 Task: Play online Dominion games in very easy mode.
Action: Mouse moved to (386, 337)
Screenshot: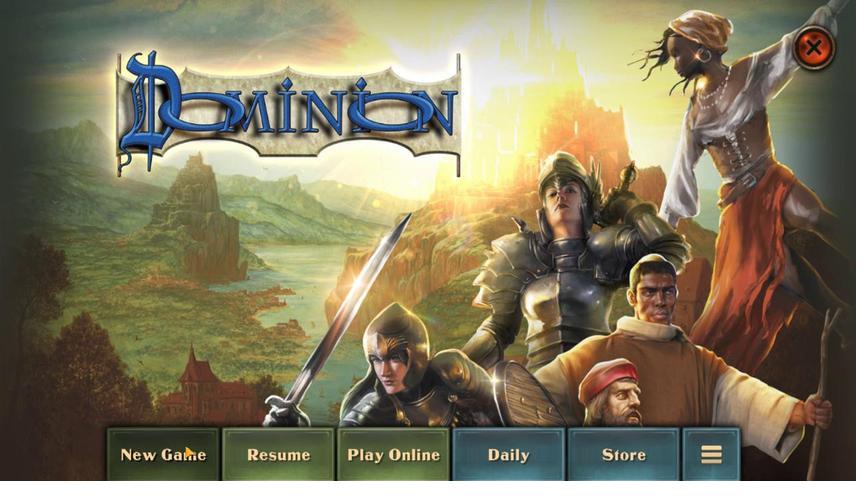
Action: Mouse pressed left at (386, 337)
Screenshot: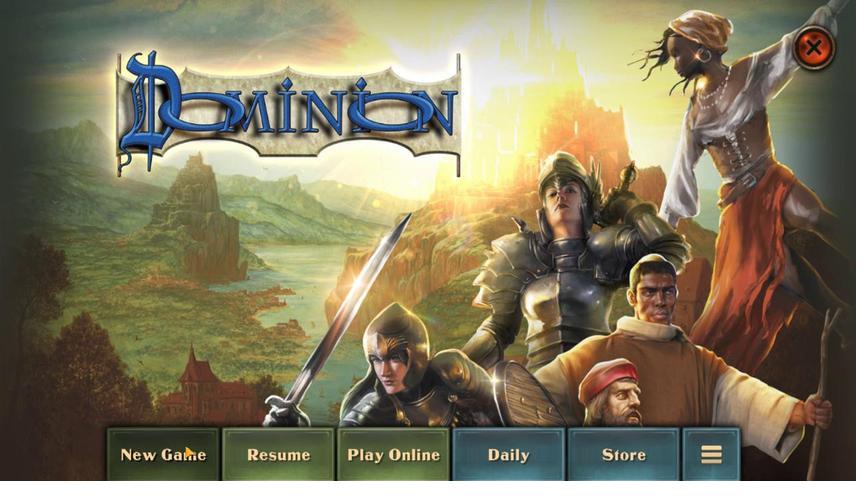 
Action: Mouse moved to (439, 331)
Screenshot: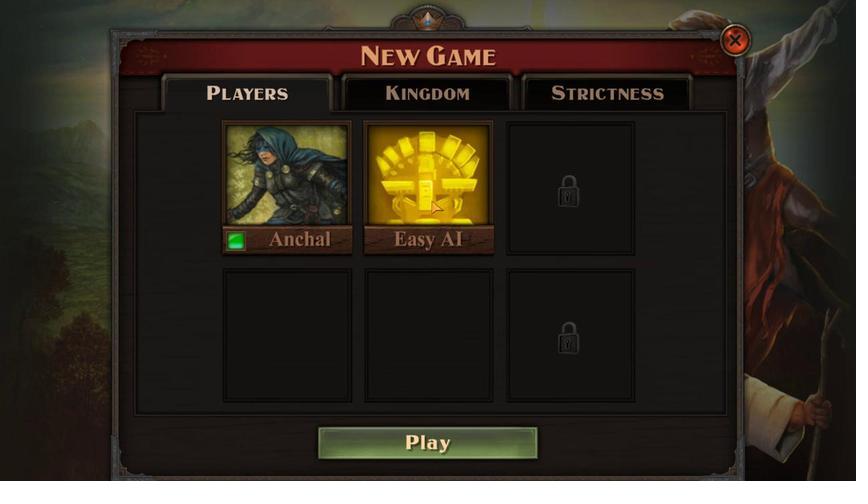 
Action: Mouse pressed left at (439, 331)
Screenshot: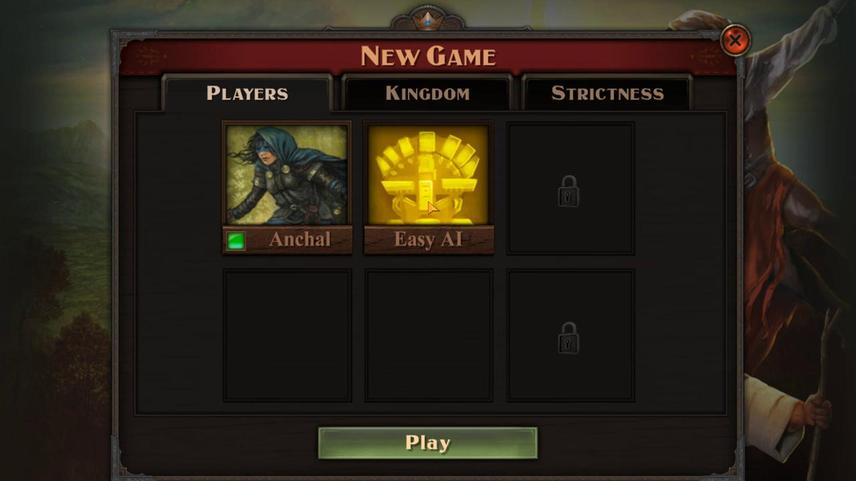 
Action: Mouse moved to (404, 331)
Screenshot: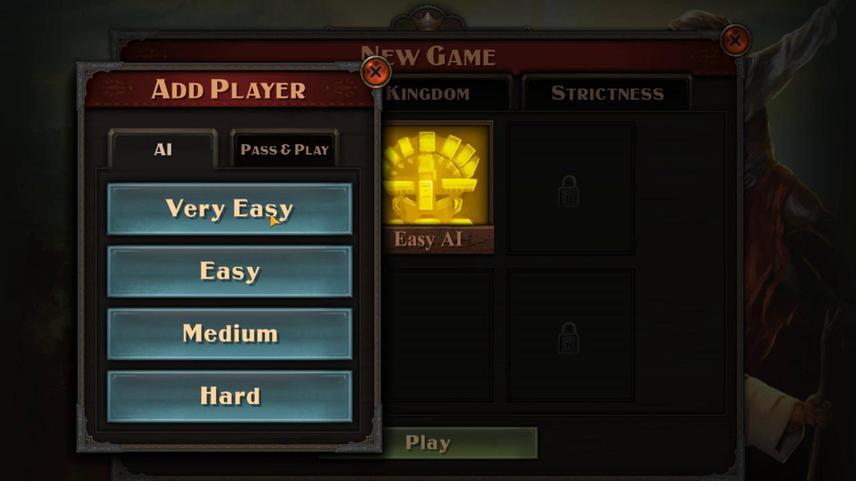 
Action: Mouse pressed left at (404, 331)
Screenshot: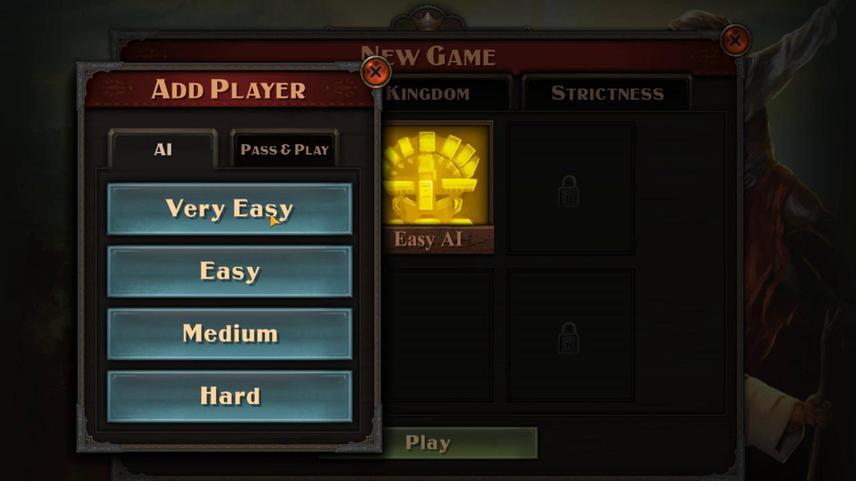 
Action: Mouse moved to (434, 337)
Screenshot: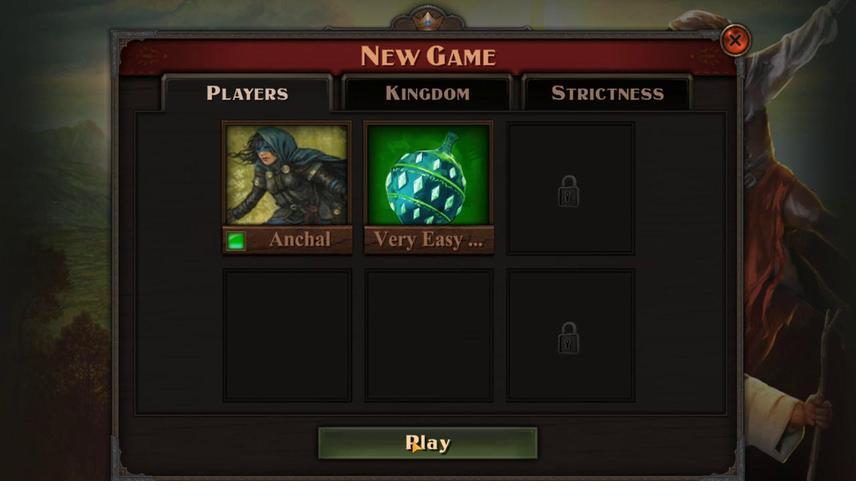 
Action: Mouse pressed left at (434, 337)
Screenshot: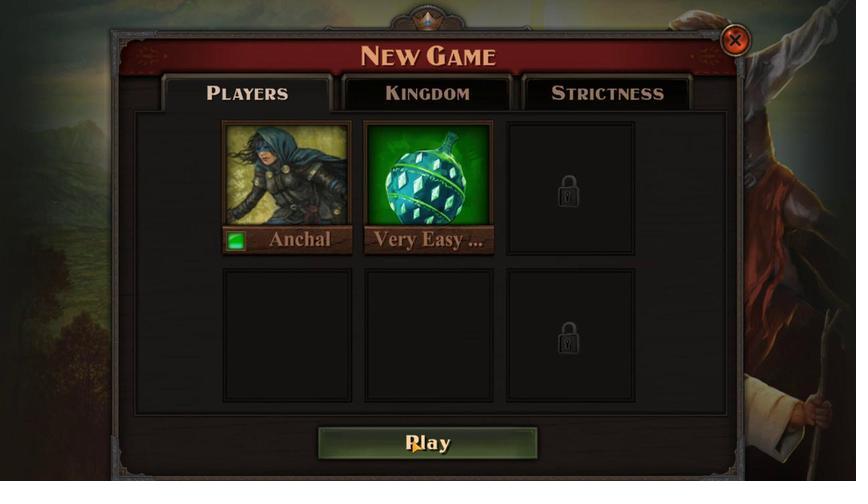 
Action: Mouse moved to (432, 337)
Screenshot: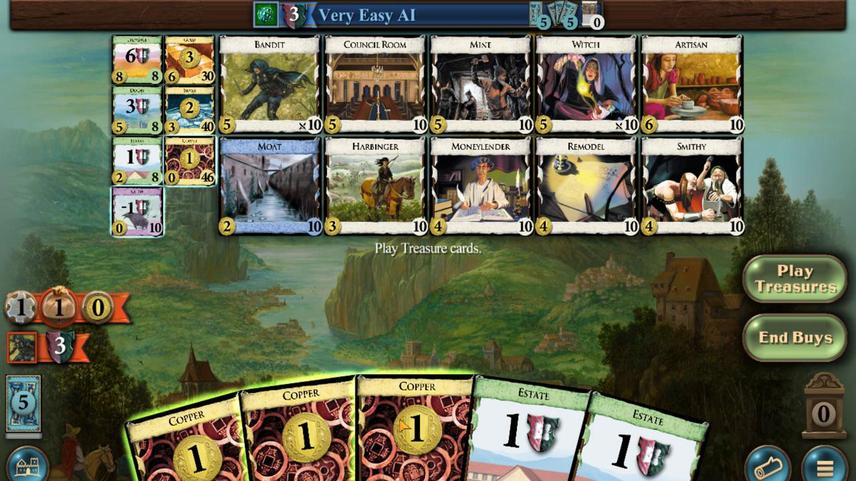 
Action: Mouse pressed left at (432, 337)
Screenshot: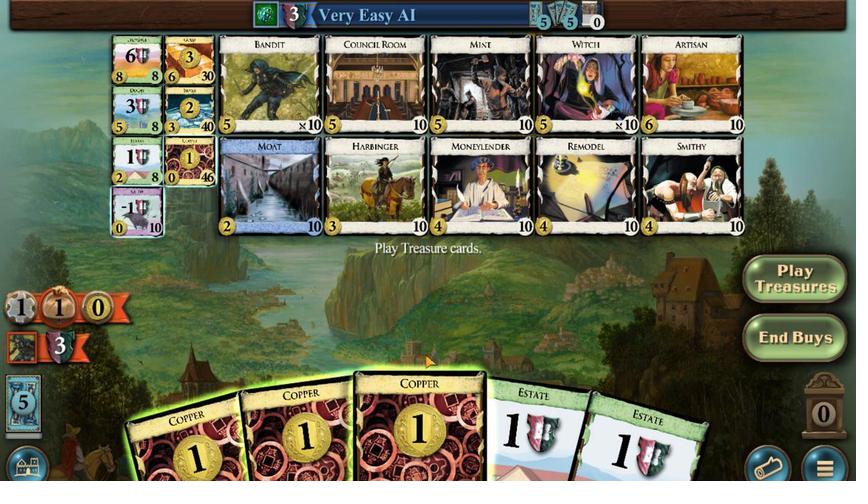 
Action: Mouse moved to (422, 337)
Screenshot: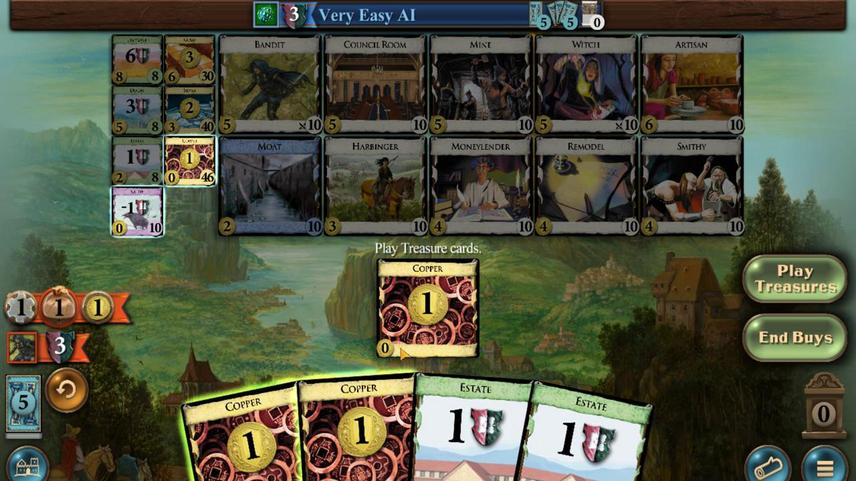 
Action: Mouse pressed left at (422, 337)
Screenshot: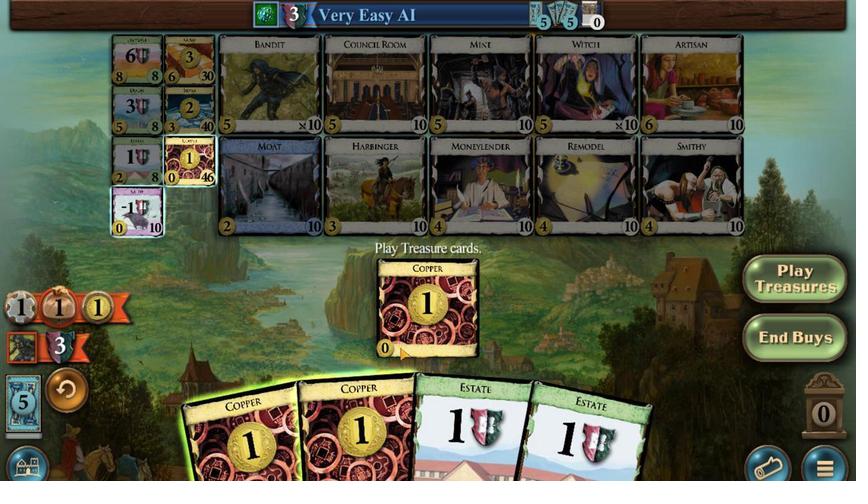 
Action: Mouse moved to (412, 338)
Screenshot: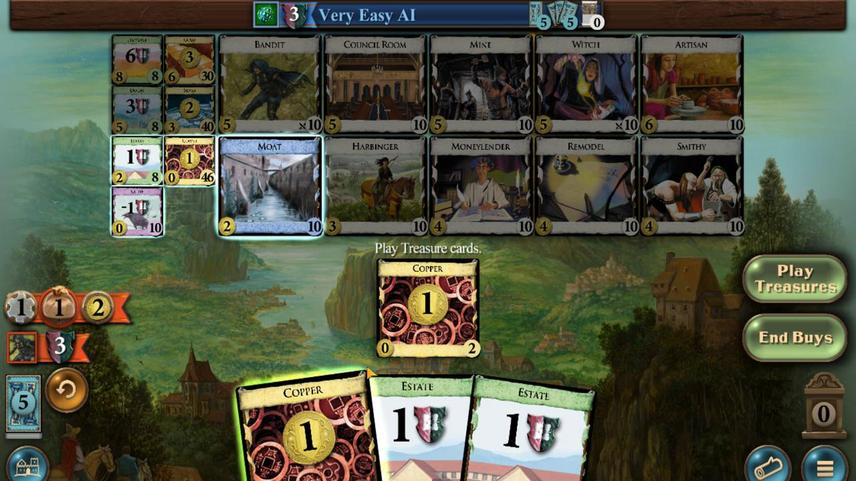 
Action: Mouse pressed left at (412, 338)
Screenshot: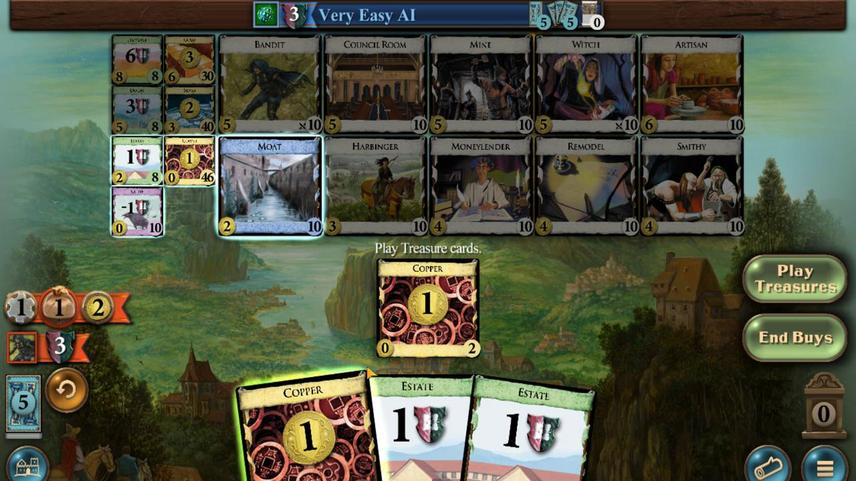 
Action: Mouse moved to (431, 331)
Screenshot: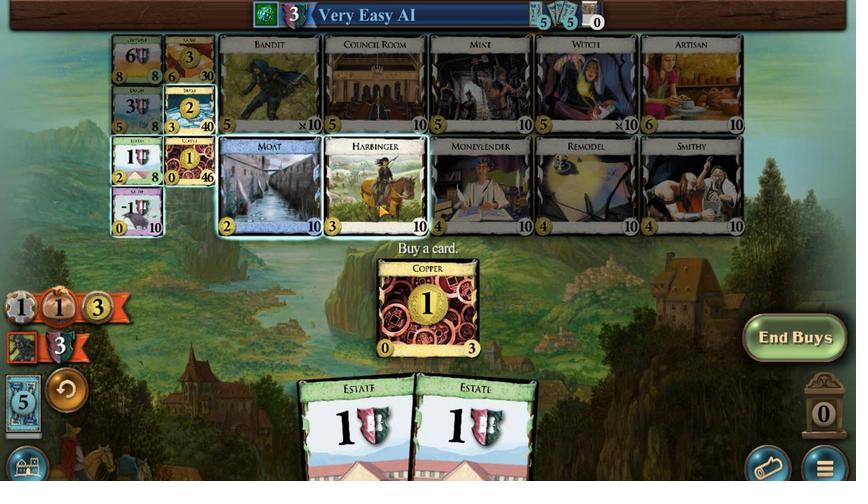 
Action: Mouse pressed left at (431, 331)
Screenshot: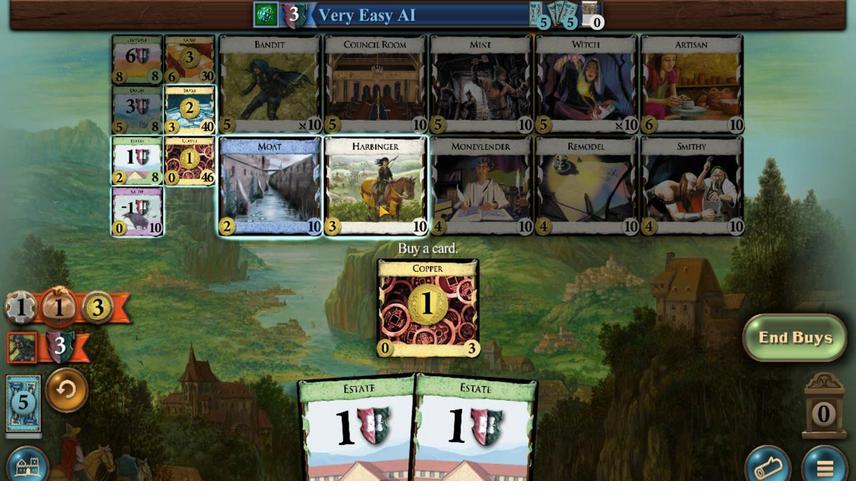 
Action: Mouse moved to (450, 338)
Screenshot: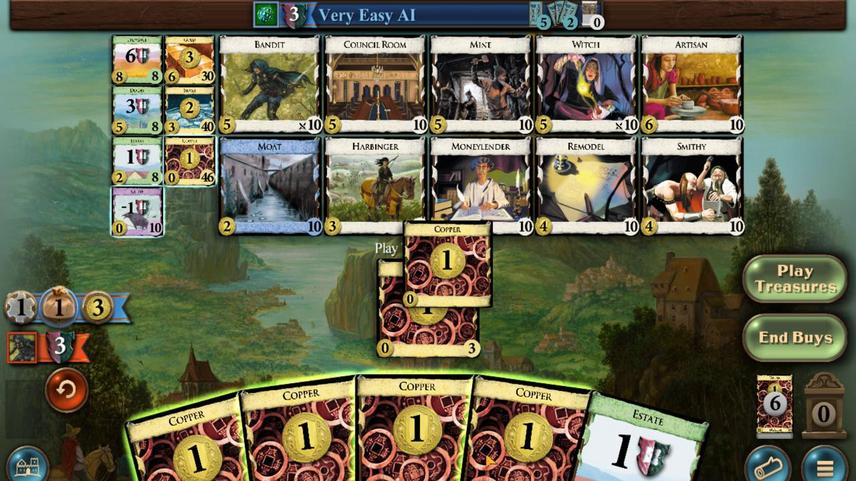
Action: Mouse pressed left at (450, 338)
Screenshot: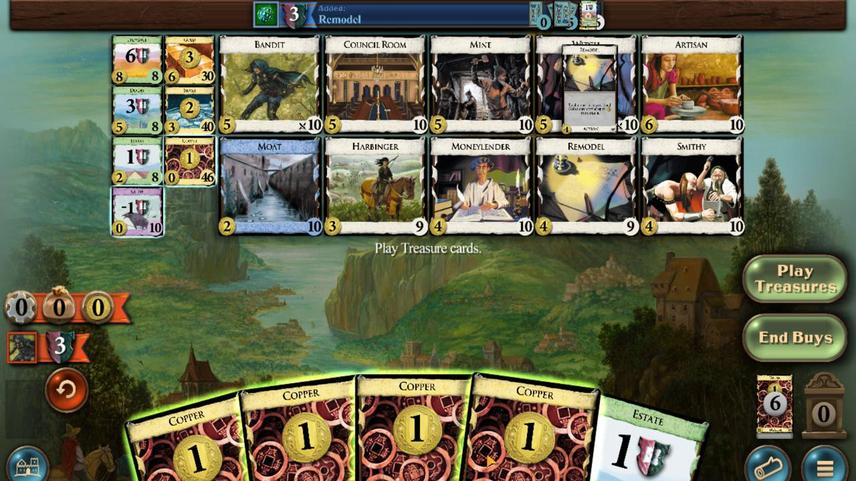 
Action: Mouse moved to (441, 338)
Screenshot: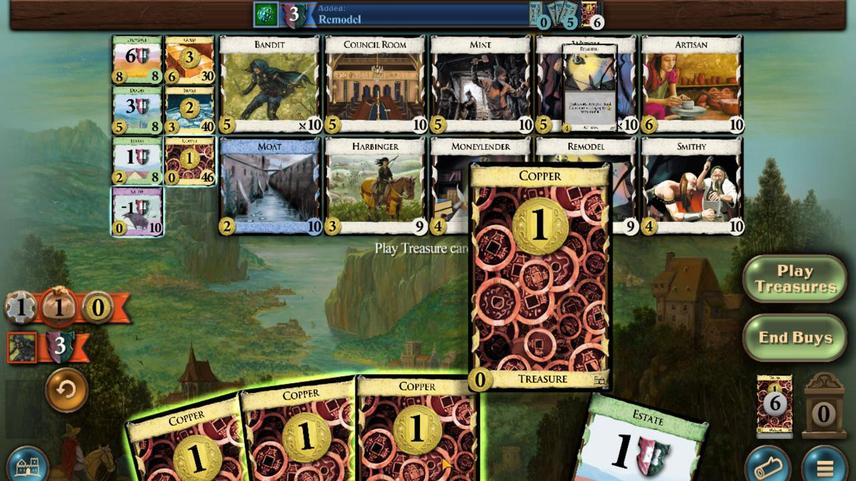 
Action: Mouse pressed left at (441, 338)
Screenshot: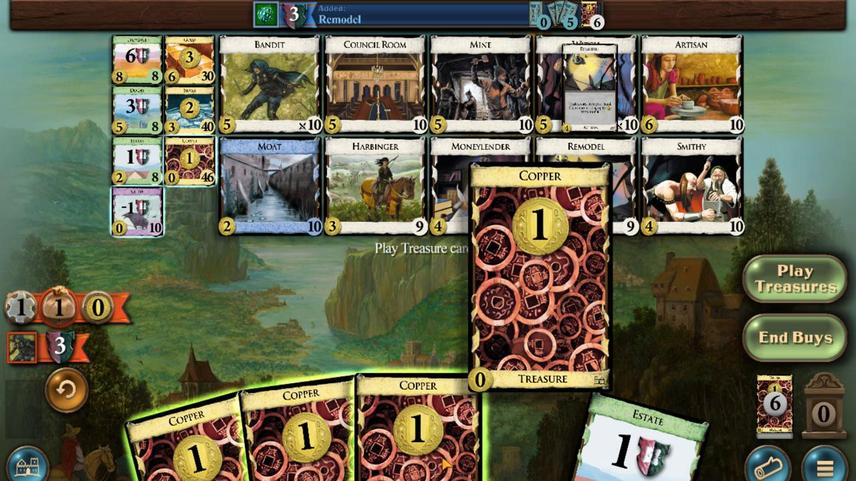 
Action: Mouse moved to (431, 337)
Screenshot: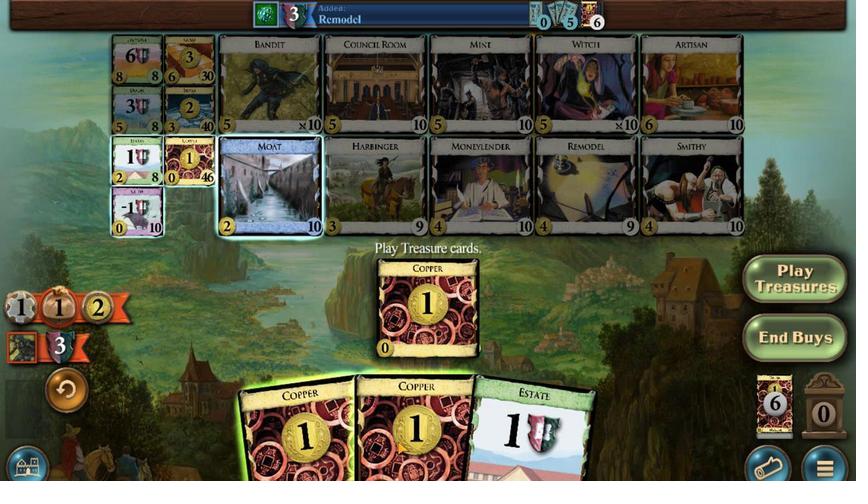 
Action: Mouse pressed left at (431, 337)
Screenshot: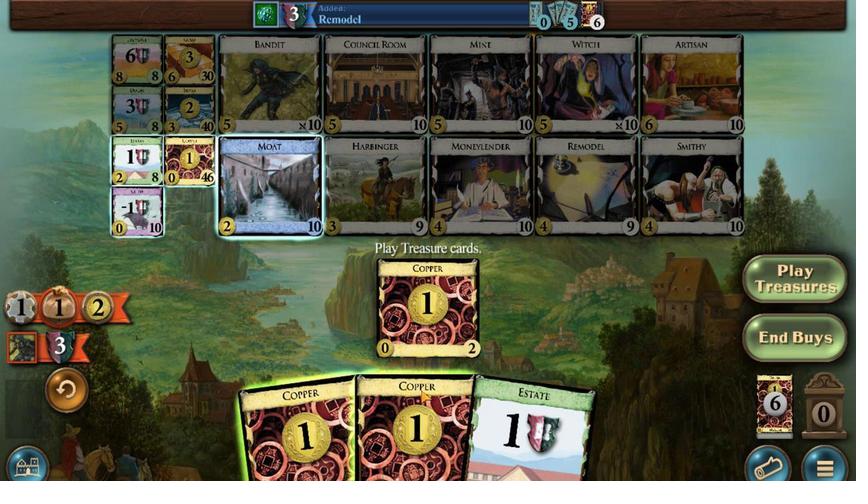 
Action: Mouse moved to (418, 337)
Screenshot: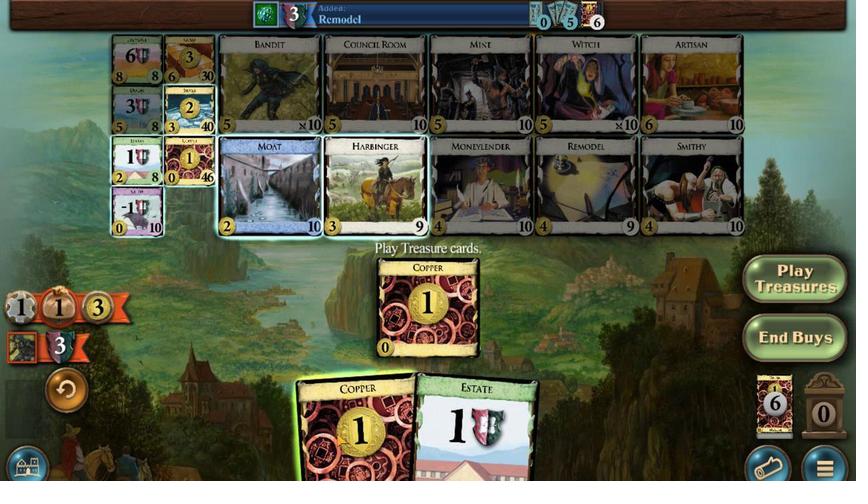 
Action: Mouse pressed left at (418, 337)
Screenshot: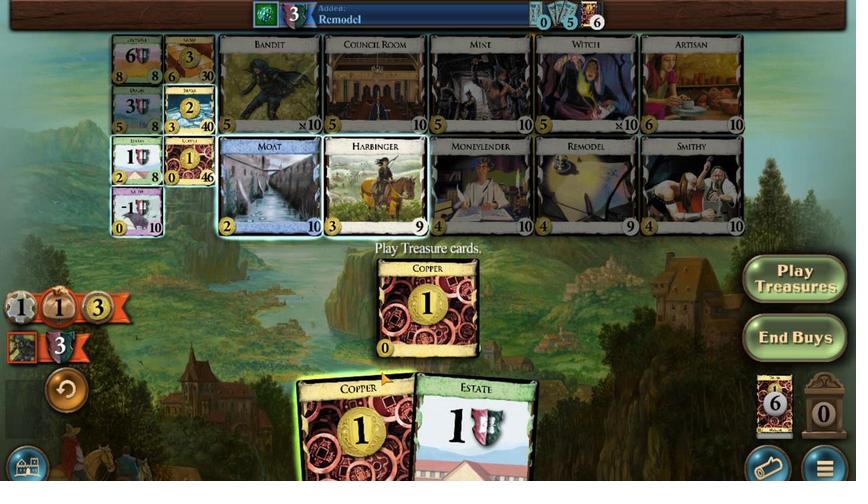 
Action: Mouse moved to (431, 331)
Screenshot: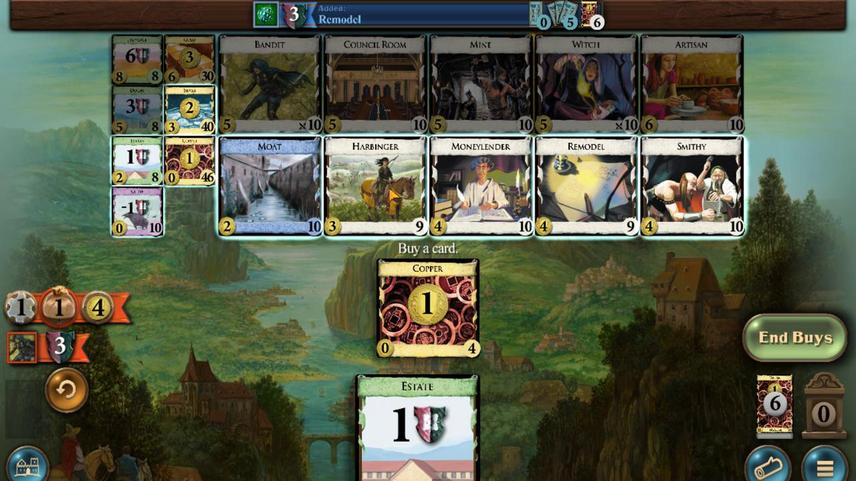 
Action: Mouse pressed left at (431, 331)
Screenshot: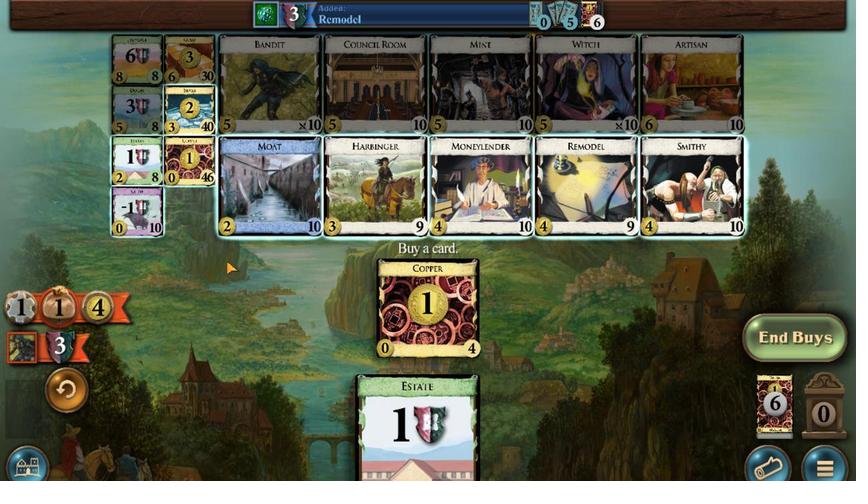 
Action: Mouse moved to (386, 338)
Screenshot: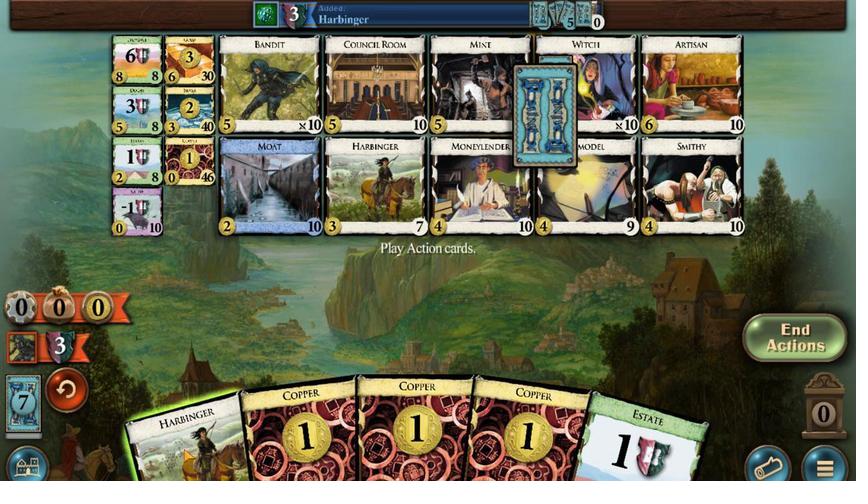 
Action: Mouse pressed left at (386, 338)
Screenshot: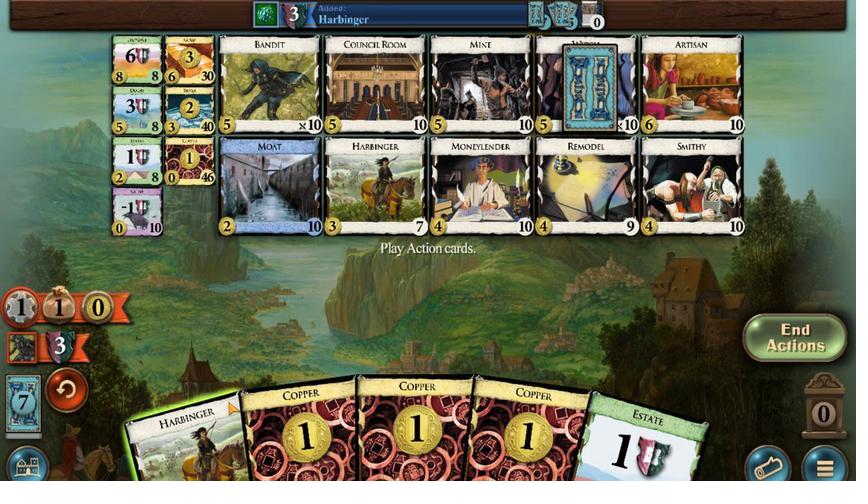 
Action: Mouse moved to (406, 338)
Screenshot: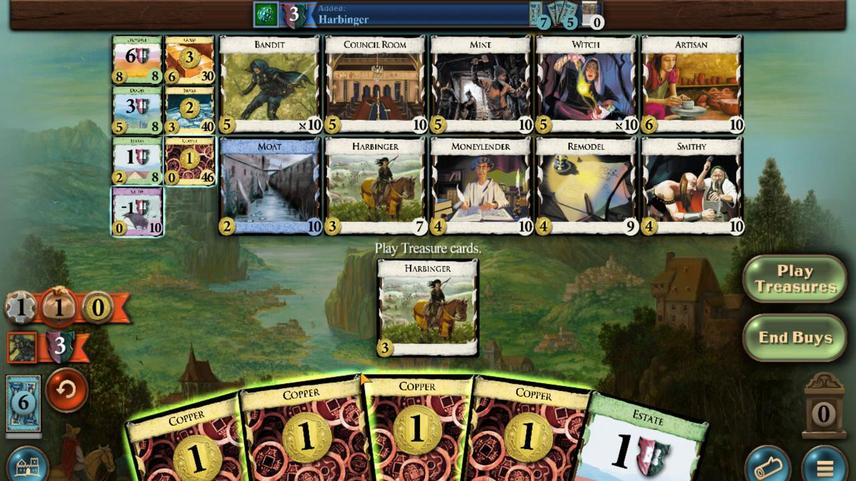 
Action: Mouse pressed left at (406, 338)
Screenshot: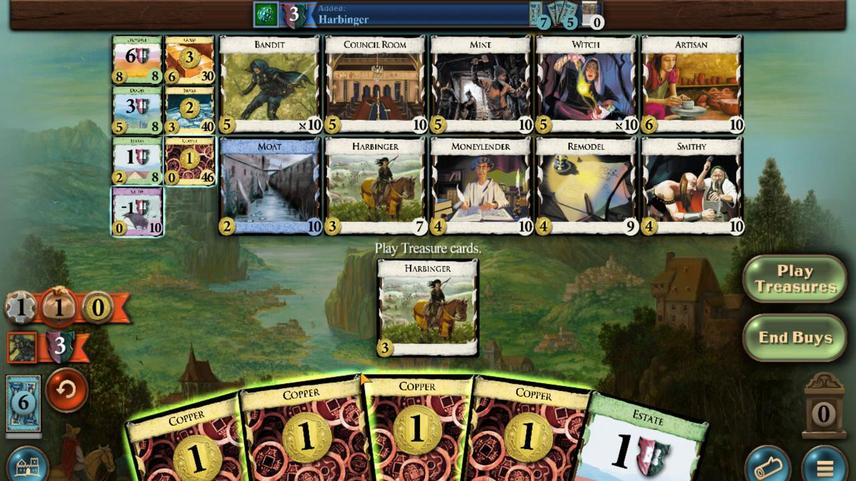 
Action: Mouse moved to (403, 337)
Screenshot: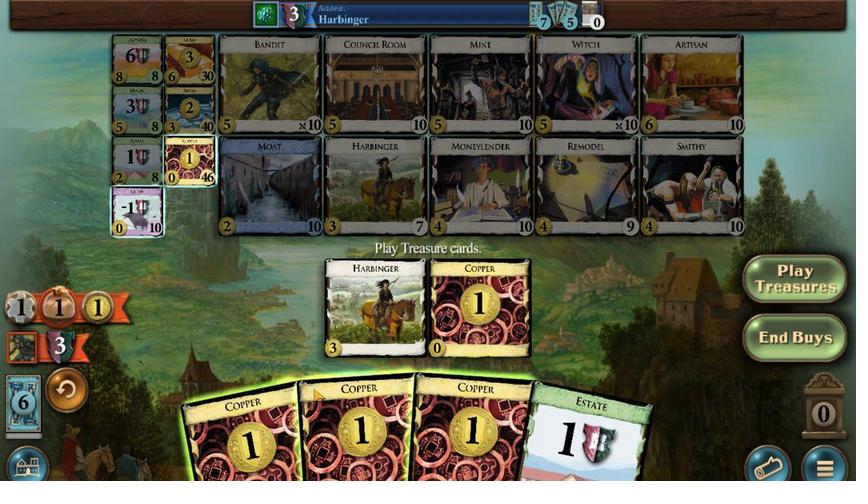 
Action: Mouse pressed left at (403, 337)
Screenshot: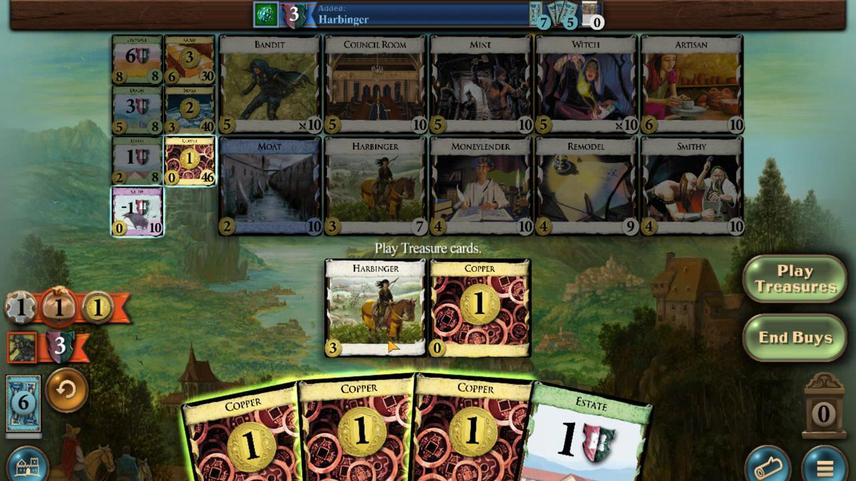 
Action: Mouse moved to (422, 337)
Screenshot: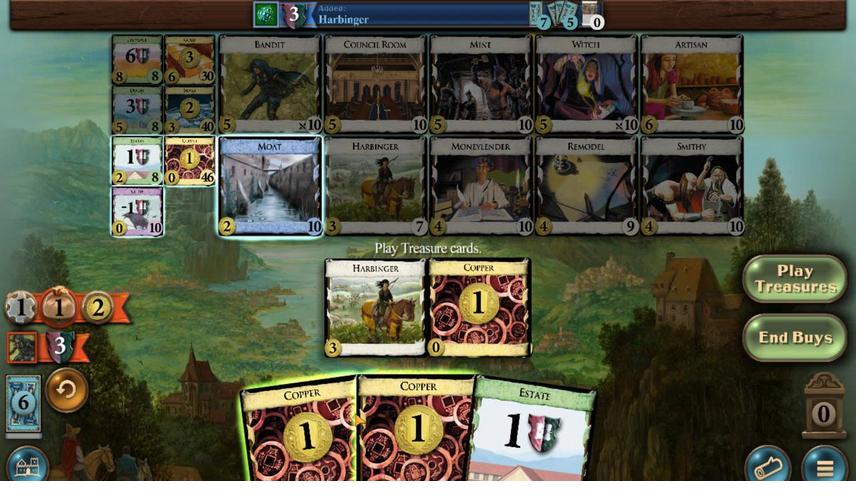 
Action: Mouse pressed left at (422, 337)
Screenshot: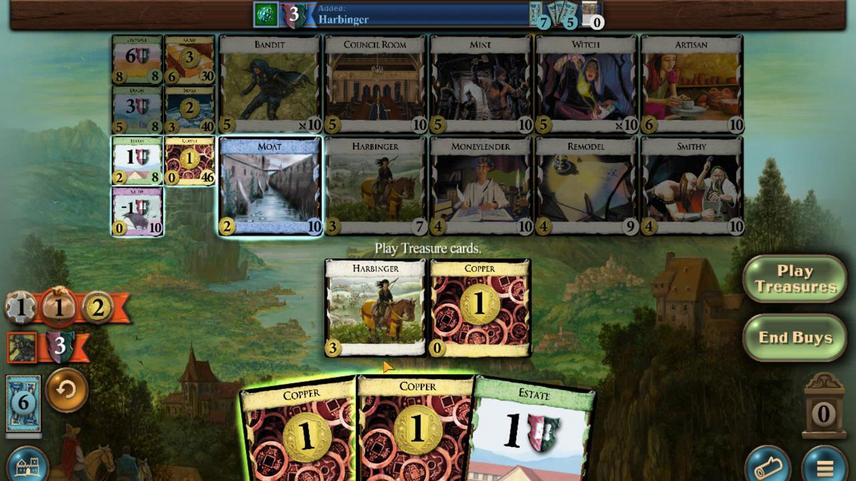 
Action: Mouse moved to (423, 337)
Screenshot: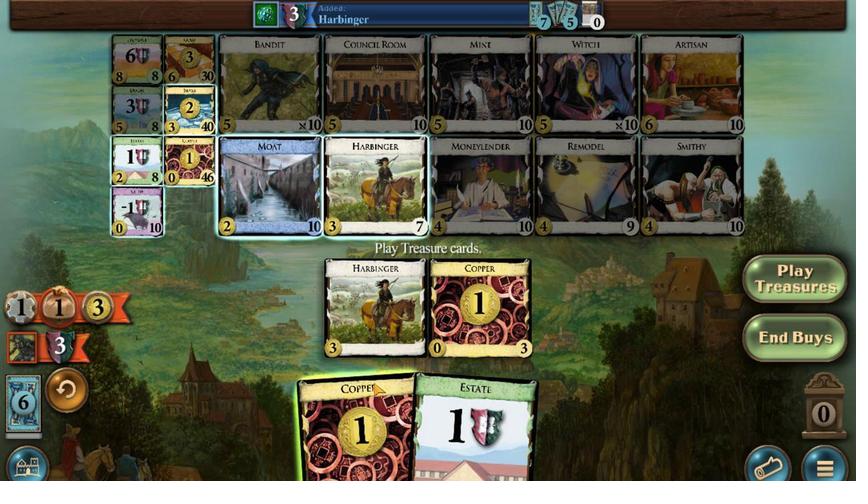 
Action: Mouse pressed left at (423, 337)
Screenshot: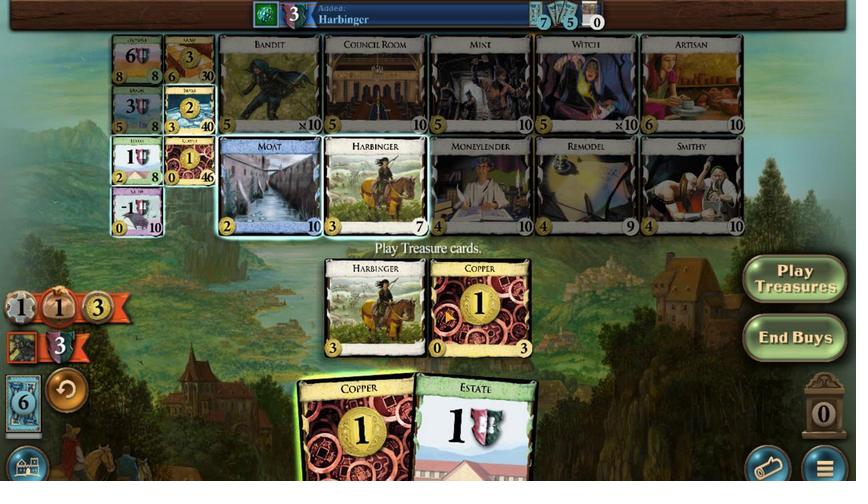 
Action: Mouse moved to (432, 330)
Screenshot: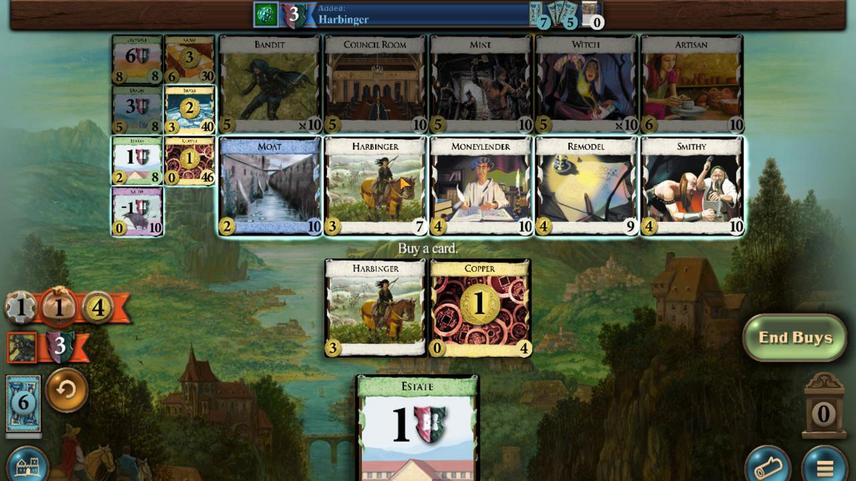 
Action: Mouse pressed left at (432, 330)
Screenshot: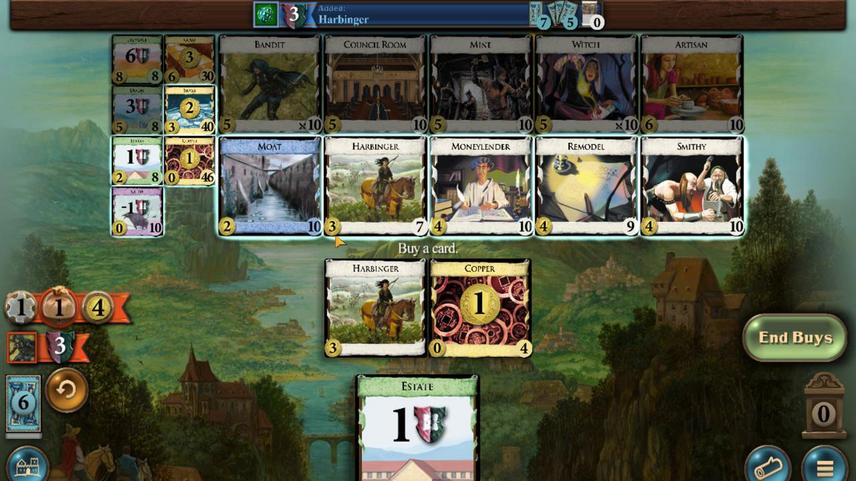 
Action: Mouse moved to (430, 337)
Screenshot: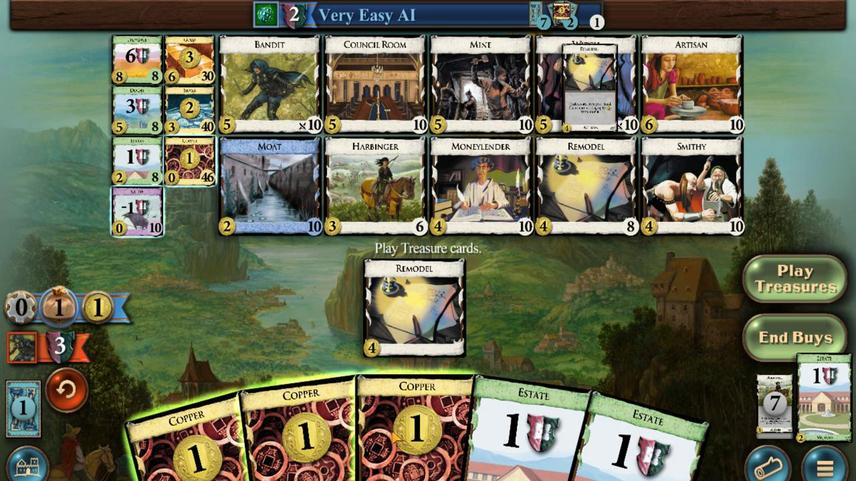 
Action: Mouse pressed left at (430, 337)
Screenshot: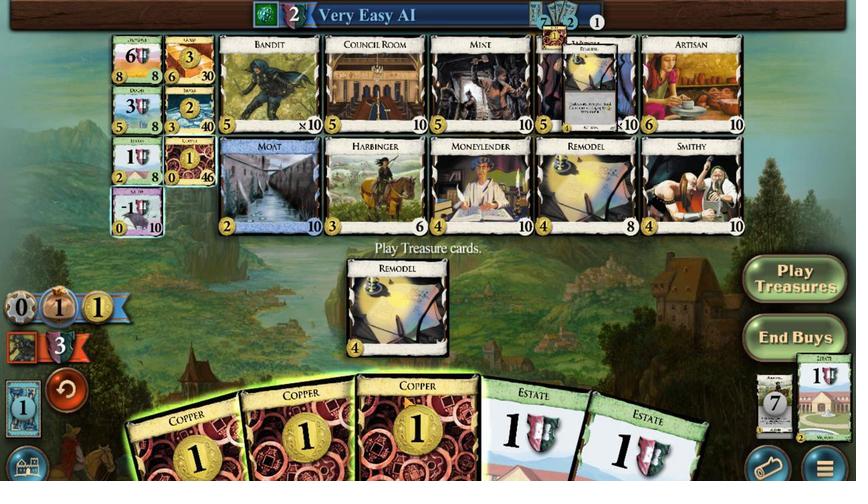 
Action: Mouse moved to (416, 338)
Screenshot: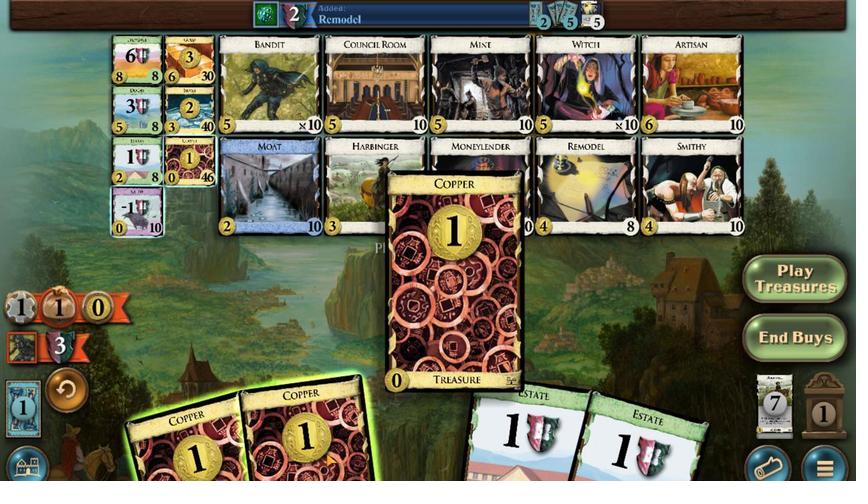 
Action: Mouse pressed left at (416, 338)
Screenshot: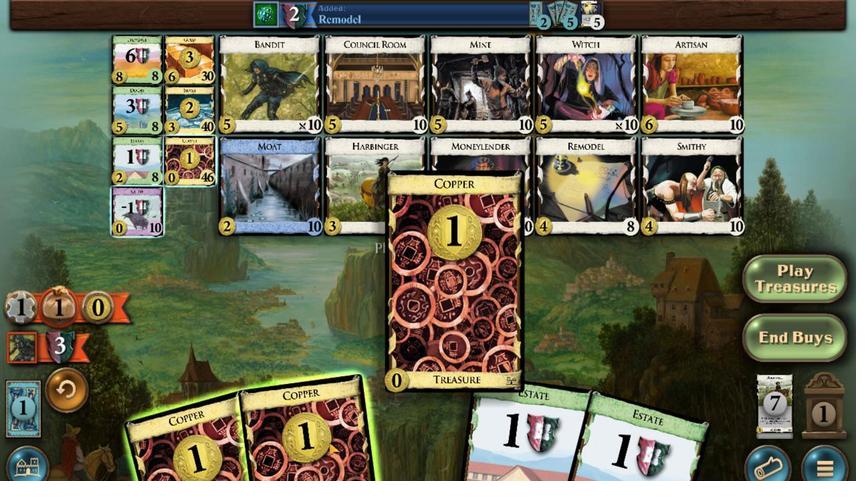 
Action: Mouse moved to (411, 337)
Screenshot: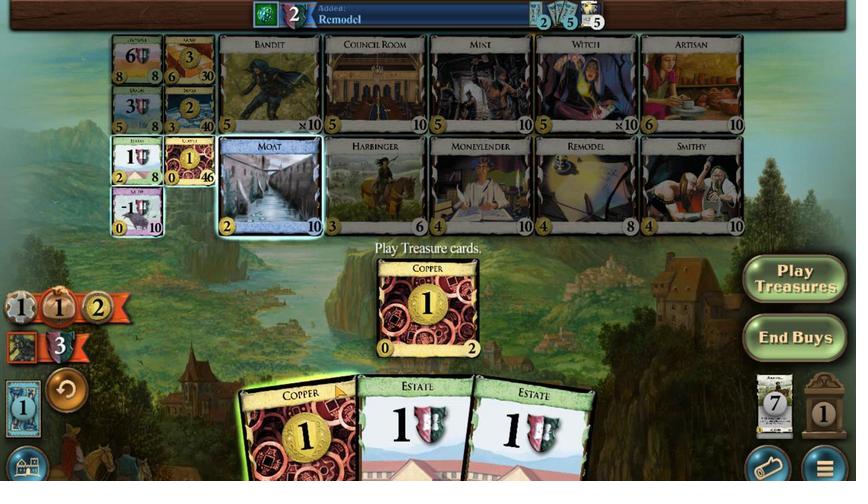 
Action: Mouse pressed left at (411, 337)
Screenshot: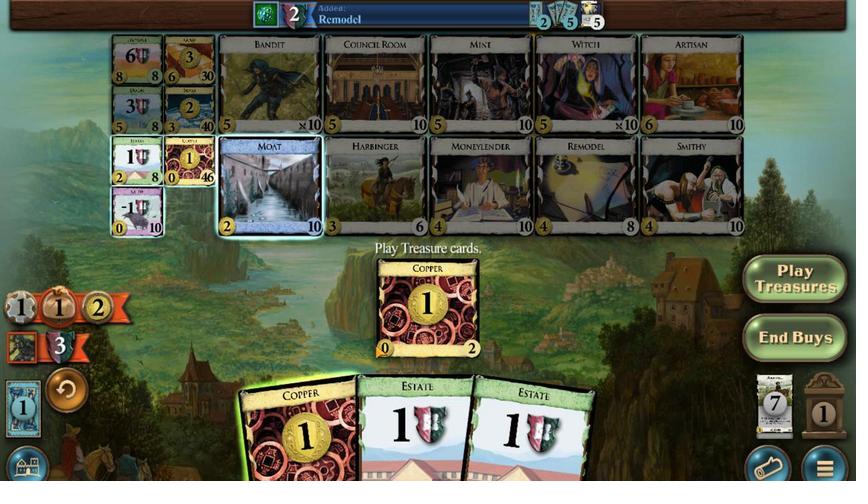 
Action: Mouse moved to (426, 330)
Screenshot: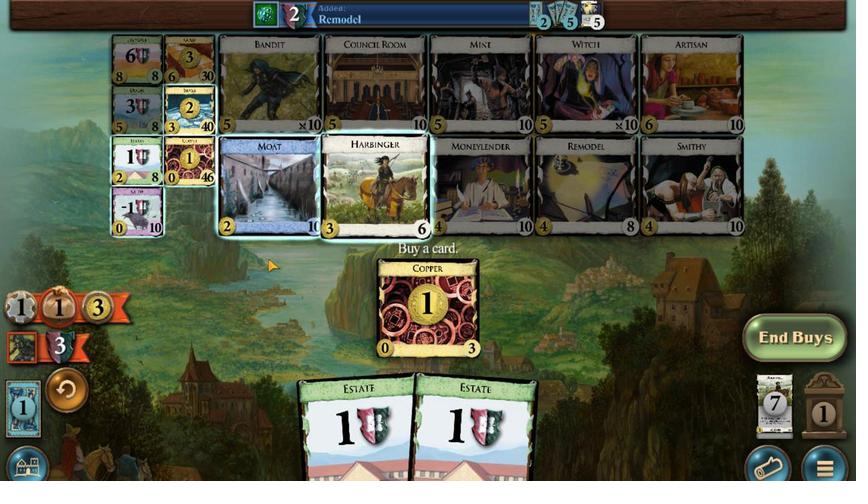 
Action: Mouse pressed left at (426, 330)
Screenshot: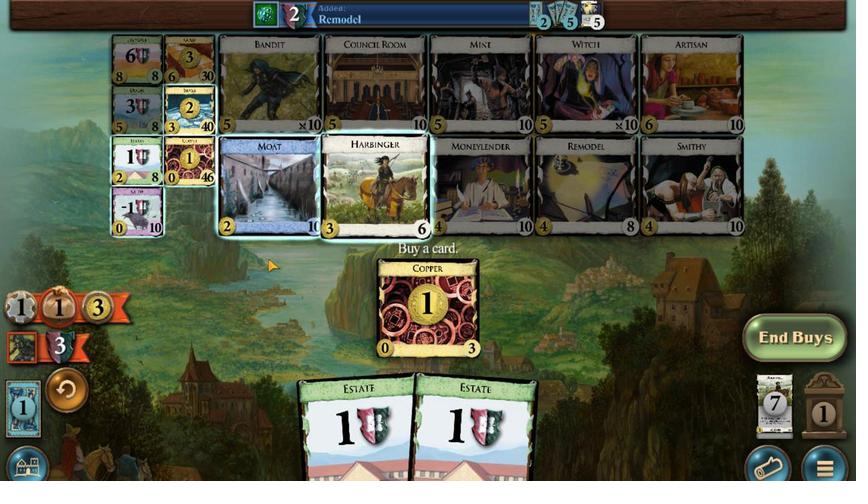 
Action: Mouse moved to (432, 337)
Screenshot: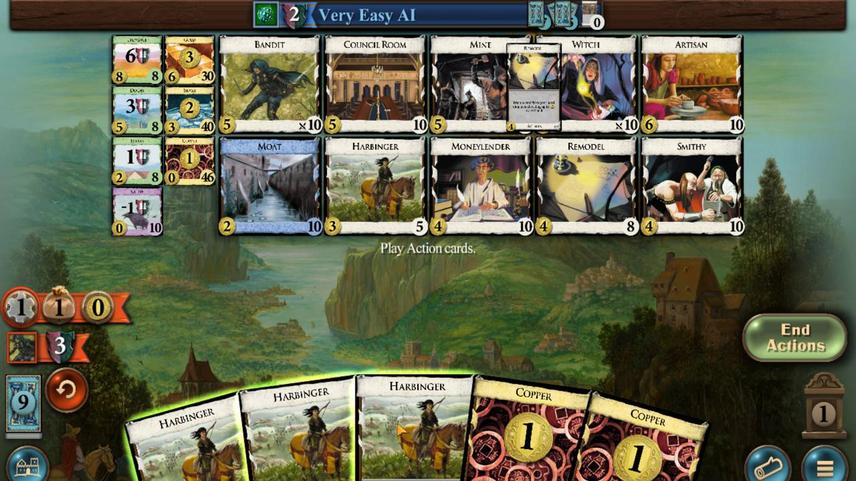 
Action: Mouse pressed left at (432, 337)
Screenshot: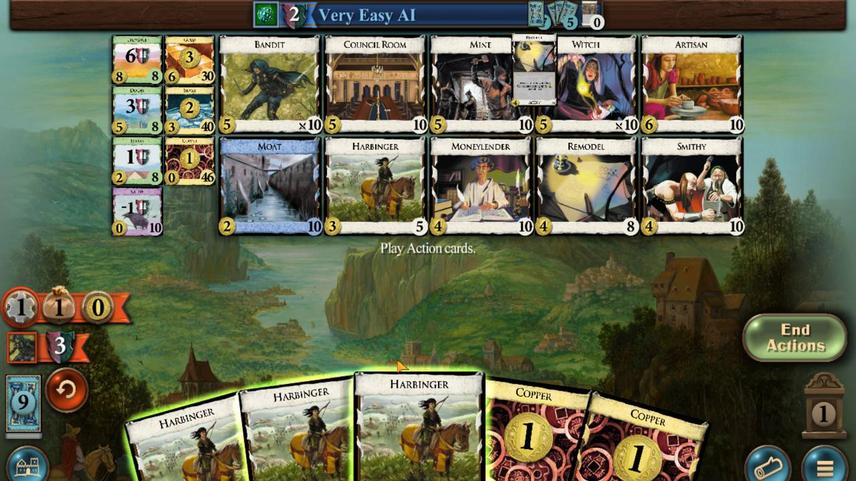 
Action: Mouse moved to (414, 337)
Screenshot: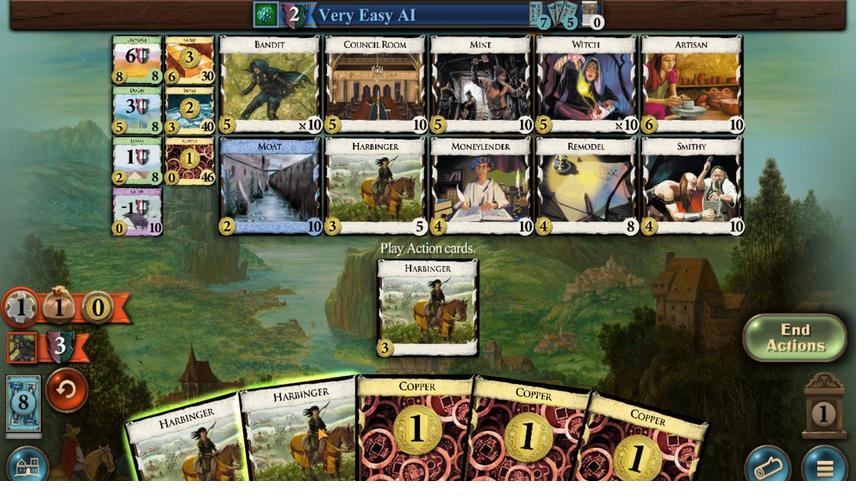 
Action: Mouse pressed left at (414, 337)
Screenshot: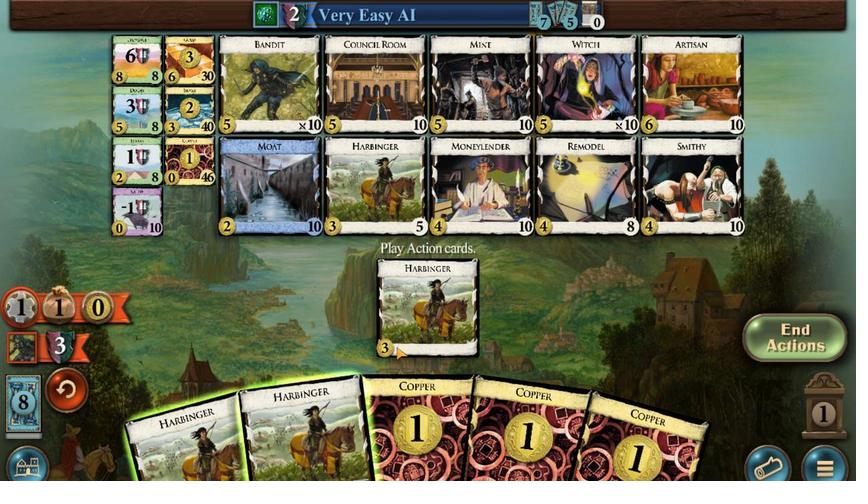 
Action: Mouse moved to (396, 337)
Screenshot: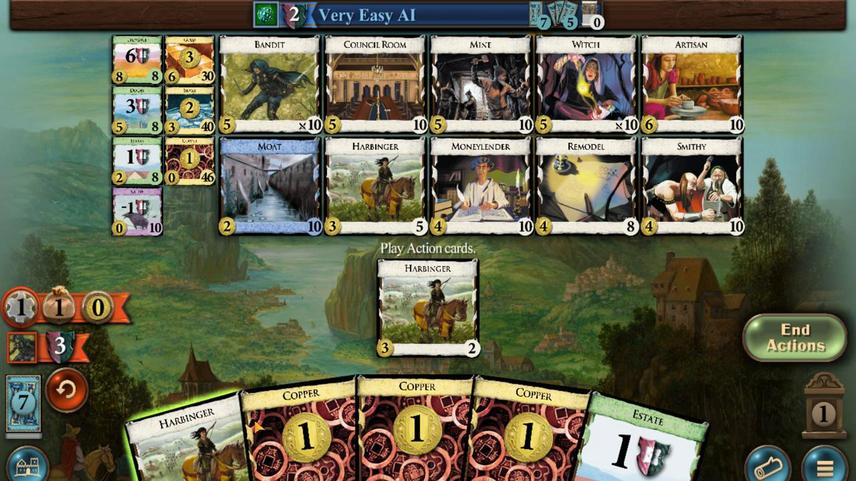 
Action: Mouse pressed left at (396, 337)
Screenshot: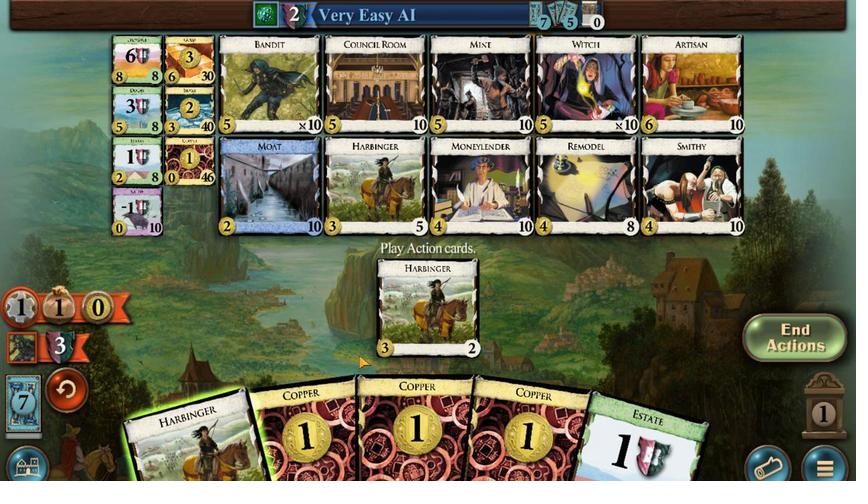 
Action: Mouse moved to (432, 337)
Screenshot: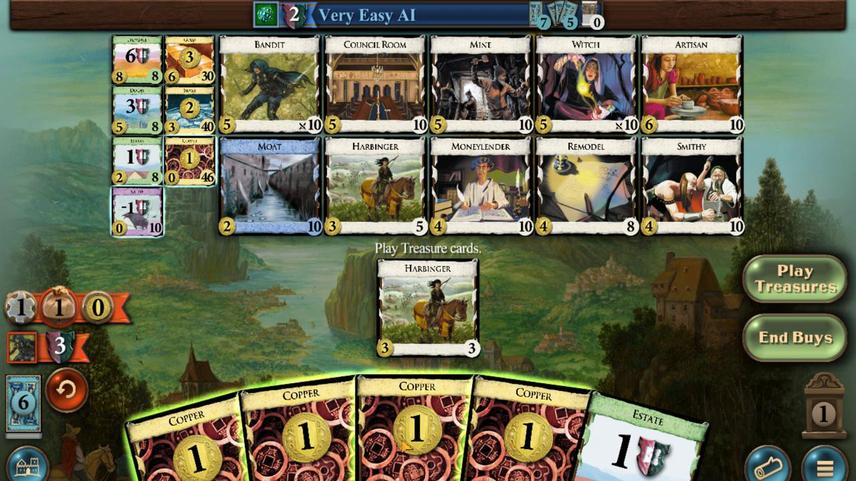
Action: Mouse pressed left at (432, 337)
Screenshot: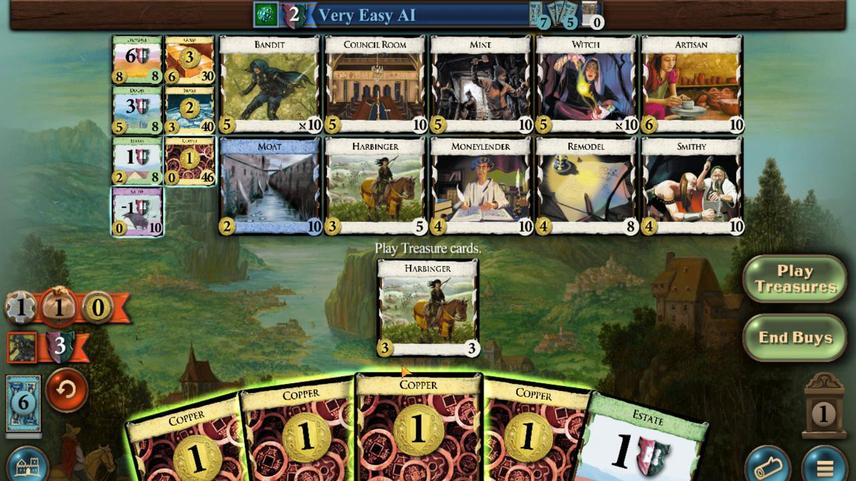 
Action: Mouse moved to (442, 337)
Screenshot: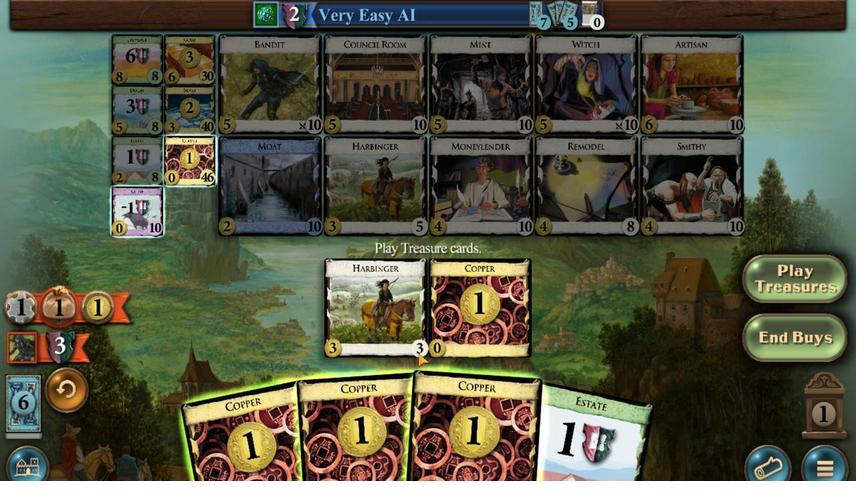 
Action: Mouse pressed left at (442, 337)
Screenshot: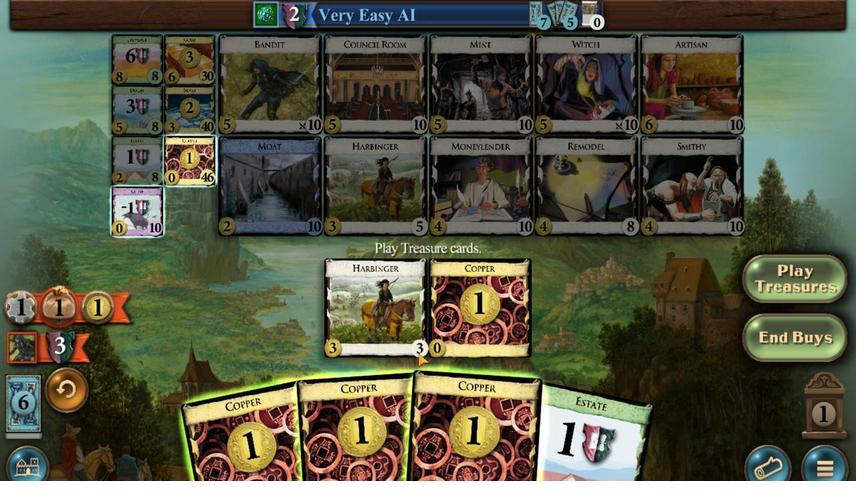 
Action: Mouse moved to (426, 338)
Screenshot: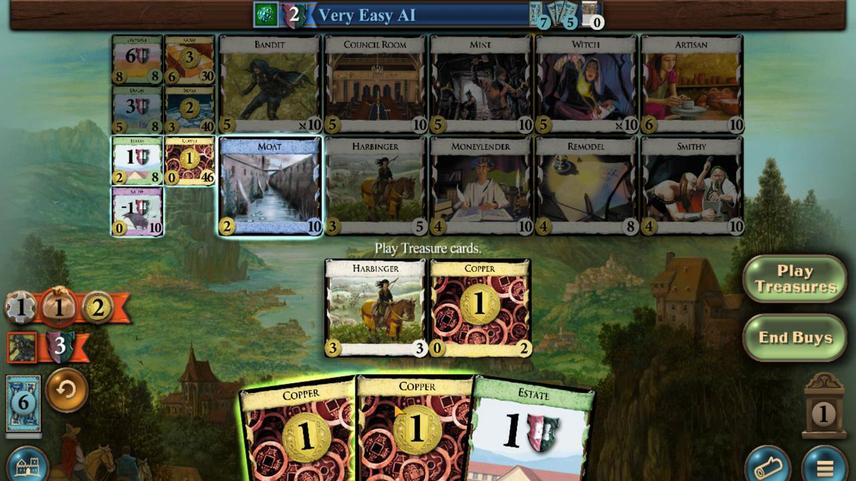 
Action: Mouse pressed left at (426, 338)
Screenshot: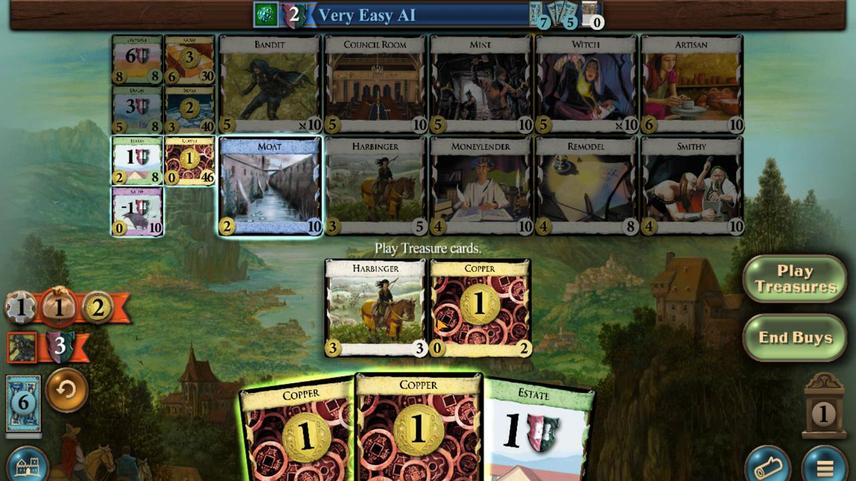 
Action: Mouse moved to (417, 337)
Screenshot: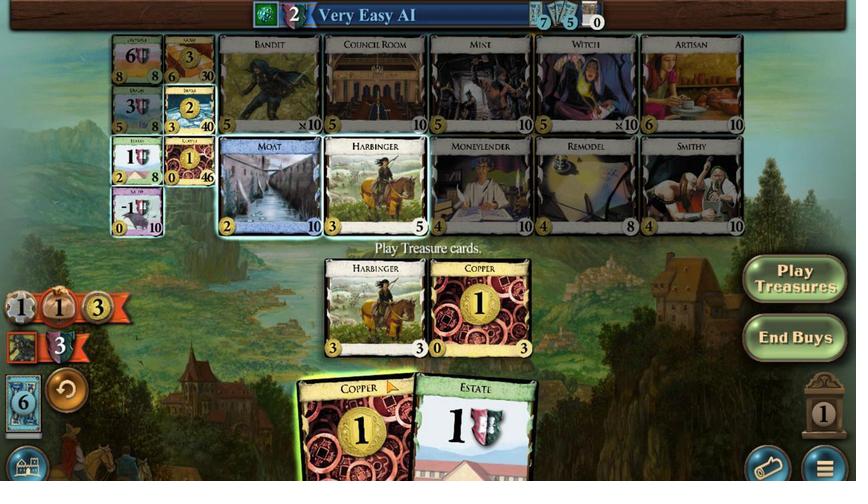 
Action: Mouse pressed left at (417, 337)
Screenshot: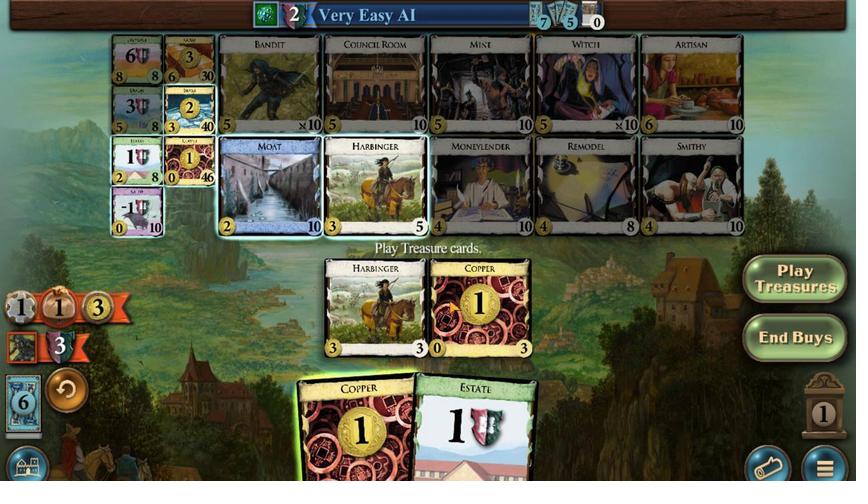 
Action: Mouse moved to (434, 330)
Screenshot: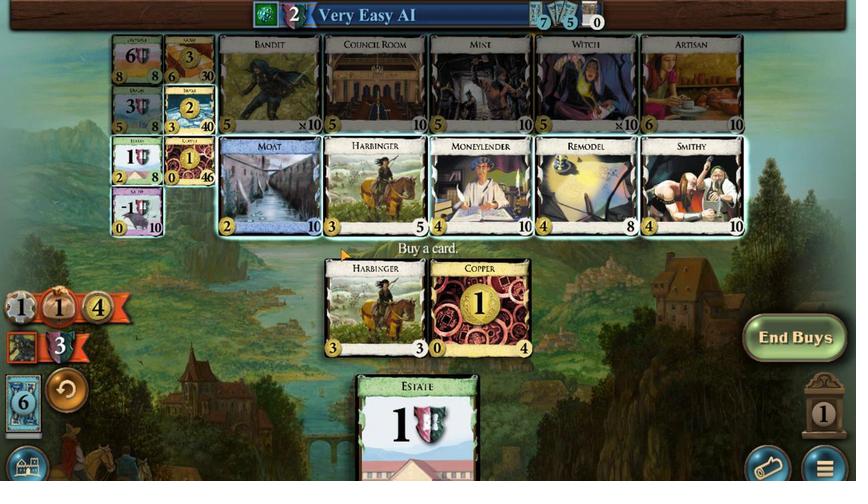 
Action: Mouse pressed left at (434, 330)
Screenshot: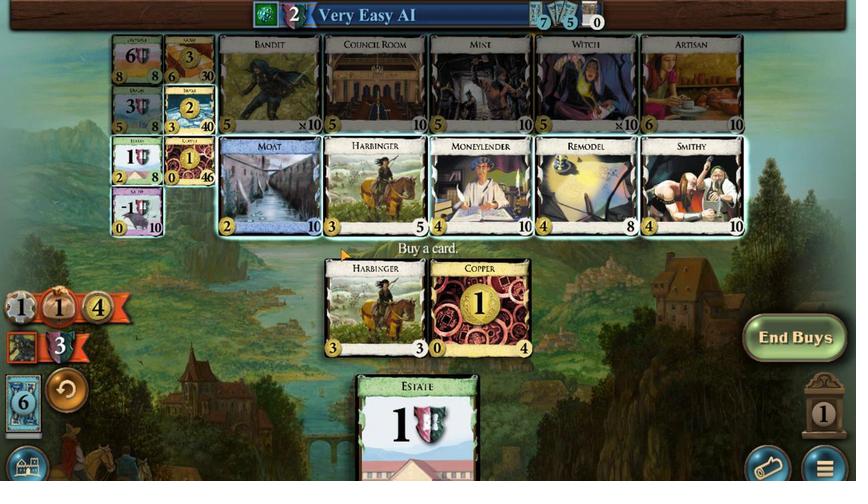 
Action: Mouse moved to (385, 338)
Screenshot: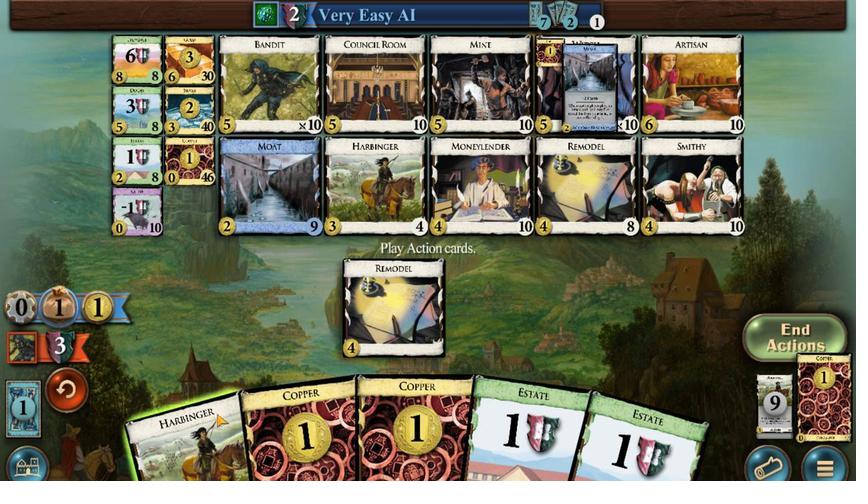 
Action: Mouse pressed left at (385, 338)
Screenshot: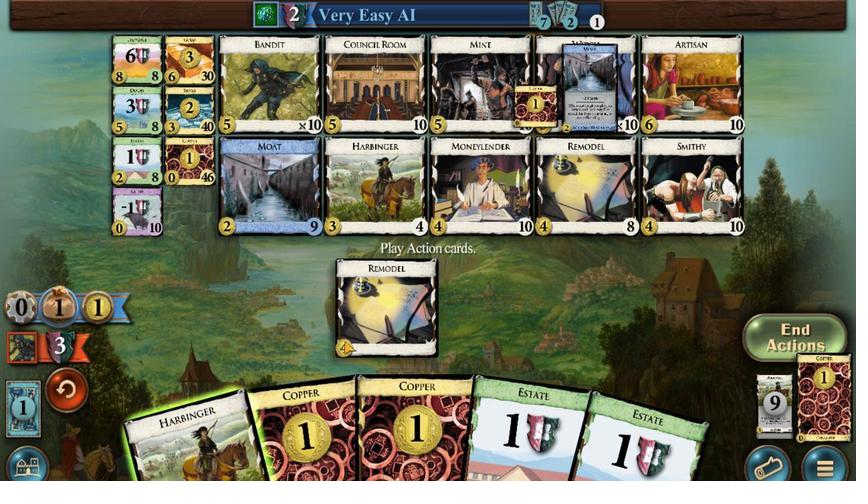 
Action: Mouse moved to (414, 328)
Screenshot: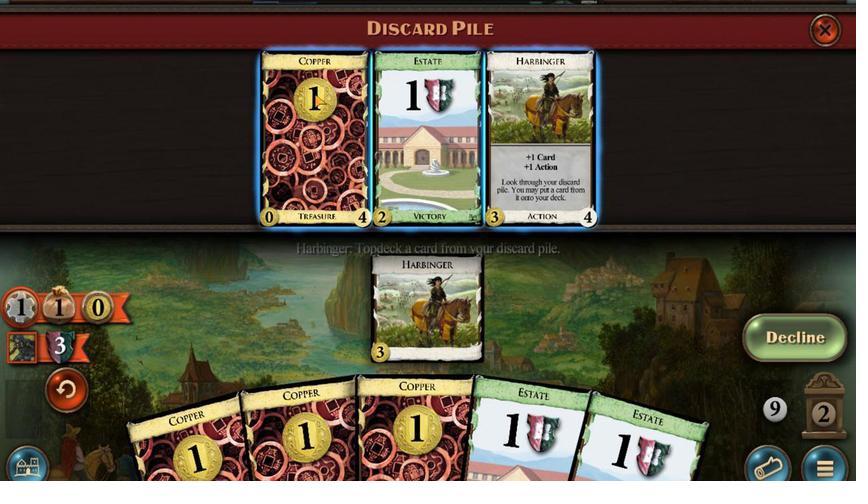 
Action: Mouse pressed left at (414, 328)
Screenshot: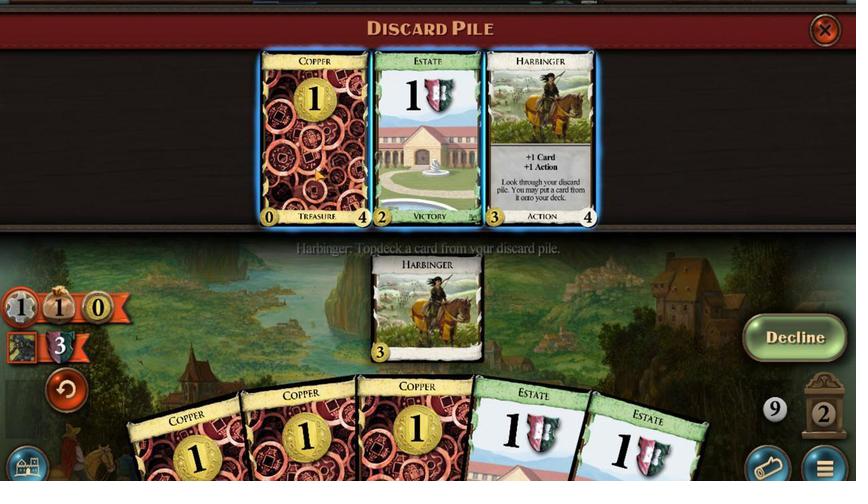 
Action: Mouse moved to (432, 338)
Screenshot: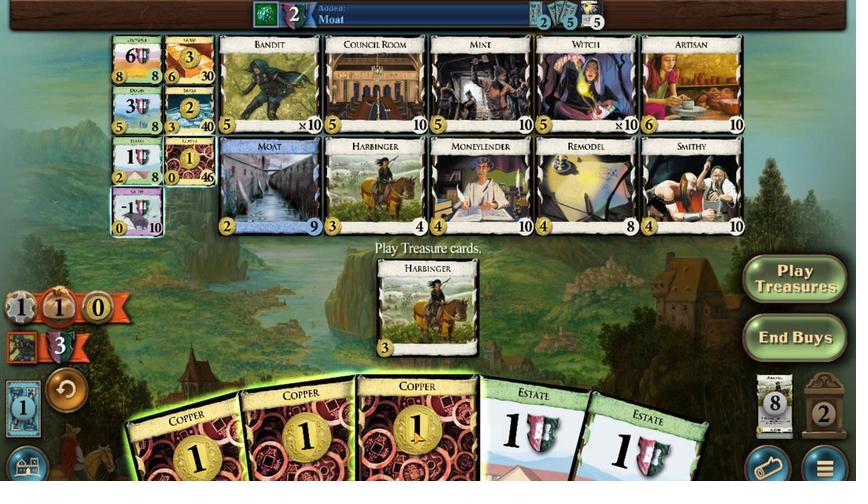 
Action: Mouse pressed left at (432, 338)
Screenshot: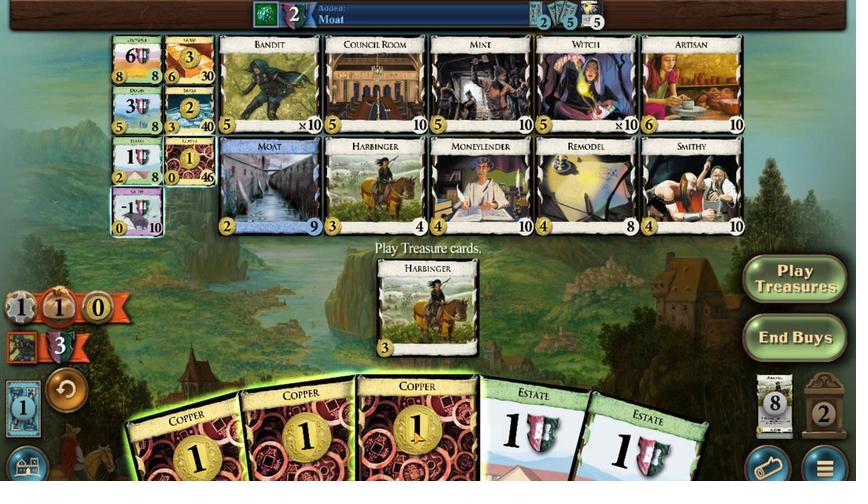
Action: Mouse moved to (429, 337)
Screenshot: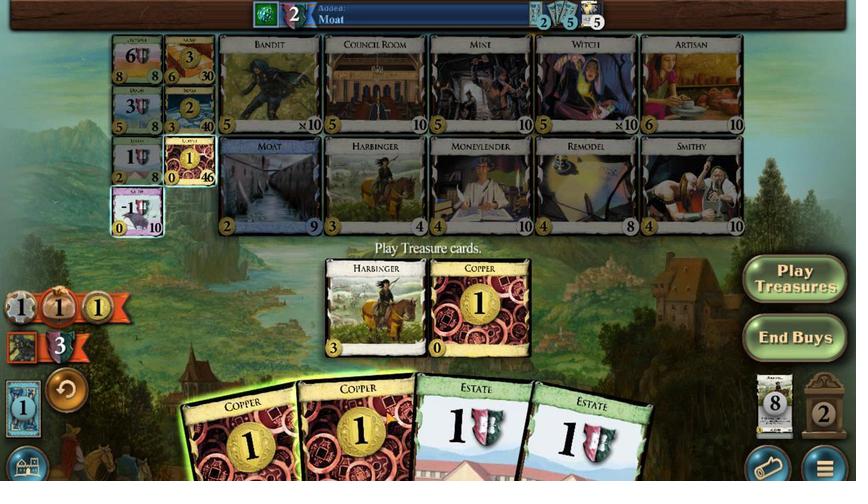 
Action: Mouse pressed left at (429, 337)
Screenshot: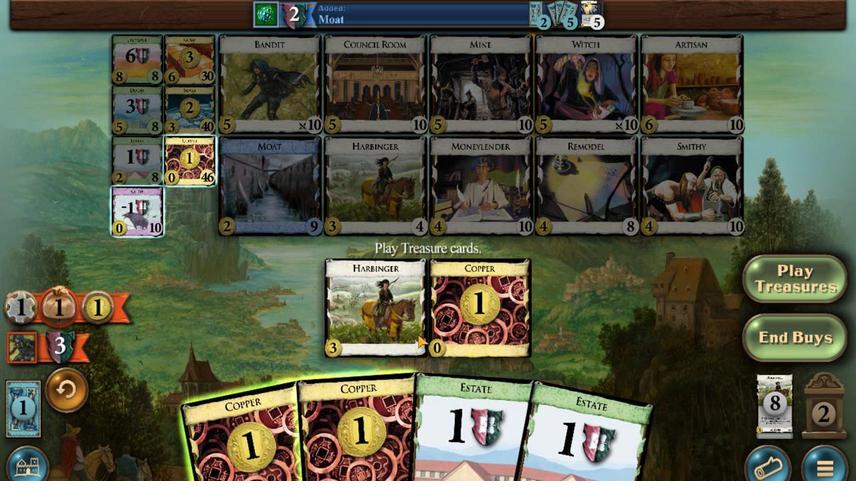 
Action: Mouse moved to (404, 330)
Screenshot: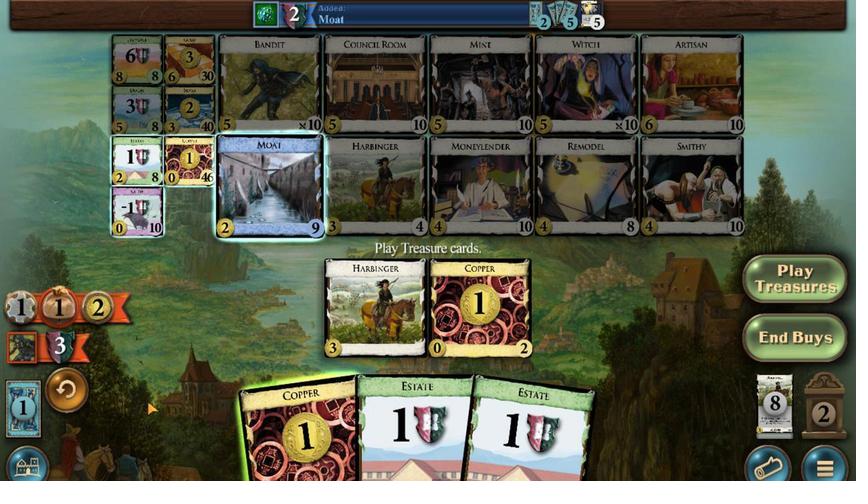 
Action: Mouse pressed left at (404, 330)
Screenshot: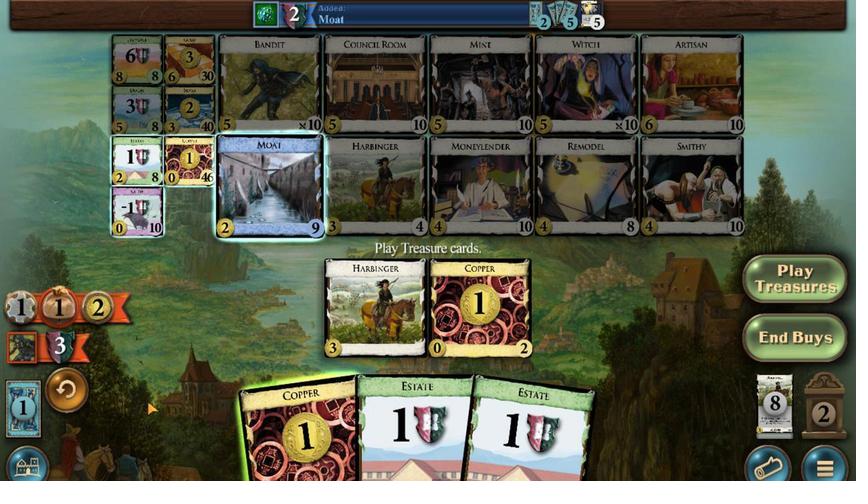 
Action: Mouse moved to (386, 337)
Screenshot: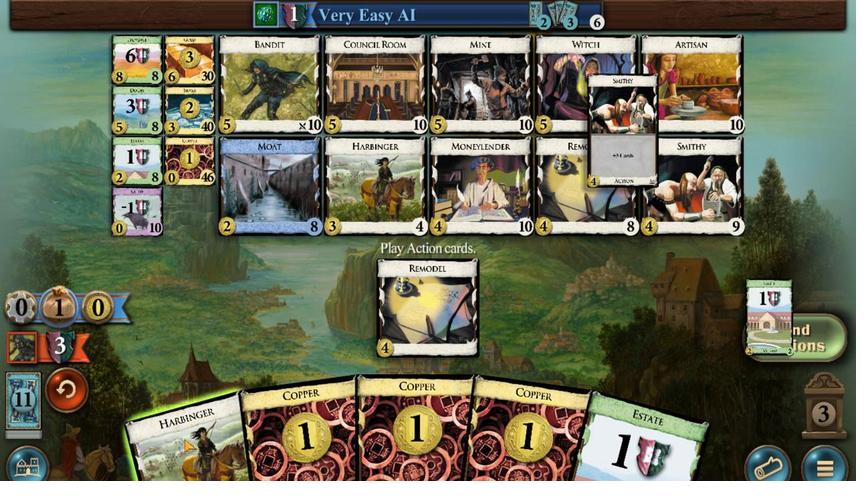 
Action: Mouse pressed left at (386, 337)
Screenshot: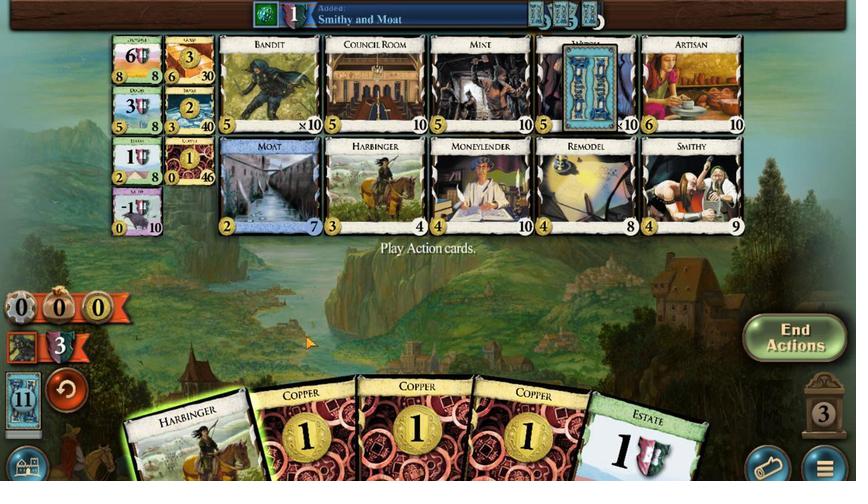 
Action: Mouse moved to (404, 337)
Screenshot: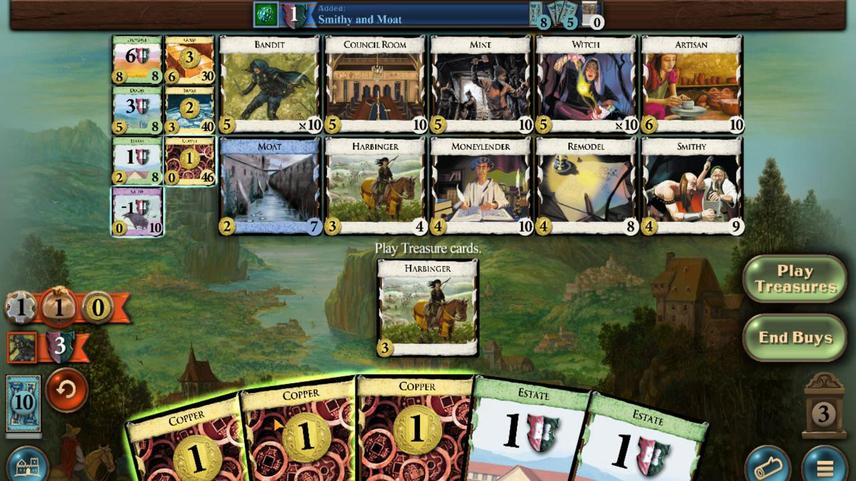 
Action: Mouse pressed left at (404, 337)
Screenshot: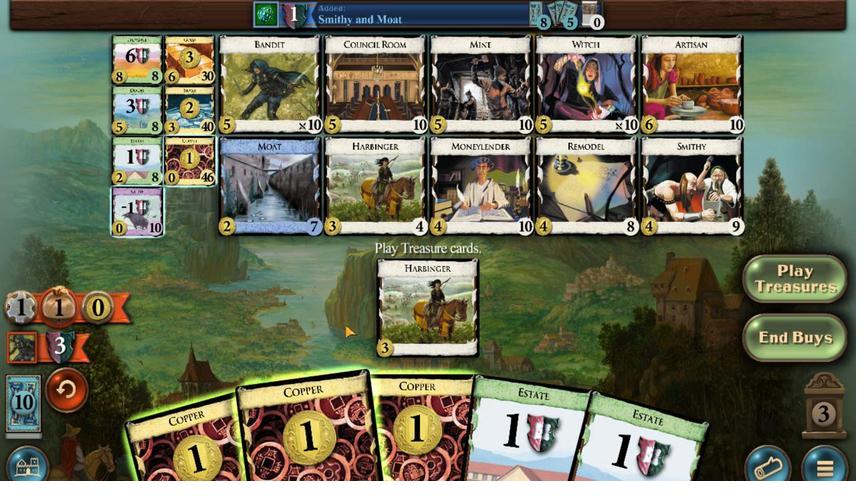 
Action: Mouse moved to (423, 337)
Screenshot: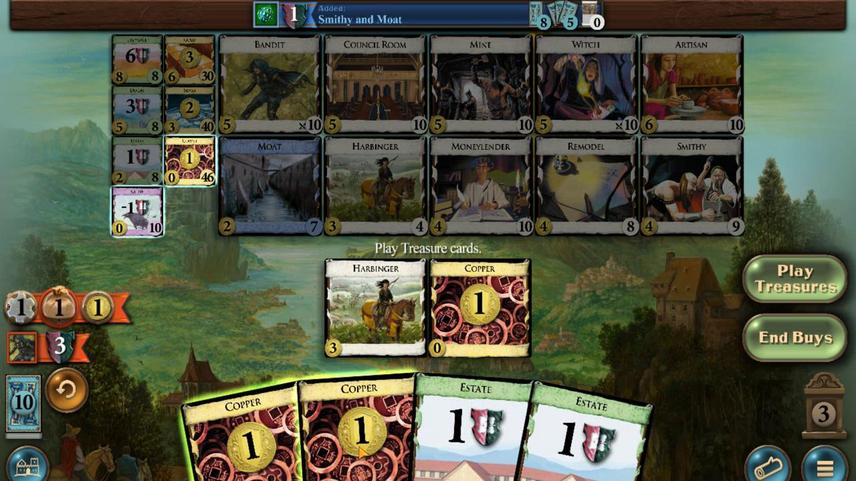 
Action: Mouse pressed left at (423, 337)
Screenshot: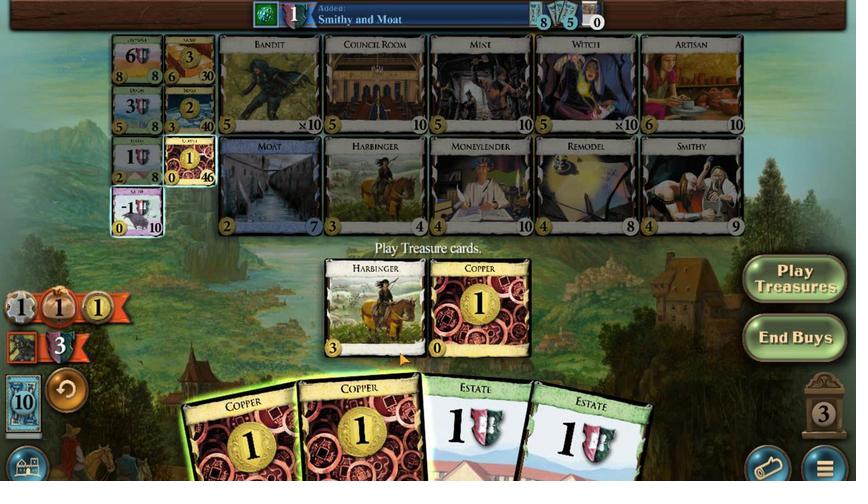 
Action: Mouse moved to (405, 330)
Screenshot: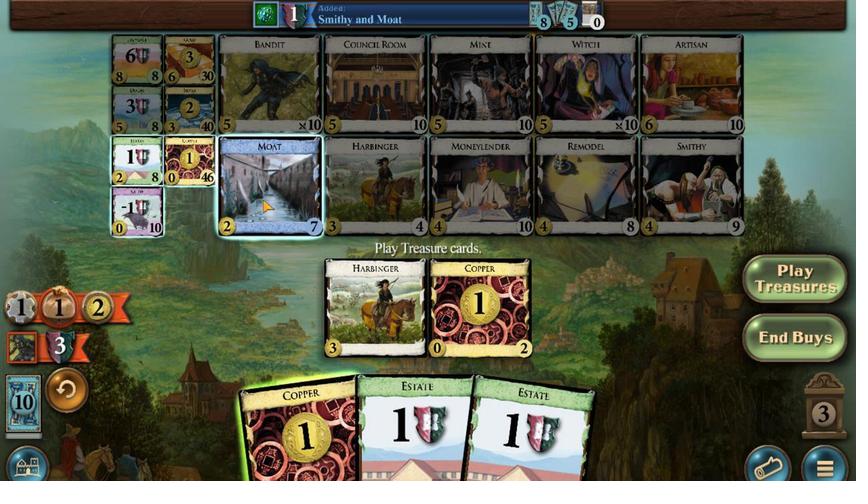 
Action: Mouse pressed left at (405, 330)
Screenshot: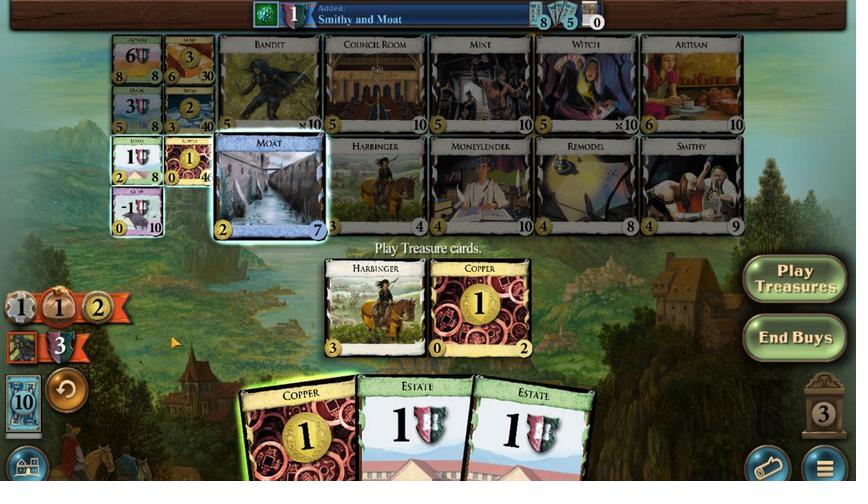 
Action: Mouse moved to (388, 337)
Screenshot: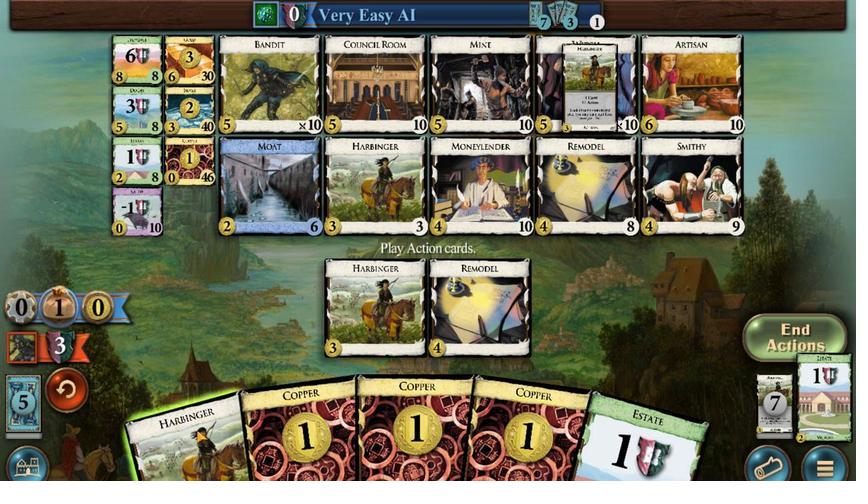 
Action: Mouse pressed left at (388, 337)
Screenshot: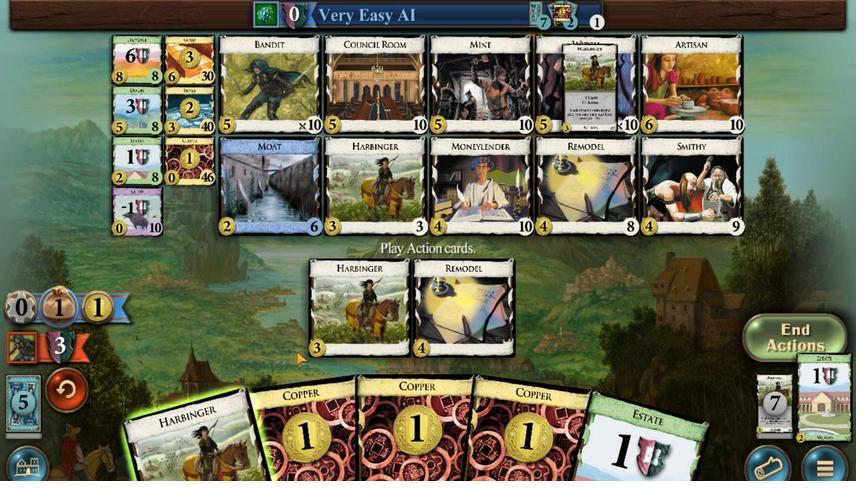 
Action: Mouse moved to (468, 334)
Screenshot: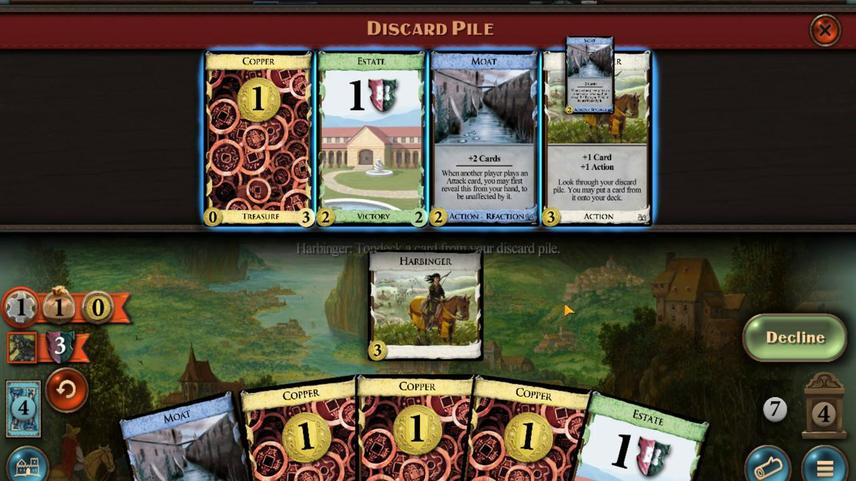 
Action: Mouse pressed left at (468, 334)
Screenshot: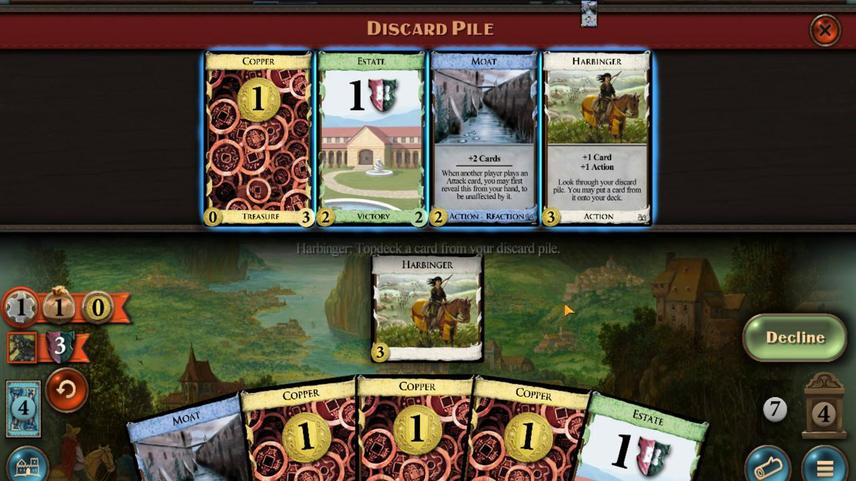 
Action: Mouse moved to (475, 329)
Screenshot: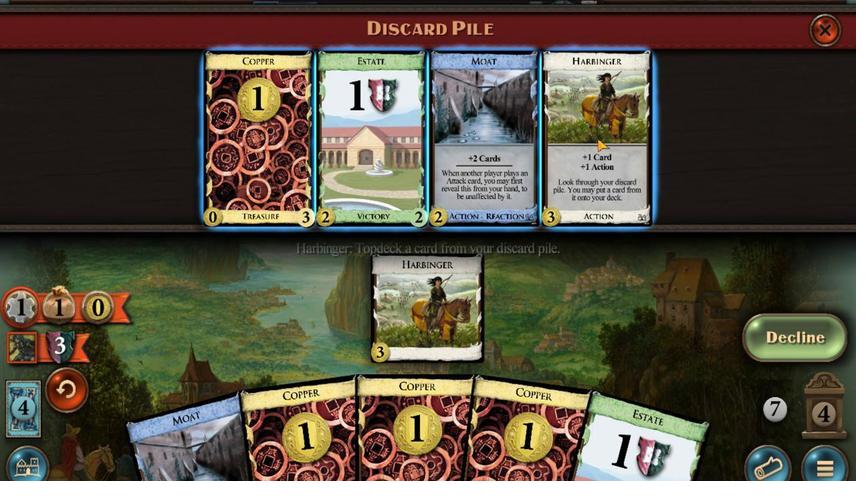
Action: Mouse pressed left at (475, 329)
Screenshot: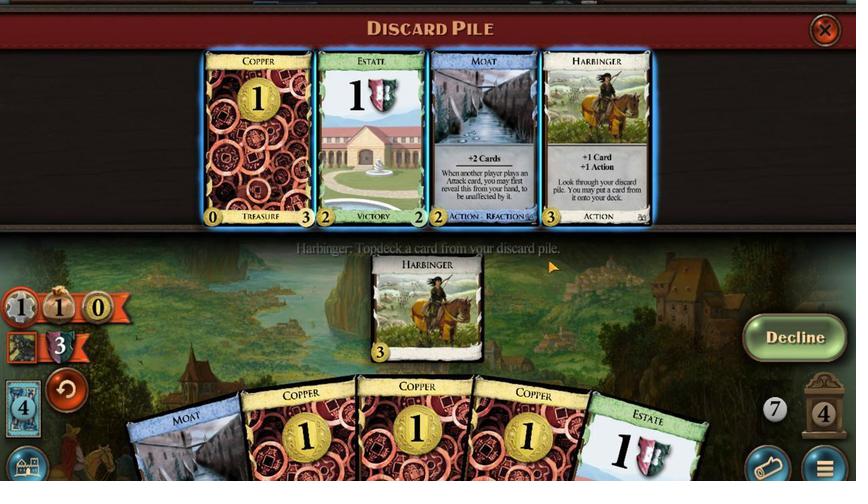 
Action: Mouse moved to (390, 337)
Screenshot: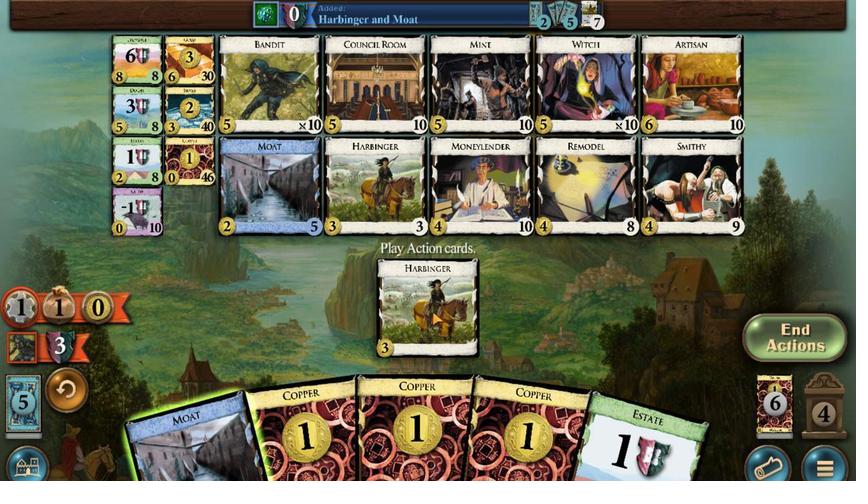 
Action: Mouse pressed left at (390, 337)
Screenshot: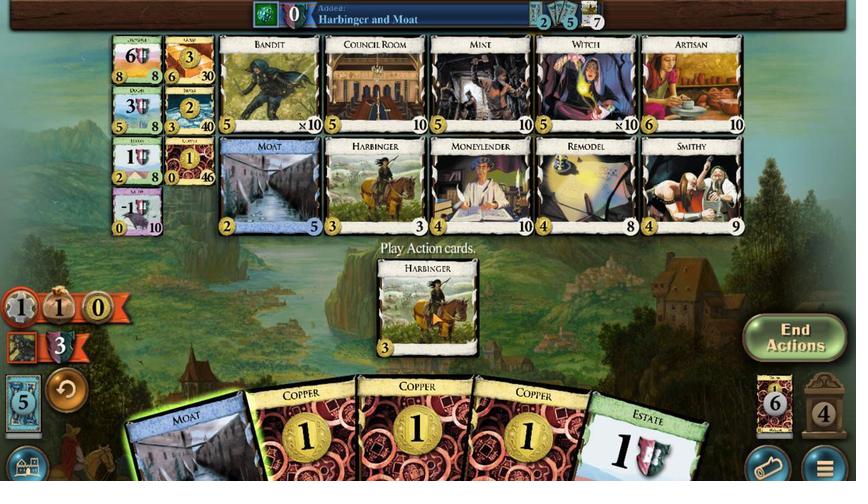
Action: Mouse moved to (394, 337)
Screenshot: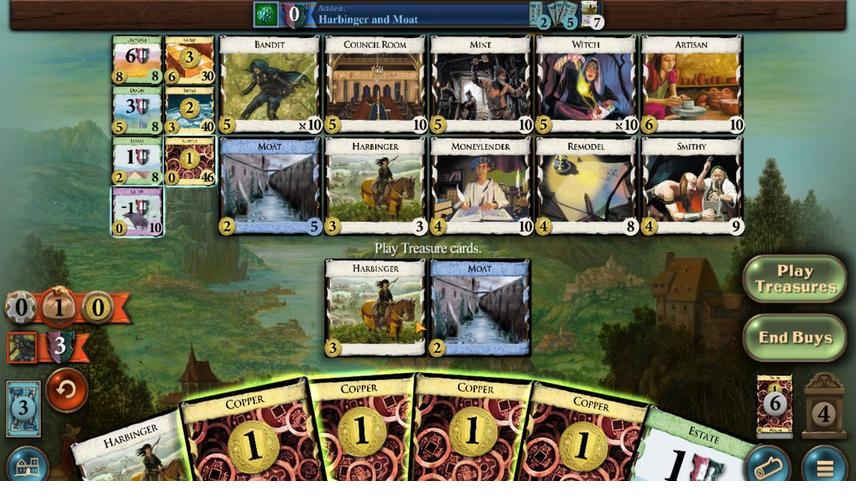 
Action: Mouse pressed left at (394, 337)
Screenshot: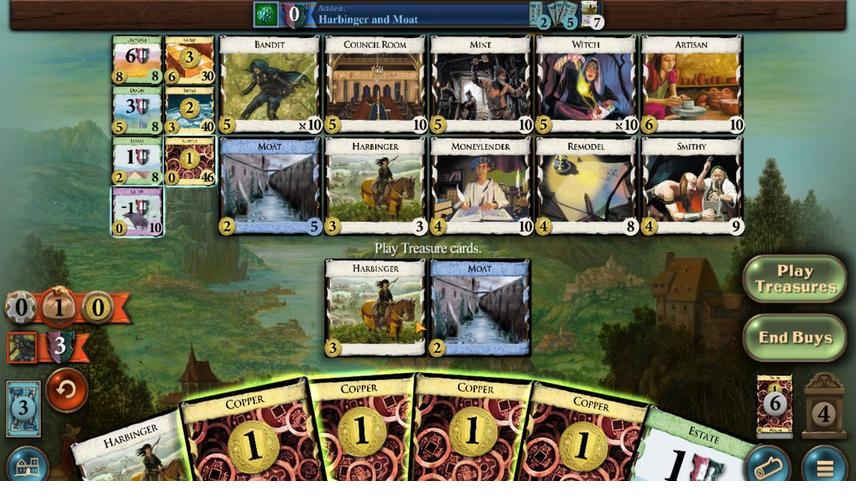 
Action: Mouse moved to (416, 338)
Screenshot: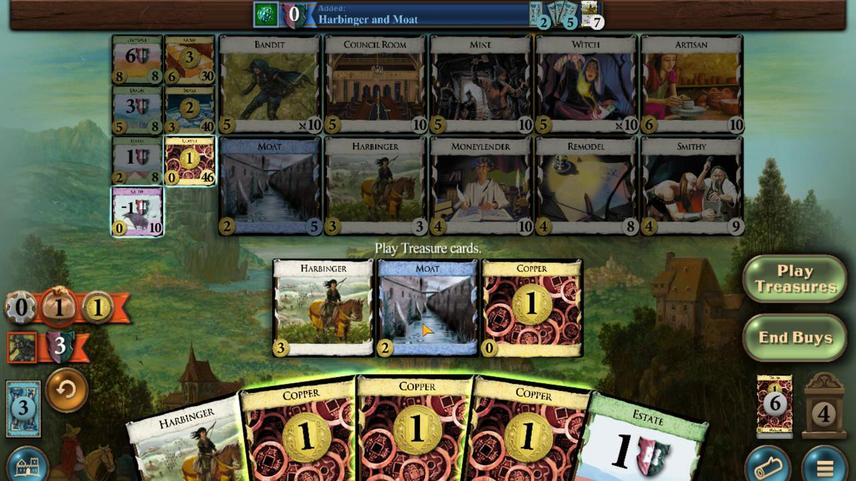 
Action: Mouse pressed left at (416, 338)
Screenshot: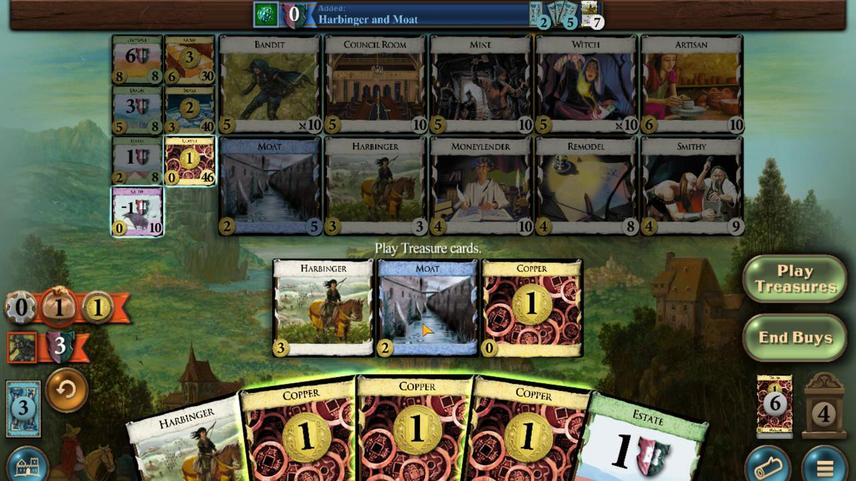 
Action: Mouse moved to (410, 331)
Screenshot: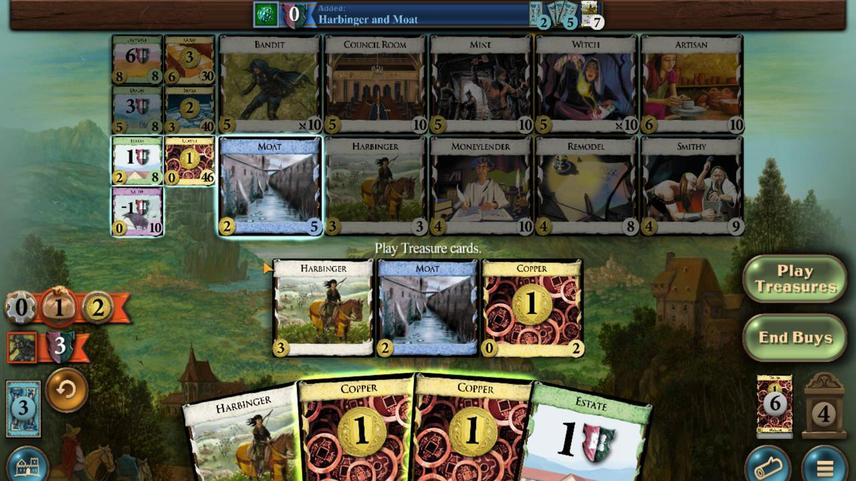 
Action: Mouse pressed left at (410, 331)
Screenshot: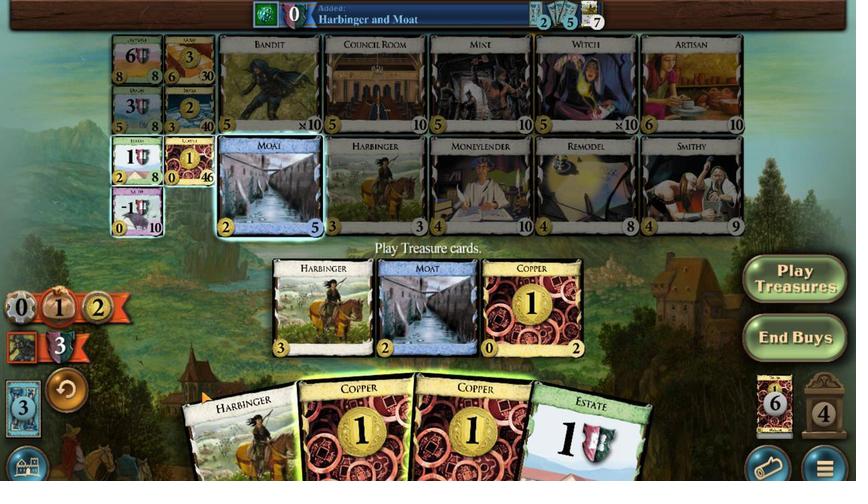 
Action: Mouse moved to (428, 337)
Screenshot: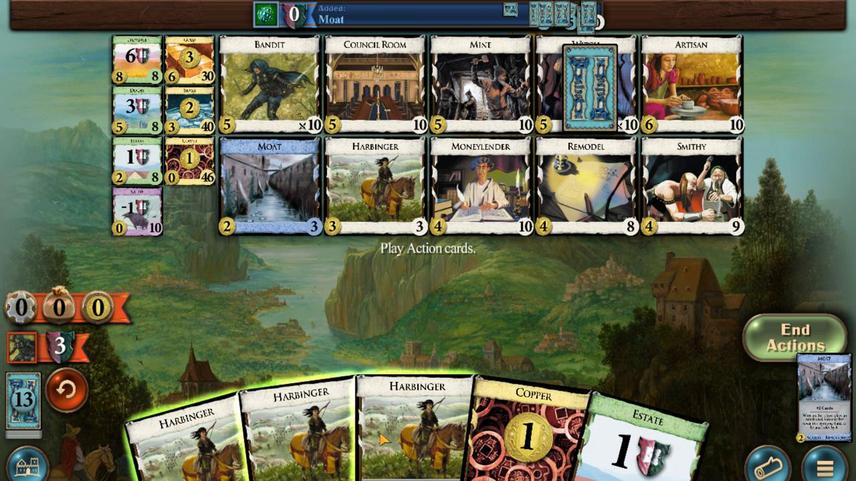 
Action: Mouse pressed left at (428, 337)
Screenshot: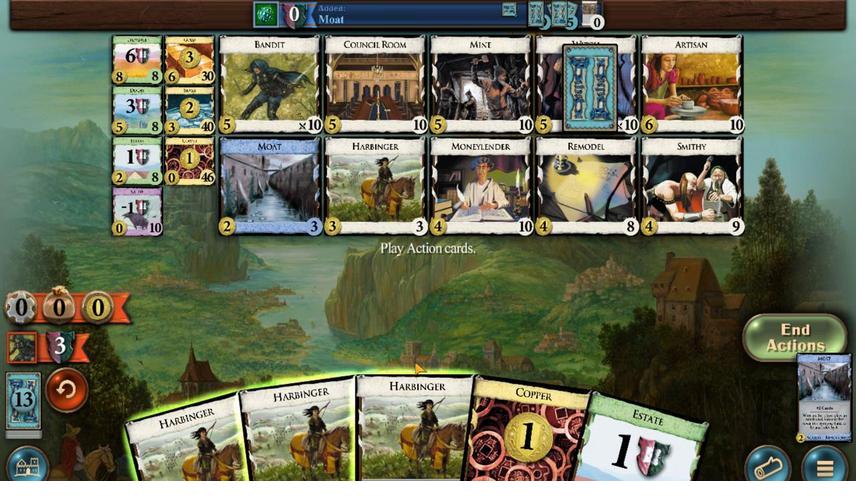 
Action: Mouse moved to (415, 337)
Screenshot: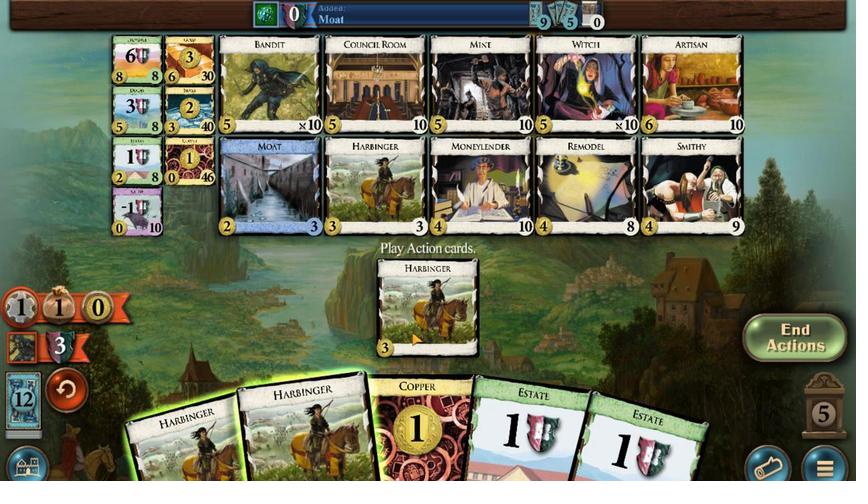 
Action: Mouse pressed left at (415, 337)
Screenshot: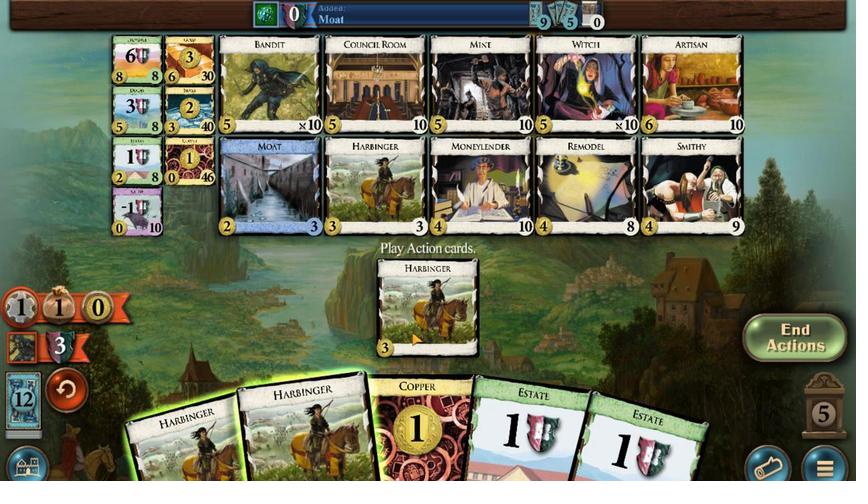 
Action: Mouse moved to (386, 337)
Screenshot: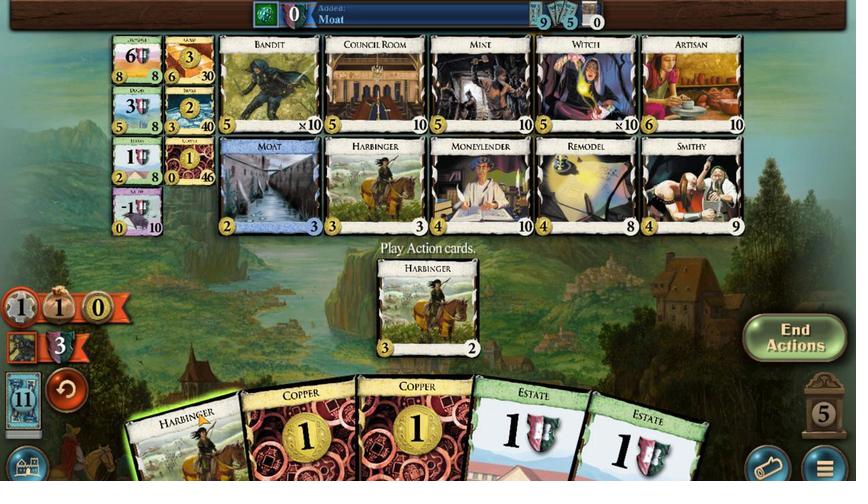 
Action: Mouse pressed left at (386, 337)
Screenshot: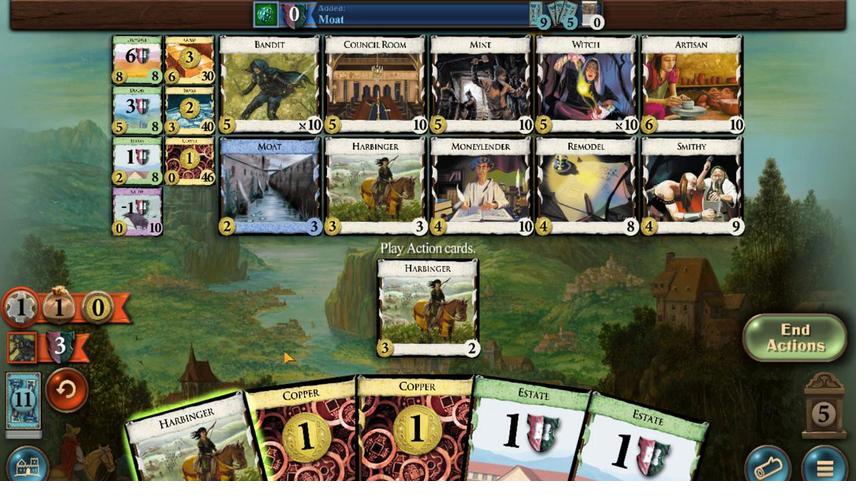 
Action: Mouse moved to (414, 337)
Screenshot: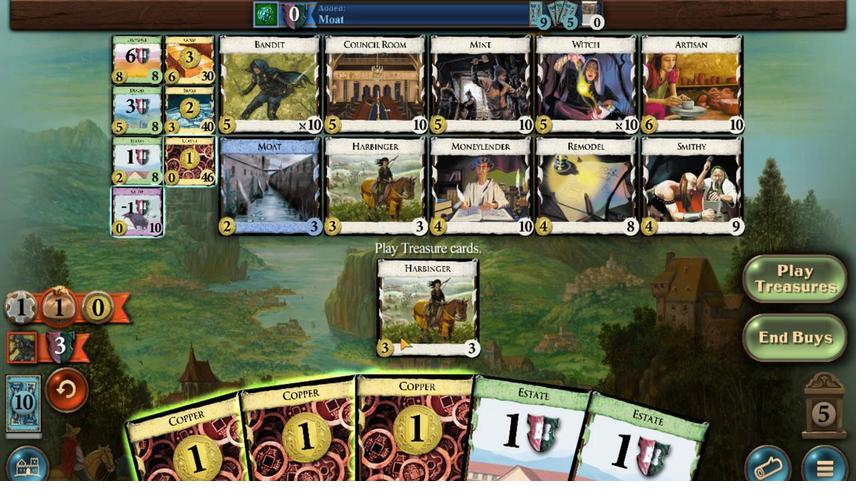 
Action: Mouse pressed left at (414, 337)
Screenshot: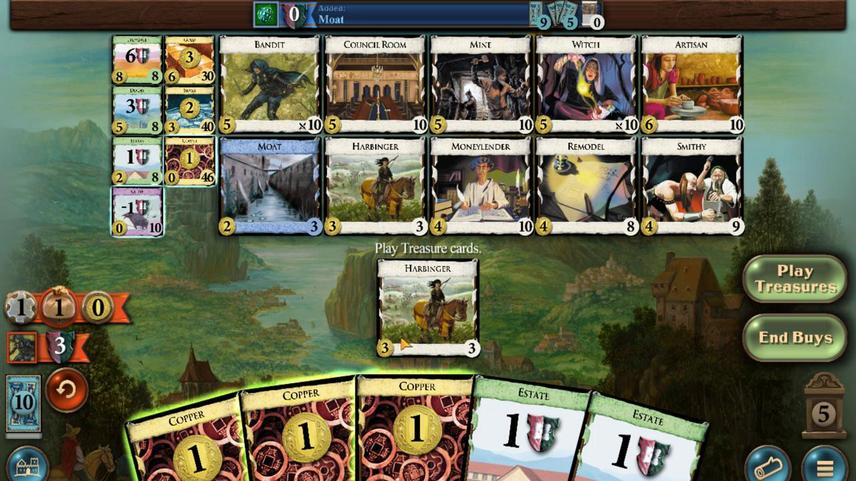 
Action: Mouse moved to (426, 339)
Screenshot: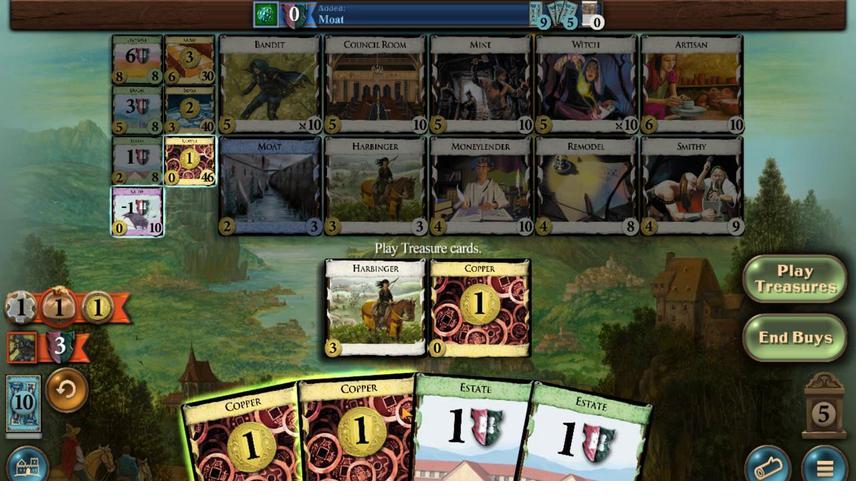 
Action: Mouse pressed left at (426, 339)
Screenshot: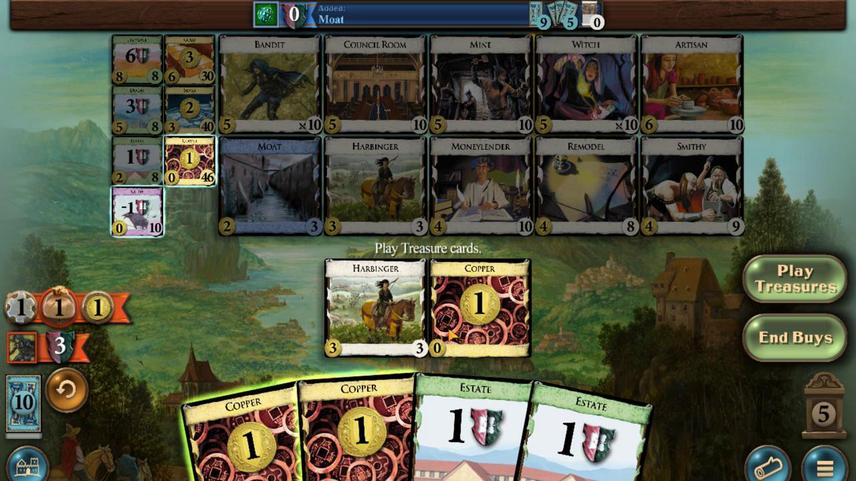 
Action: Mouse moved to (410, 331)
Screenshot: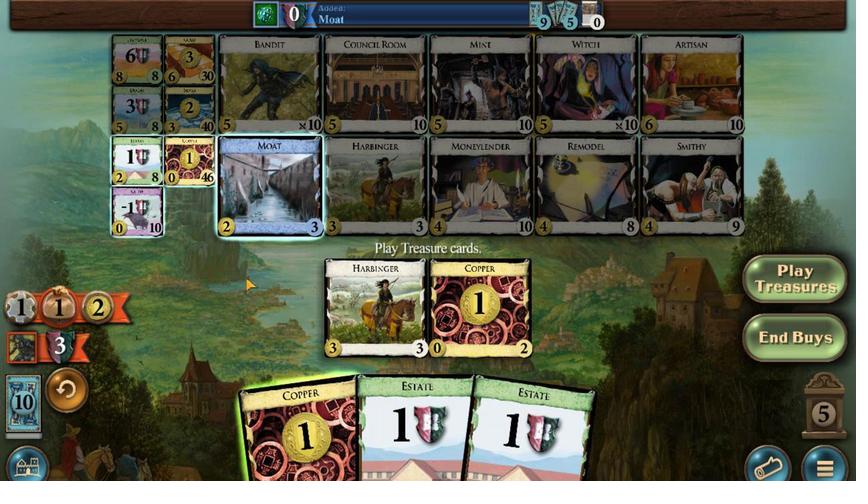 
Action: Mouse pressed left at (410, 331)
Screenshot: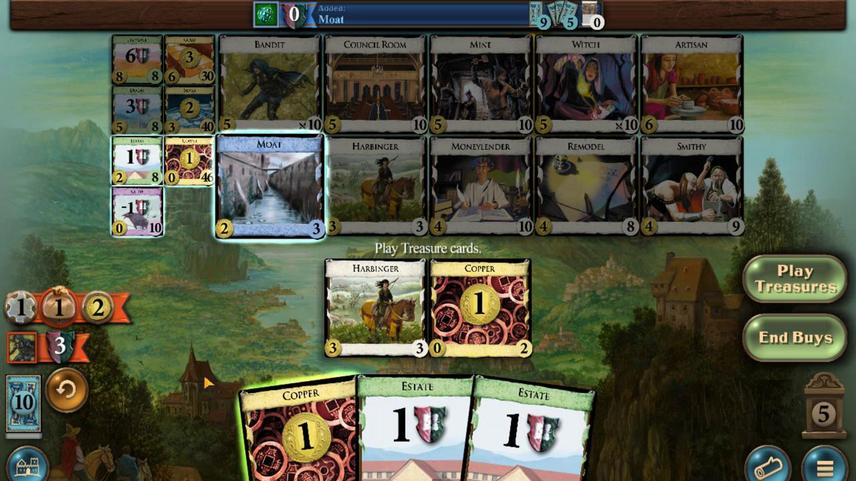 
Action: Mouse moved to (433, 337)
Screenshot: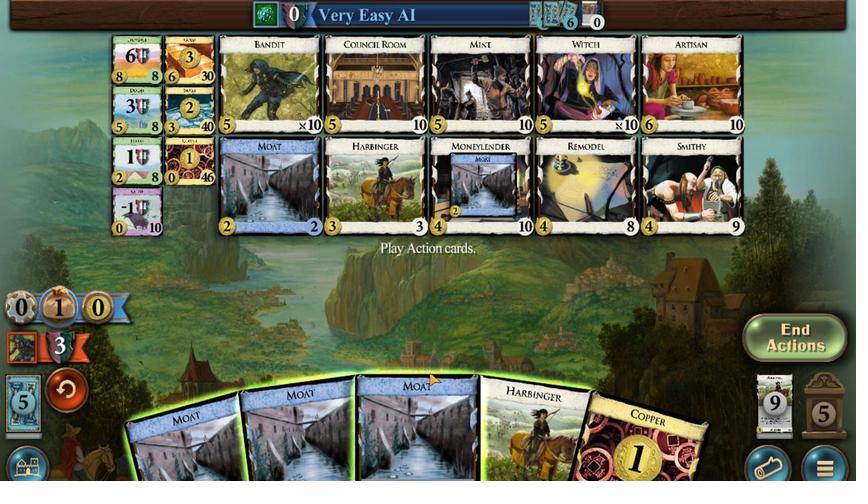 
Action: Mouse pressed left at (433, 337)
Screenshot: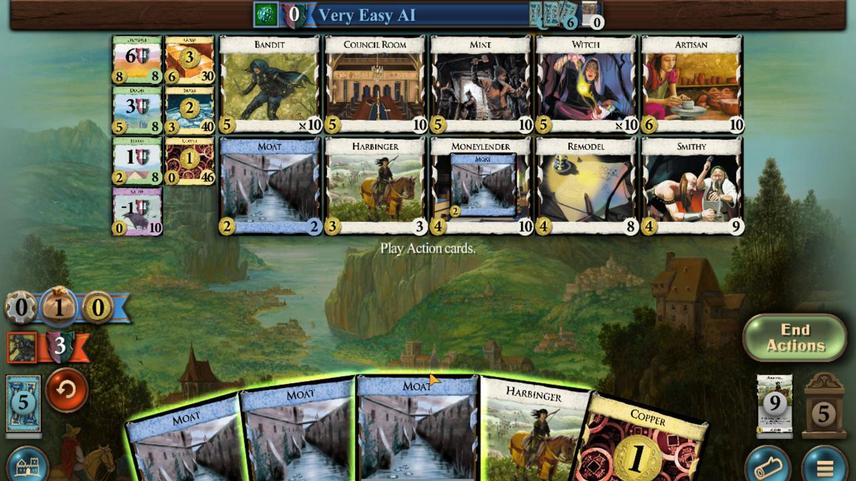 
Action: Mouse moved to (402, 335)
Screenshot: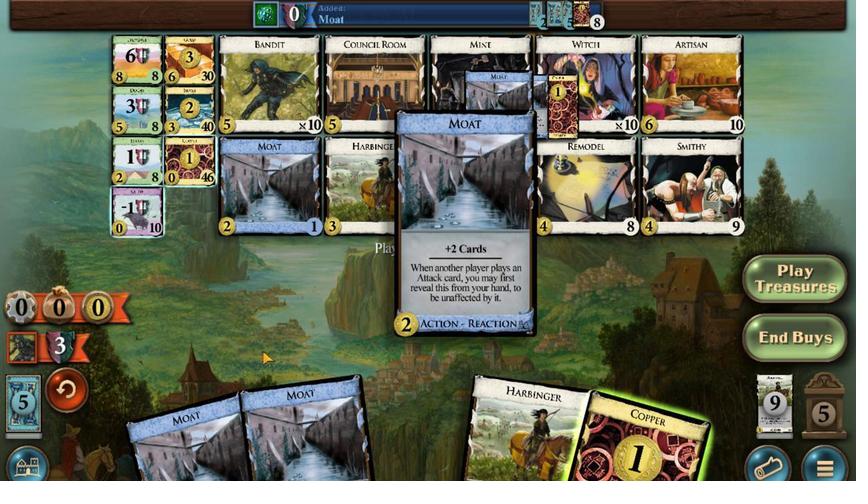 
Action: Mouse pressed left at (402, 335)
Screenshot: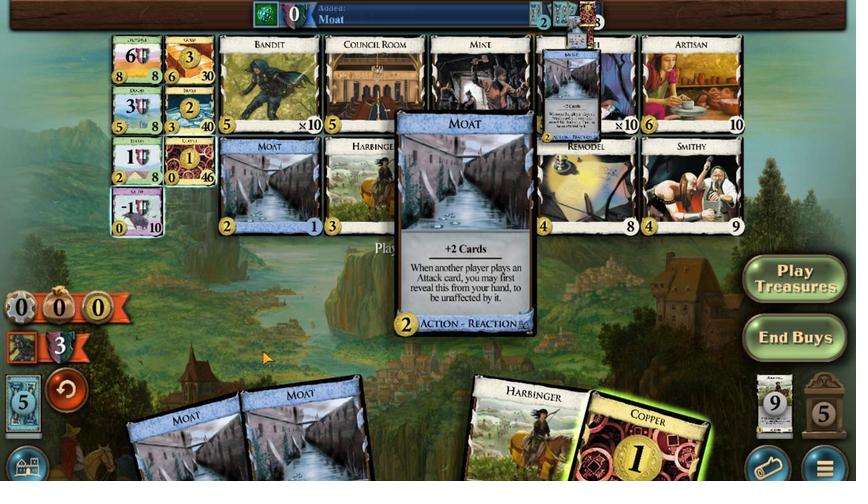 
Action: Mouse moved to (398, 334)
Screenshot: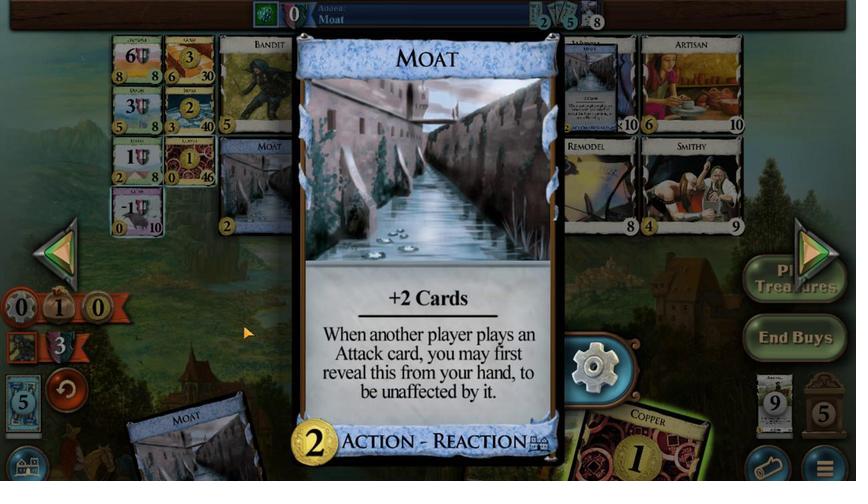 
Action: Mouse pressed left at (398, 334)
Screenshot: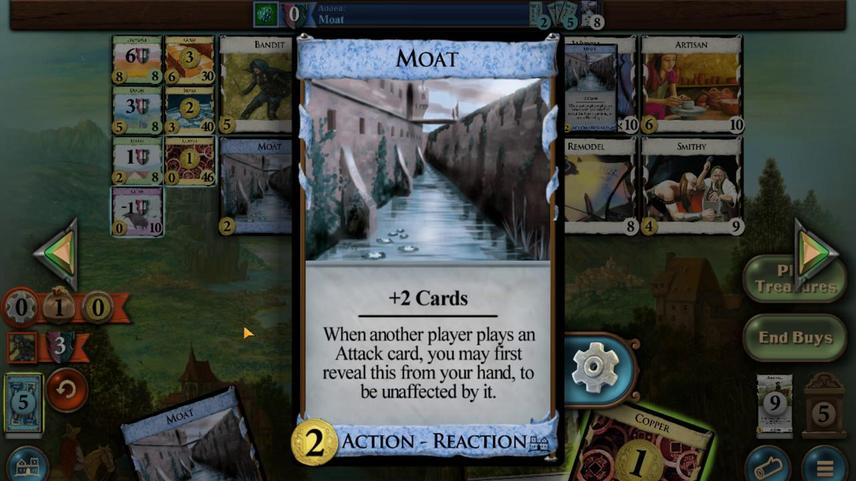 
Action: Mouse moved to (438, 338)
Screenshot: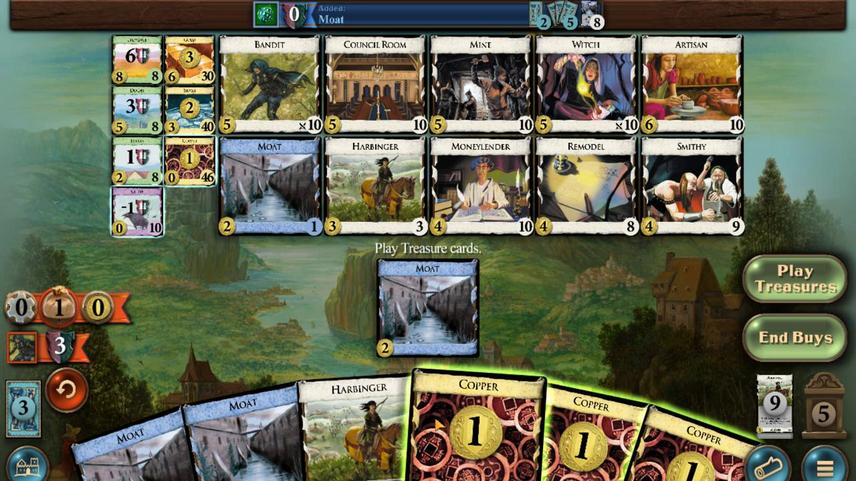 
Action: Mouse pressed left at (438, 338)
Screenshot: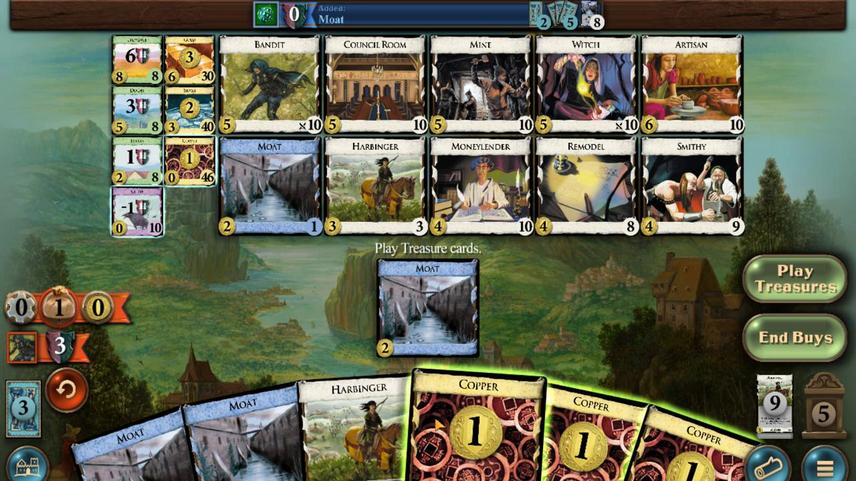
Action: Mouse moved to (457, 338)
Screenshot: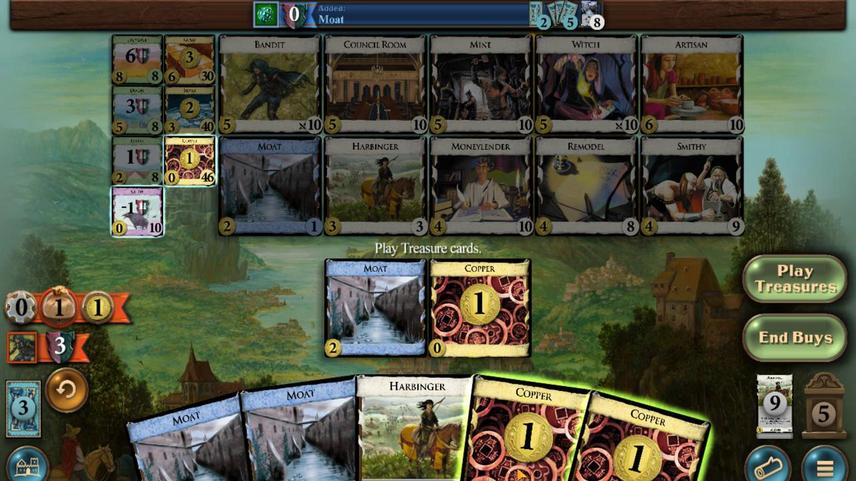 
Action: Mouse pressed left at (457, 338)
Screenshot: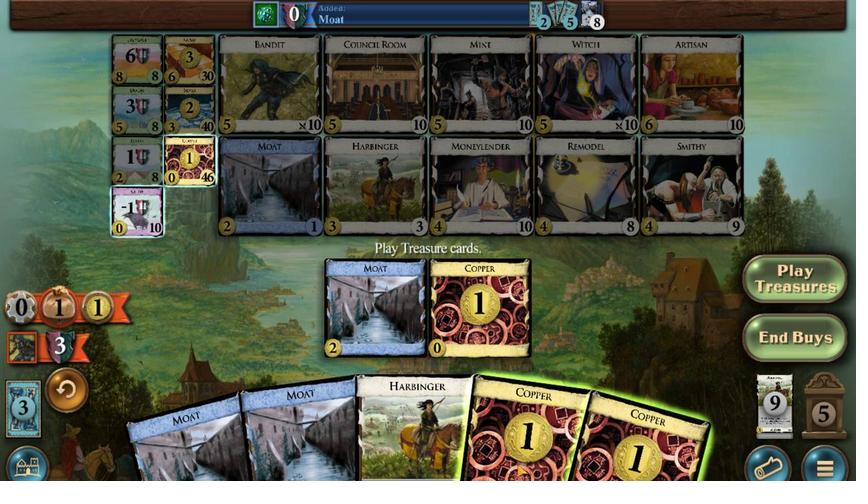 
Action: Mouse moved to (404, 330)
Screenshot: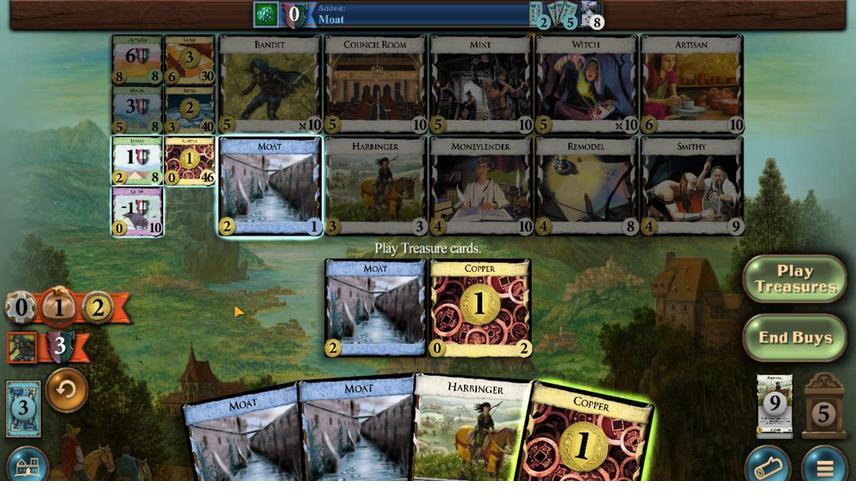 
Action: Mouse pressed left at (404, 330)
Screenshot: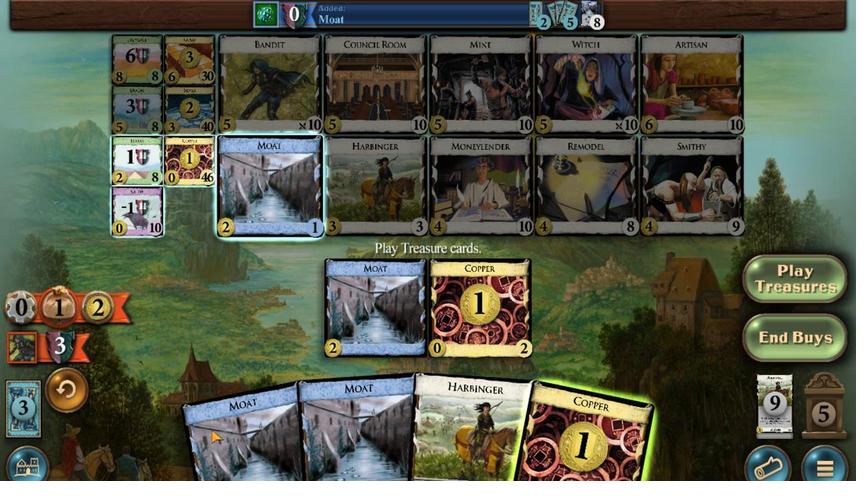 
Action: Mouse moved to (413, 337)
Screenshot: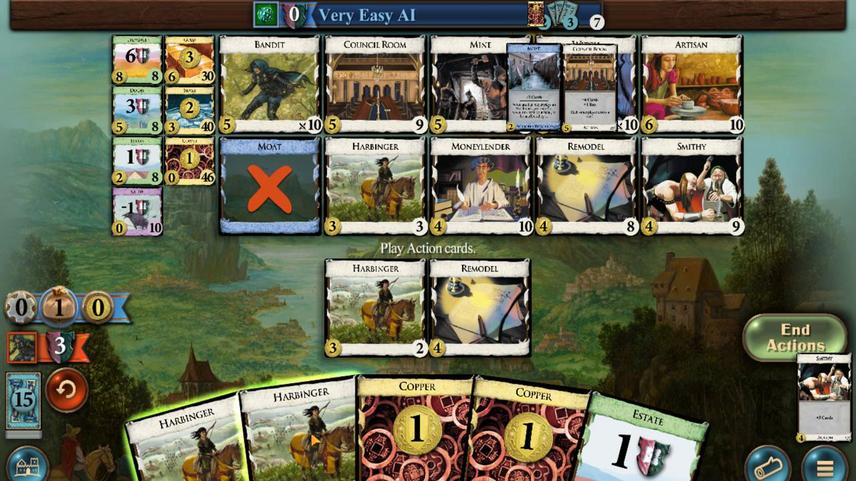 
Action: Mouse pressed left at (413, 337)
Screenshot: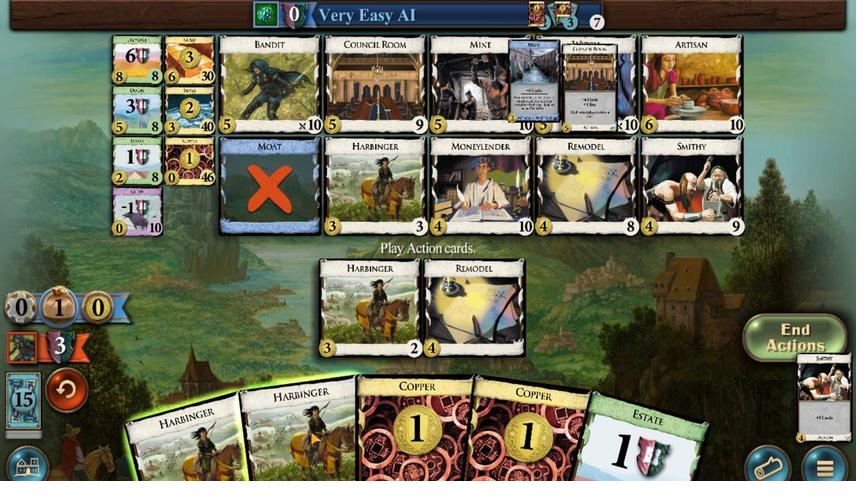 
Action: Mouse moved to (412, 337)
Screenshot: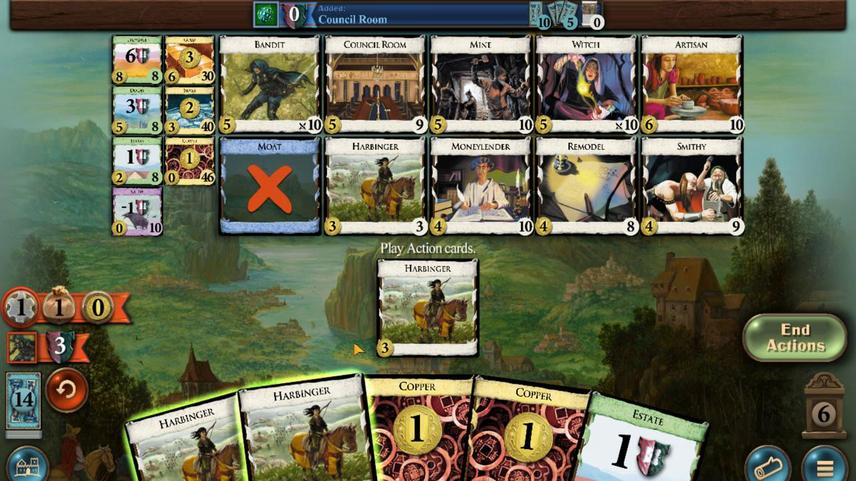 
Action: Mouse pressed left at (412, 337)
Screenshot: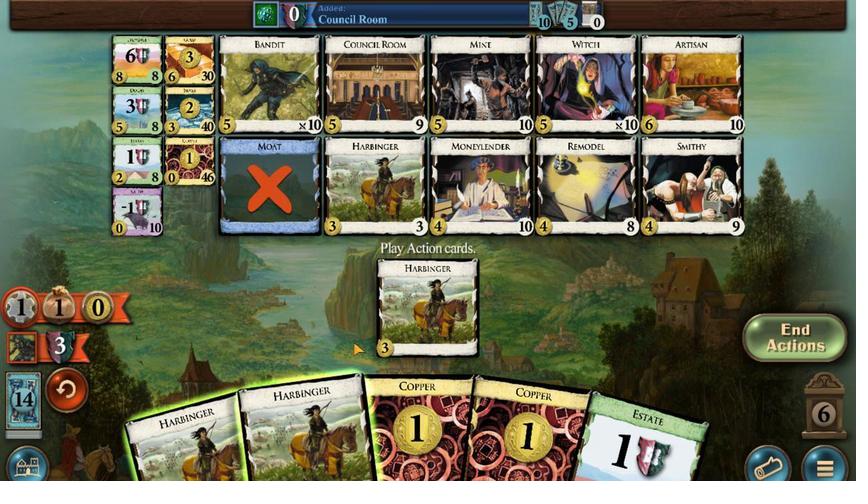 
Action: Mouse moved to (392, 337)
Screenshot: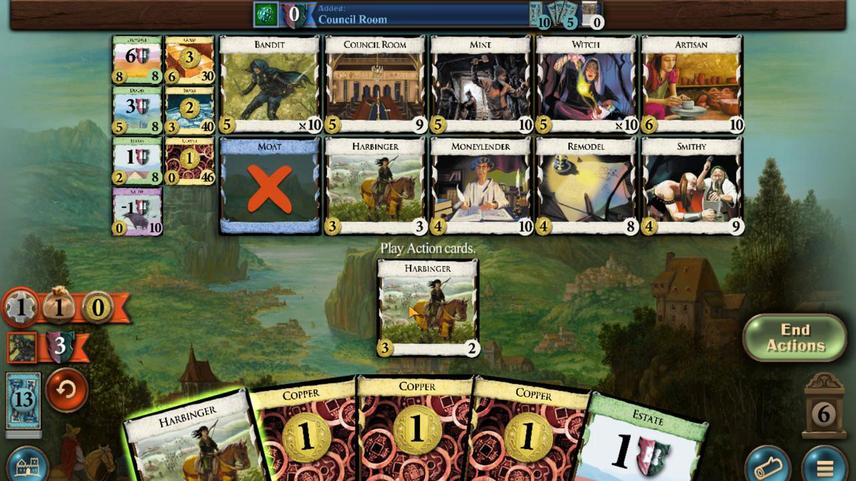 
Action: Mouse pressed left at (392, 337)
Screenshot: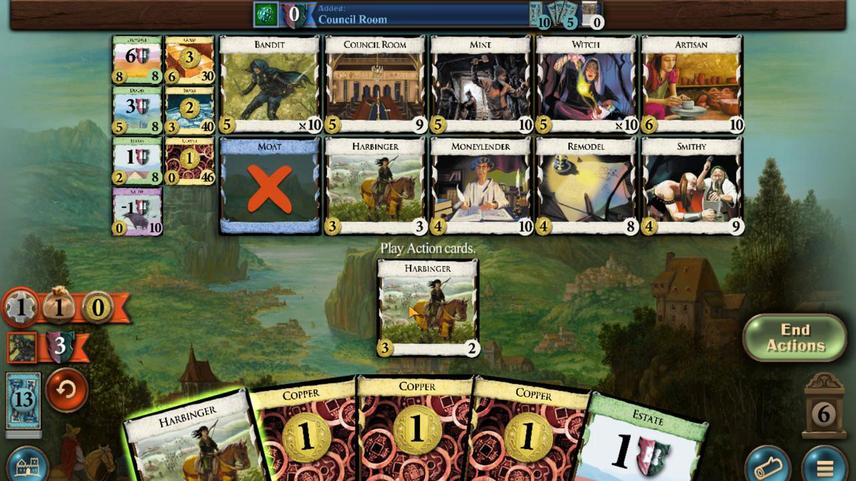 
Action: Mouse moved to (388, 337)
Screenshot: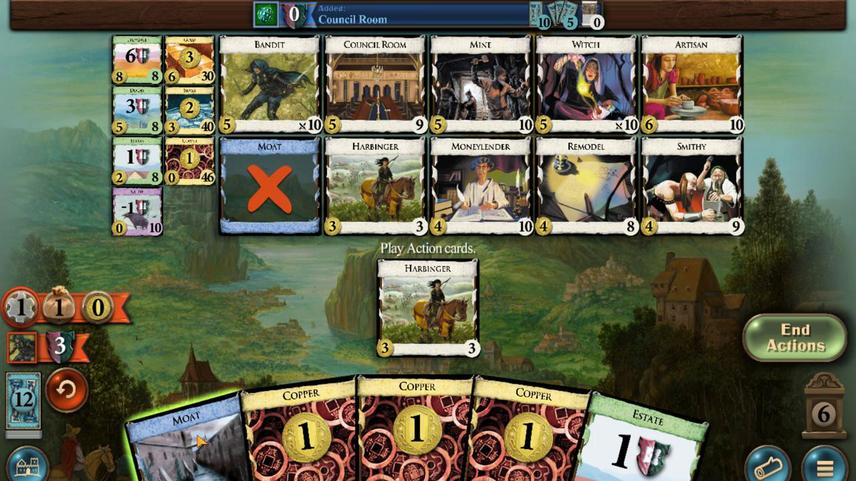 
Action: Mouse pressed left at (388, 337)
Screenshot: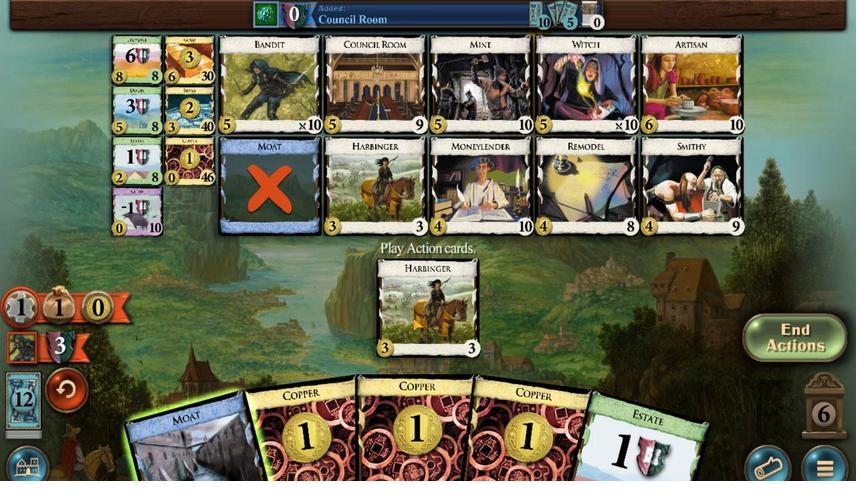 
Action: Mouse moved to (425, 337)
Screenshot: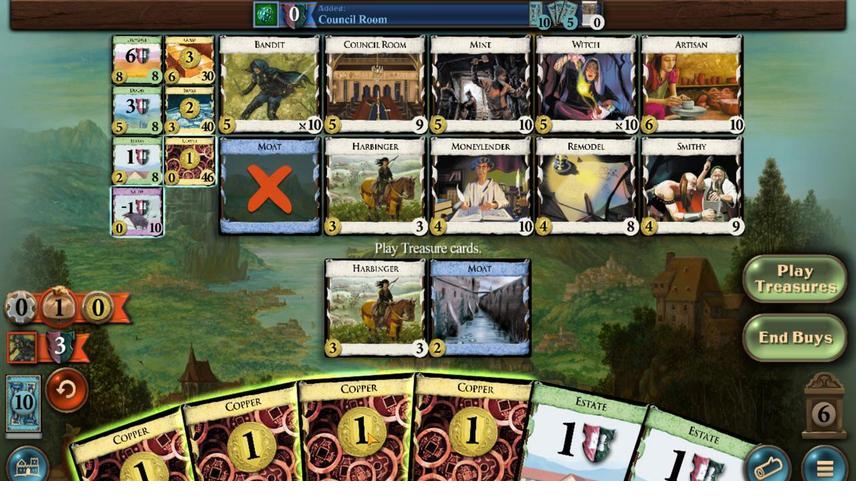 
Action: Mouse pressed left at (425, 337)
Screenshot: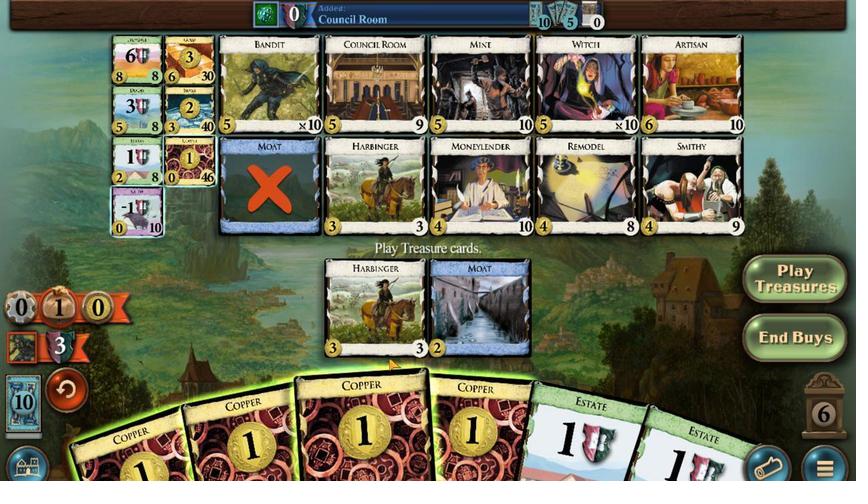 
Action: Mouse moved to (436, 337)
Screenshot: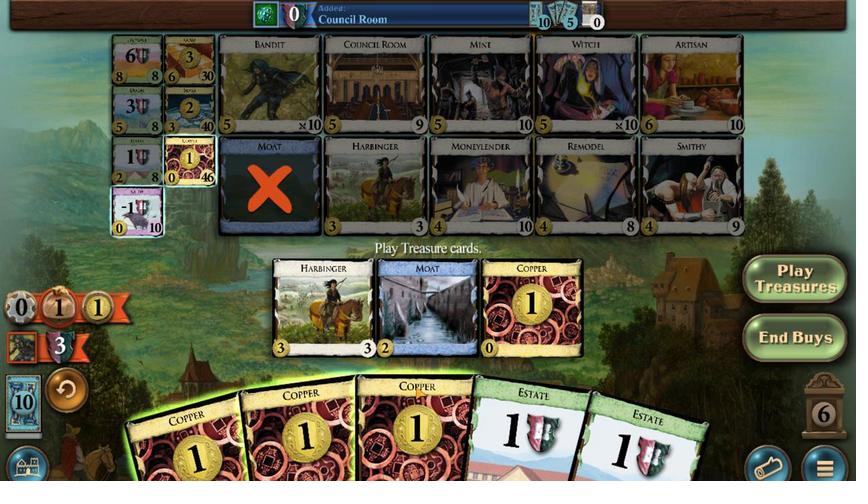 
Action: Mouse pressed left at (436, 337)
Screenshot: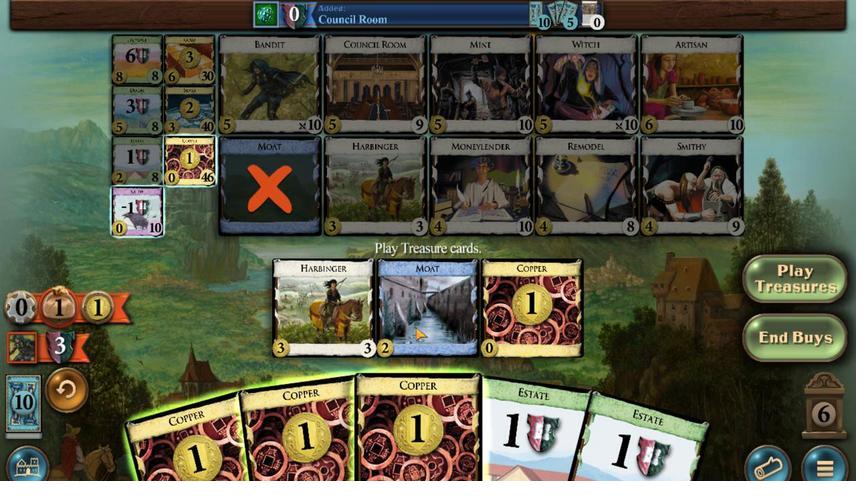 
Action: Mouse moved to (422, 338)
Screenshot: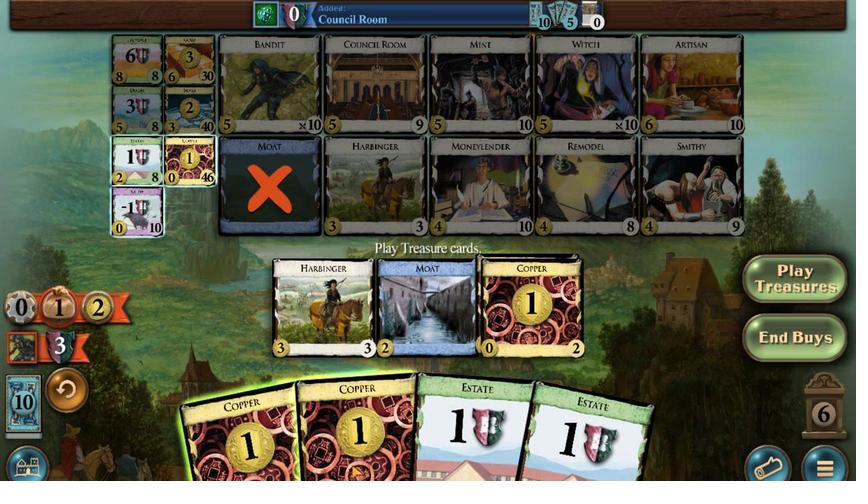 
Action: Mouse pressed left at (422, 338)
Screenshot: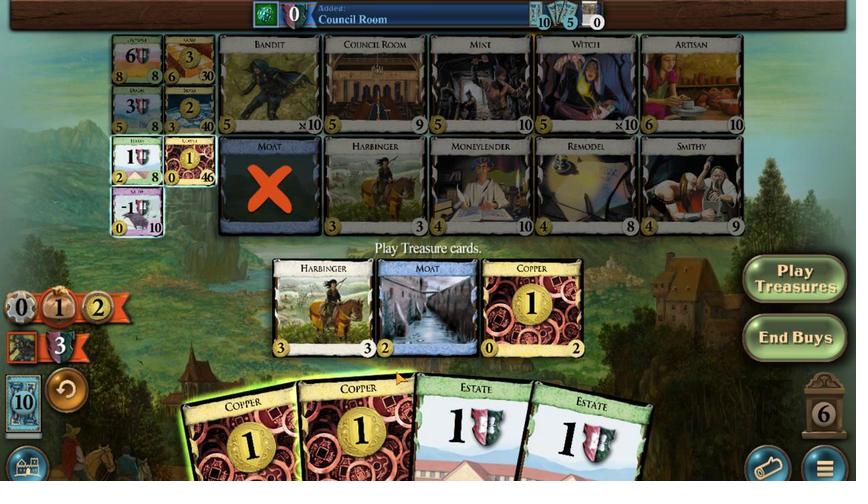 
Action: Mouse moved to (430, 331)
Screenshot: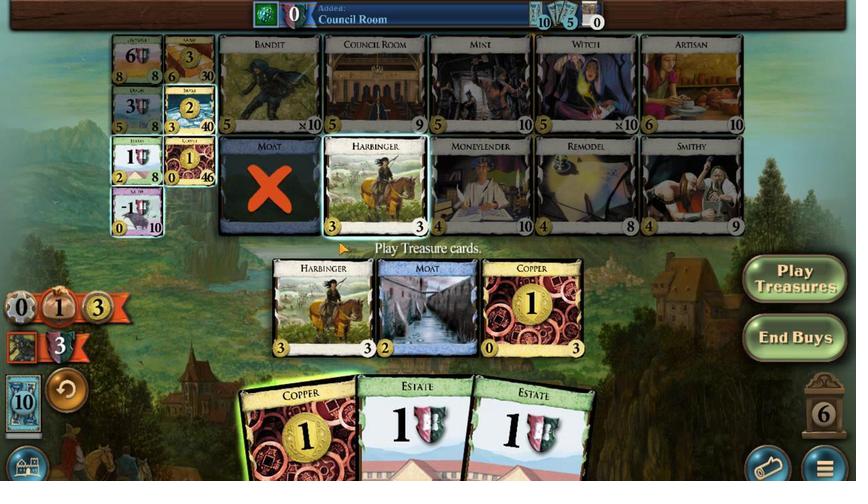 
Action: Mouse pressed left at (430, 331)
Screenshot: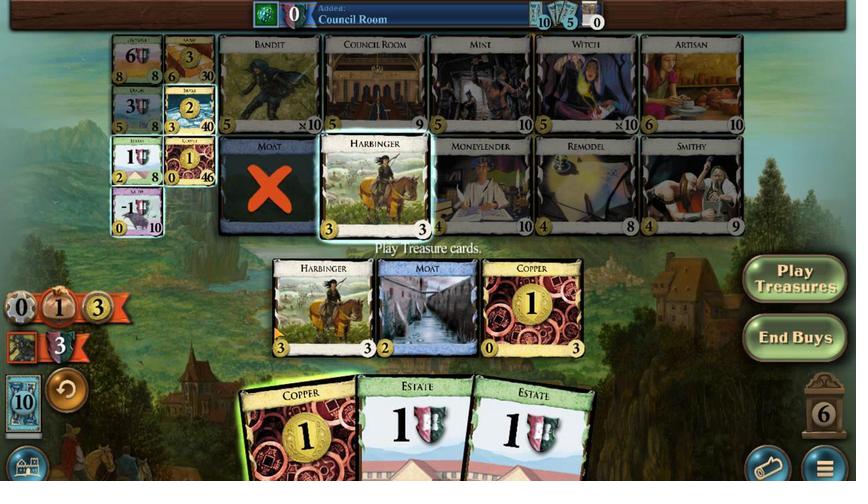 
Action: Mouse moved to (432, 337)
Screenshot: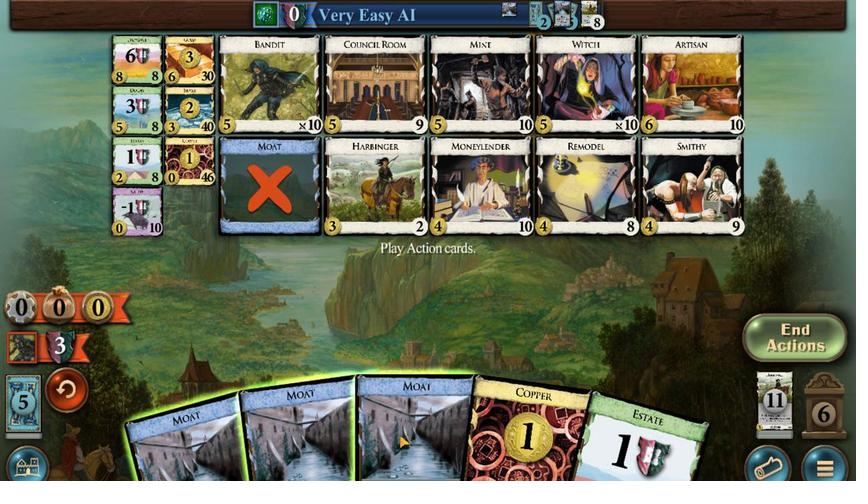 
Action: Mouse pressed left at (432, 337)
Screenshot: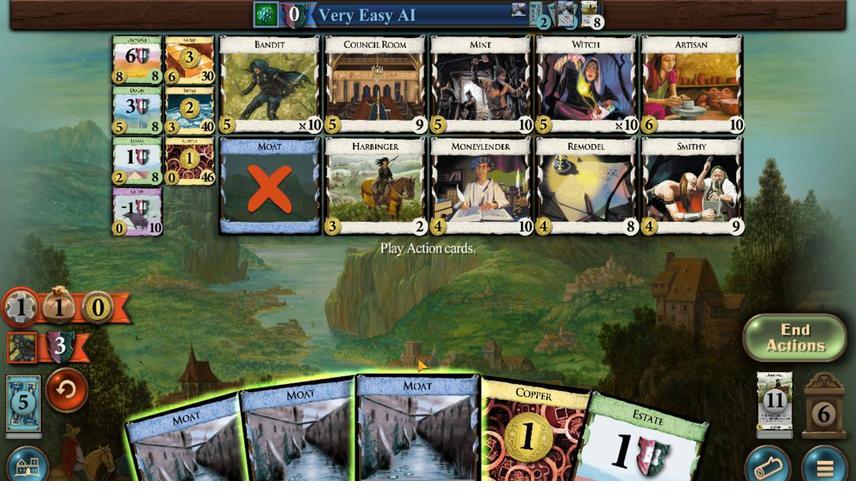 
Action: Mouse moved to (446, 337)
Screenshot: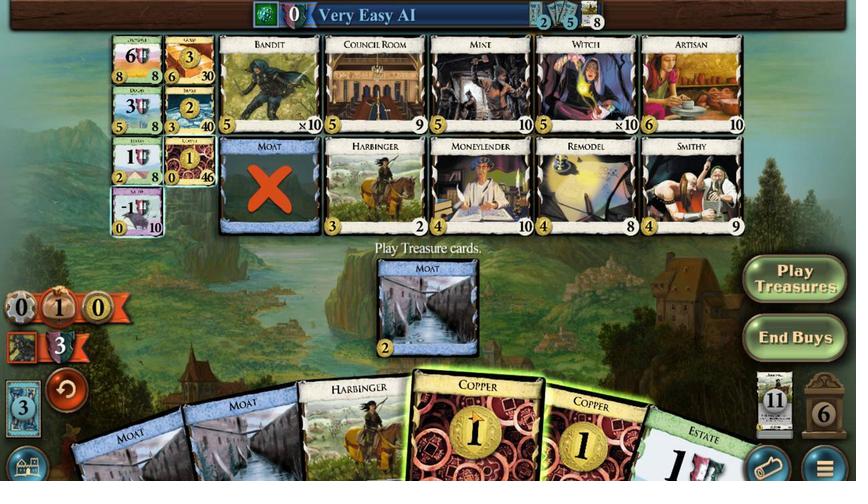 
Action: Mouse pressed left at (446, 337)
Screenshot: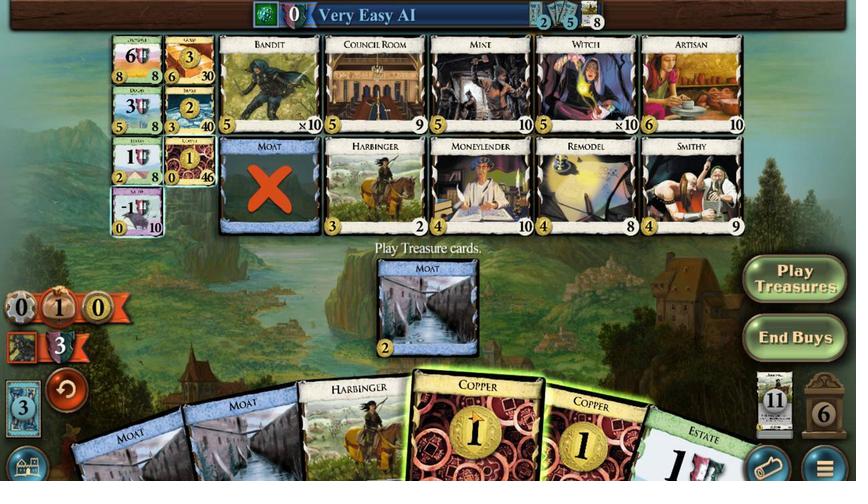 
Action: Mouse moved to (459, 338)
Screenshot: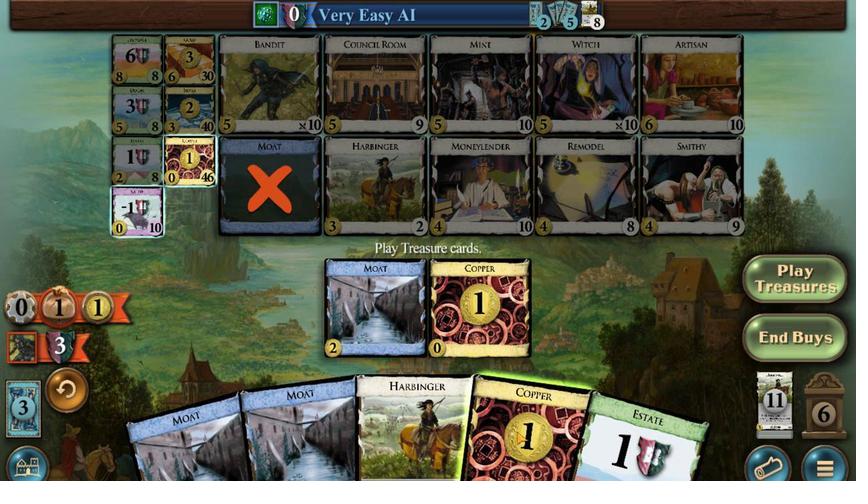 
Action: Mouse pressed left at (459, 338)
Screenshot: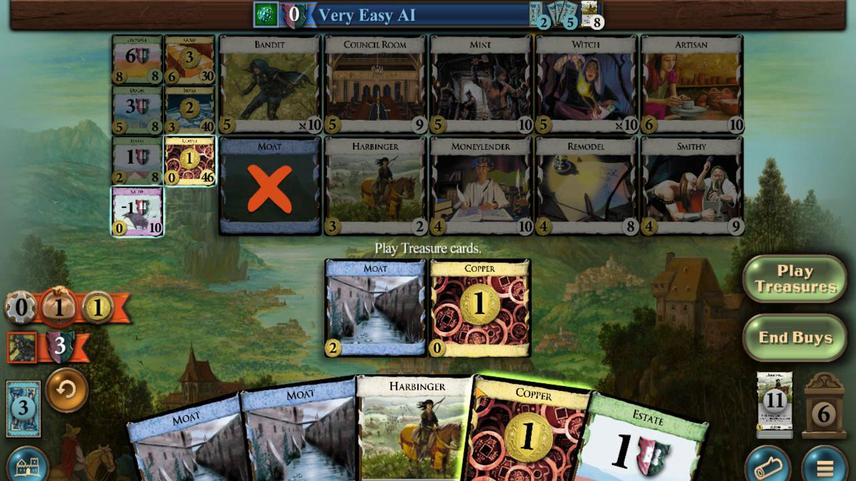 
Action: Mouse moved to (376, 330)
Screenshot: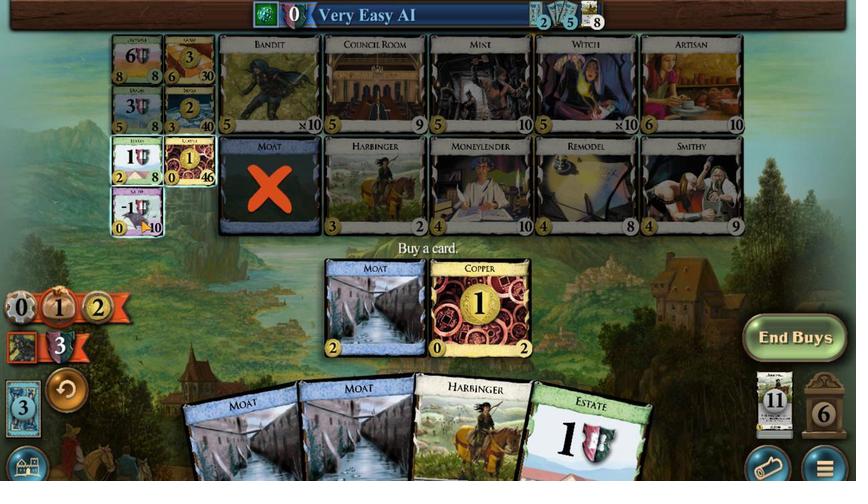 
Action: Mouse pressed left at (376, 330)
Screenshot: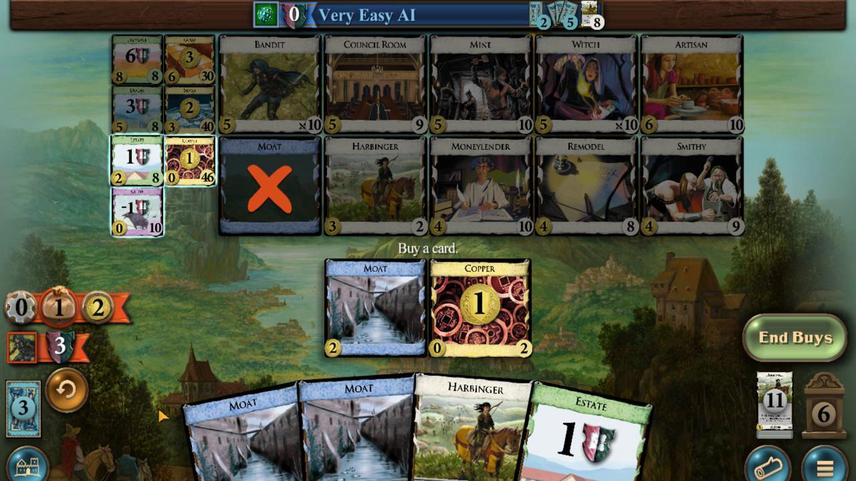 
Action: Mouse moved to (400, 338)
Screenshot: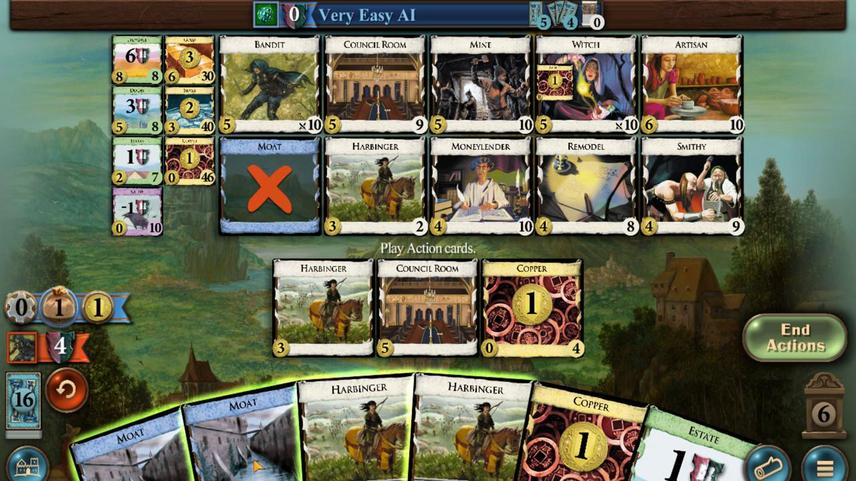 
Action: Mouse pressed left at (400, 338)
Screenshot: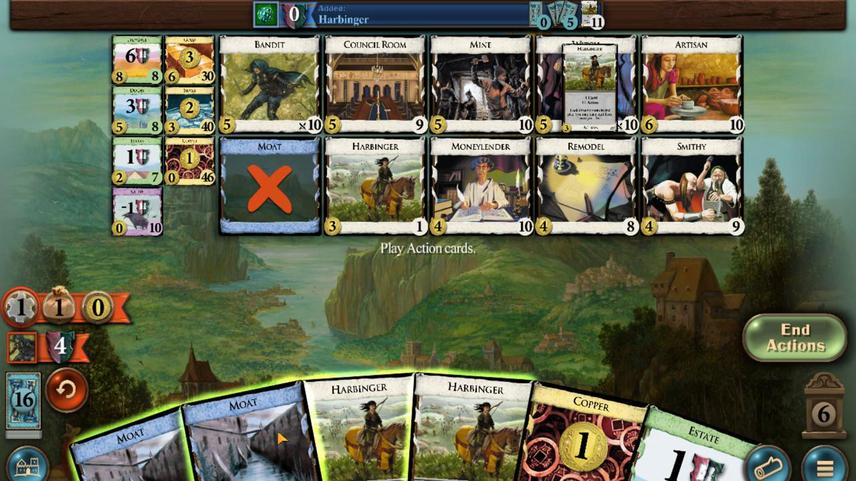 
Action: Mouse moved to (451, 337)
Screenshot: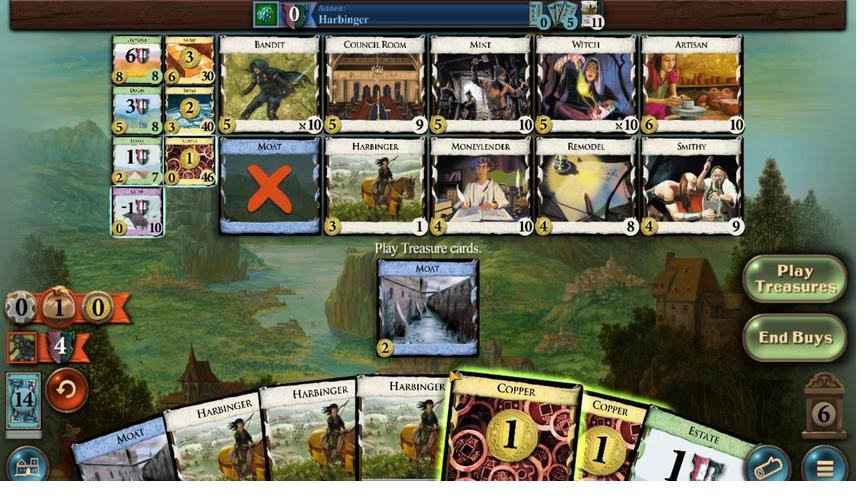 
Action: Mouse pressed left at (451, 337)
Screenshot: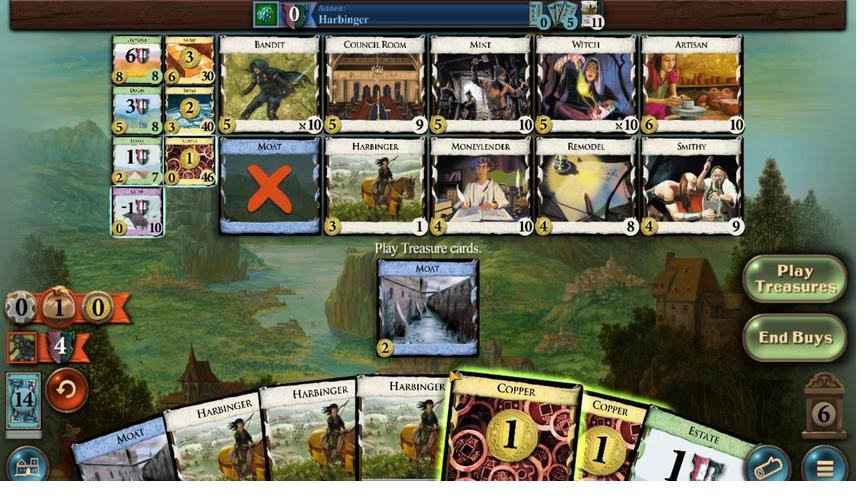 
Action: Mouse moved to (467, 338)
Screenshot: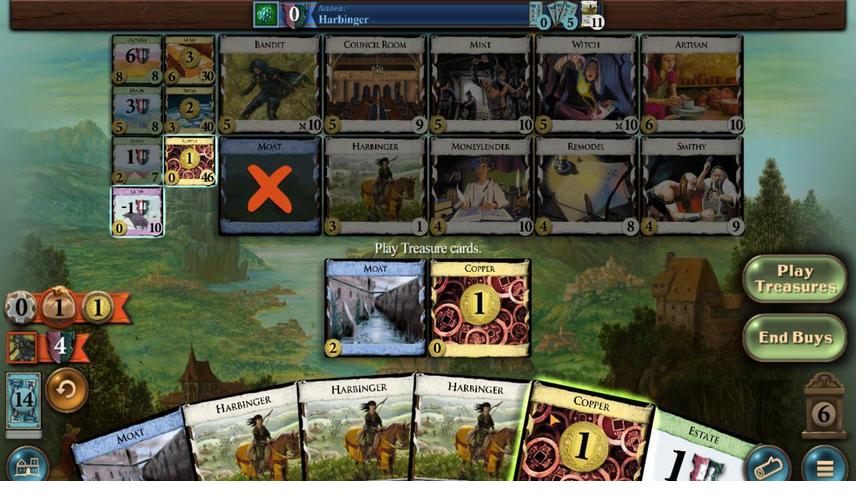 
Action: Mouse pressed left at (467, 338)
Screenshot: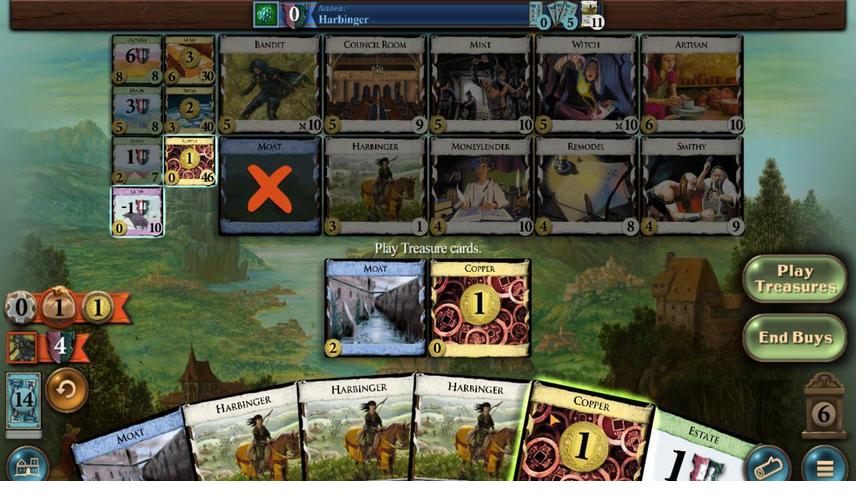 
Action: Mouse moved to (377, 330)
Screenshot: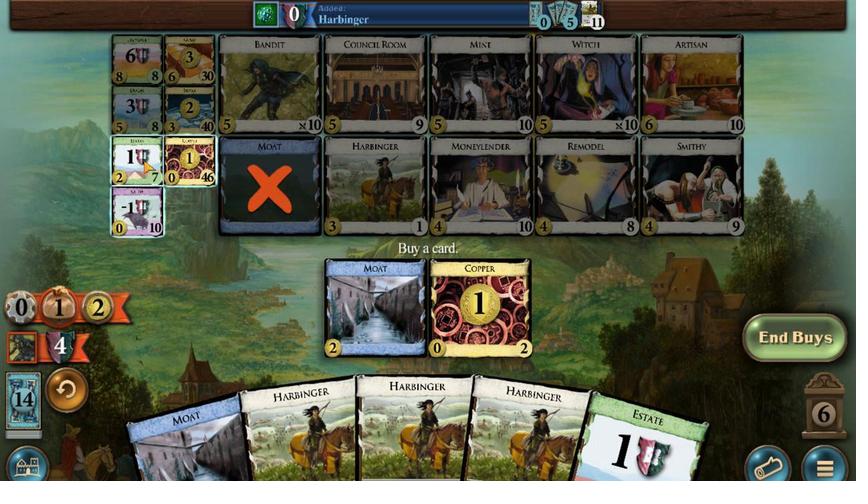 
Action: Mouse pressed left at (377, 330)
Screenshot: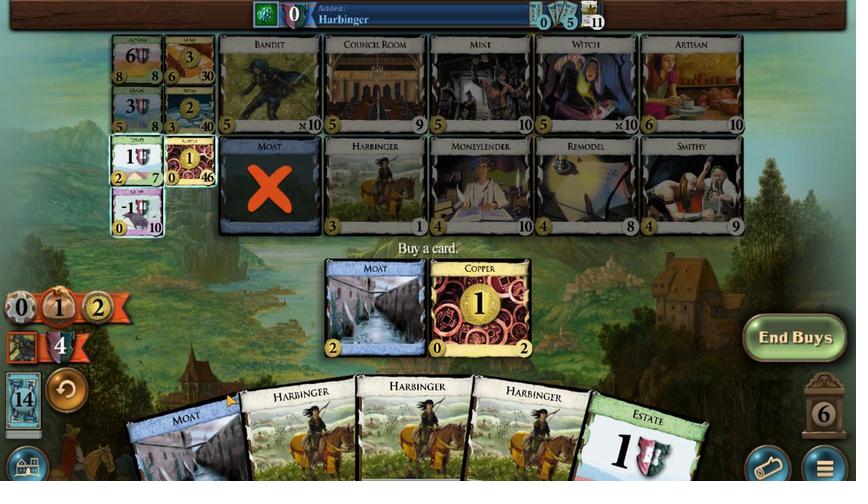 
Action: Mouse moved to (412, 337)
Screenshot: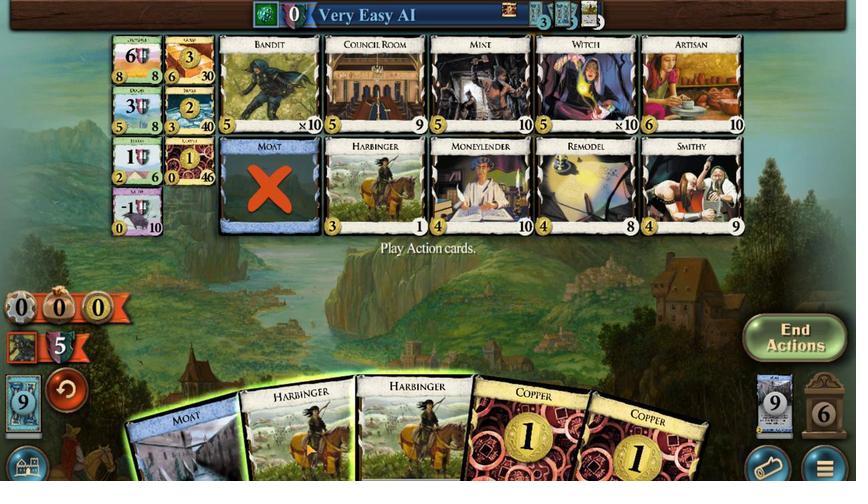 
Action: Mouse pressed left at (412, 337)
Screenshot: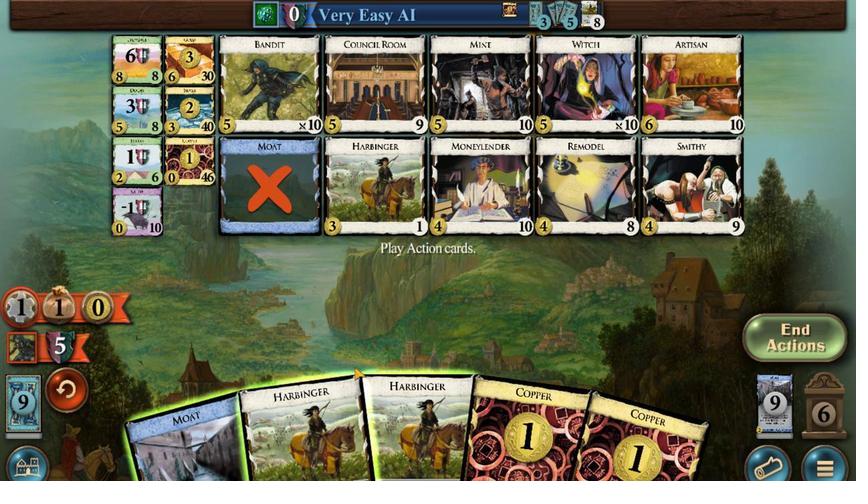 
Action: Mouse moved to (471, 328)
Screenshot: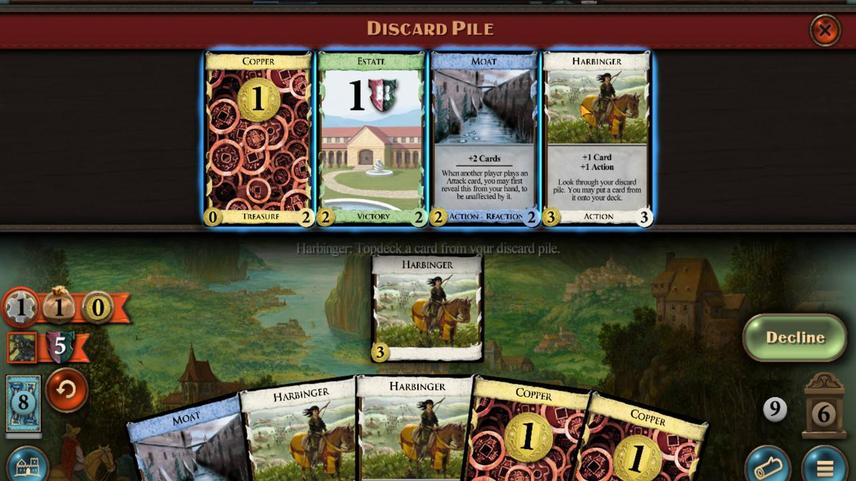 
Action: Mouse pressed left at (471, 328)
Screenshot: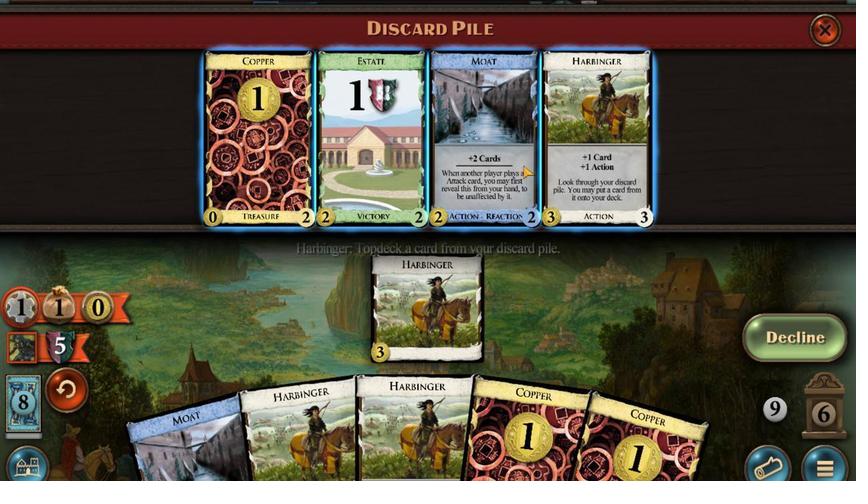 
Action: Mouse moved to (474, 329)
Screenshot: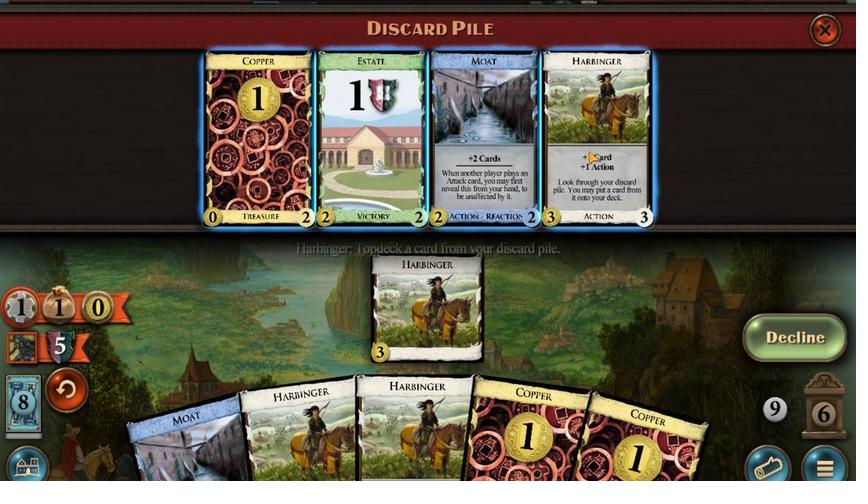 
Action: Mouse pressed left at (474, 329)
Screenshot: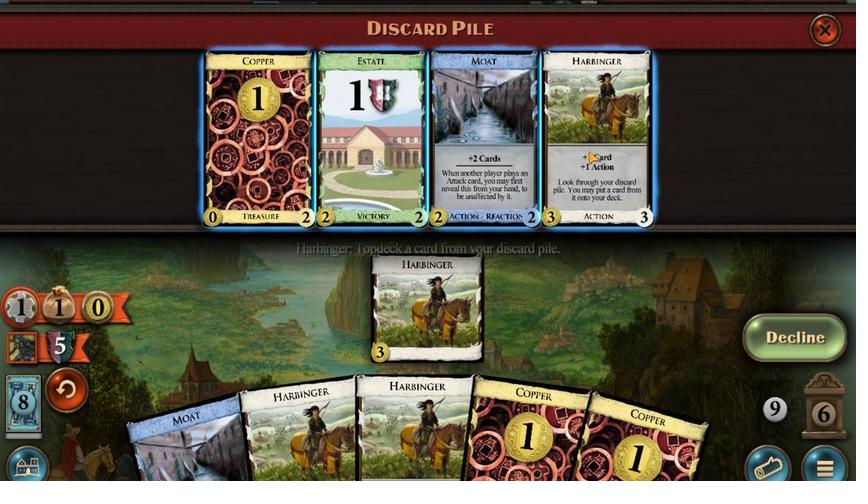 
Action: Mouse moved to (432, 338)
Screenshot: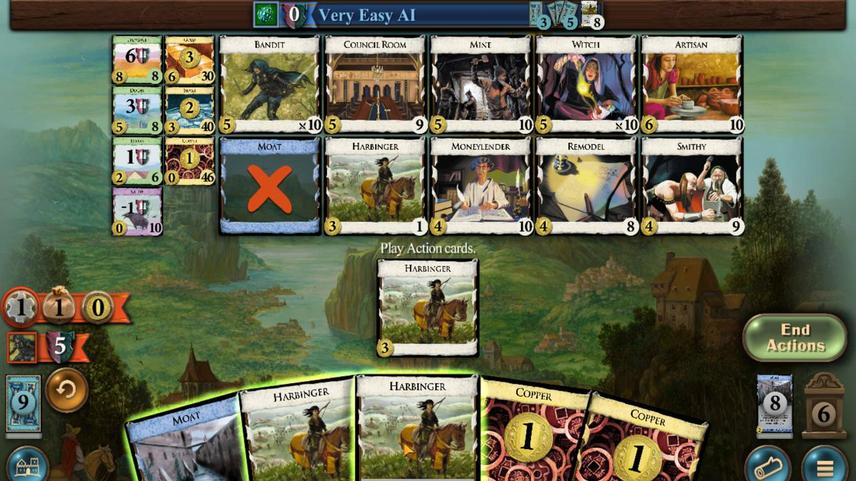 
Action: Mouse pressed left at (432, 338)
Screenshot: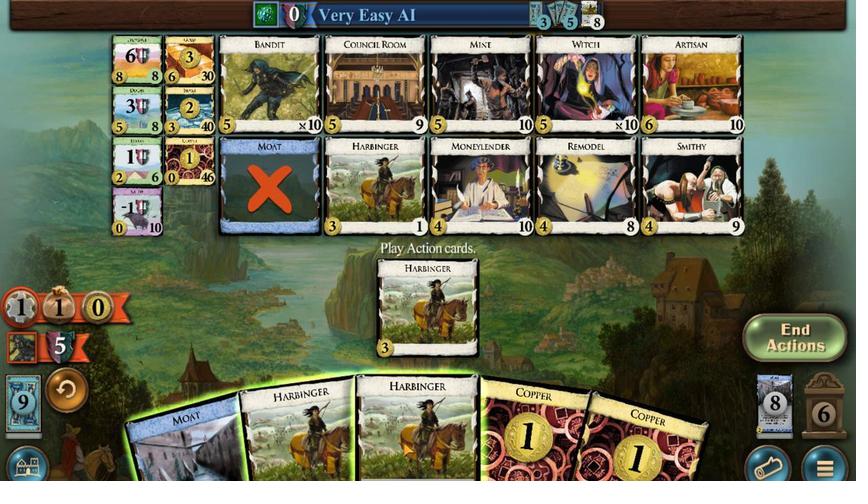 
Action: Mouse moved to (404, 329)
Screenshot: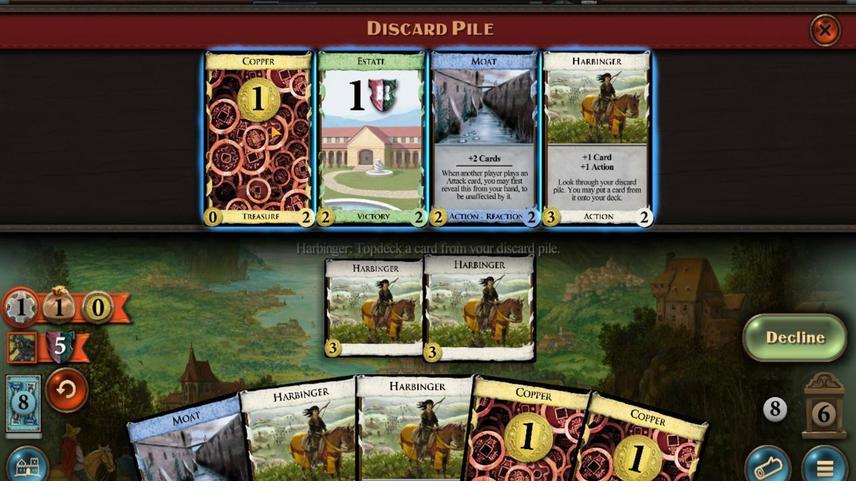 
Action: Mouse pressed left at (404, 329)
Screenshot: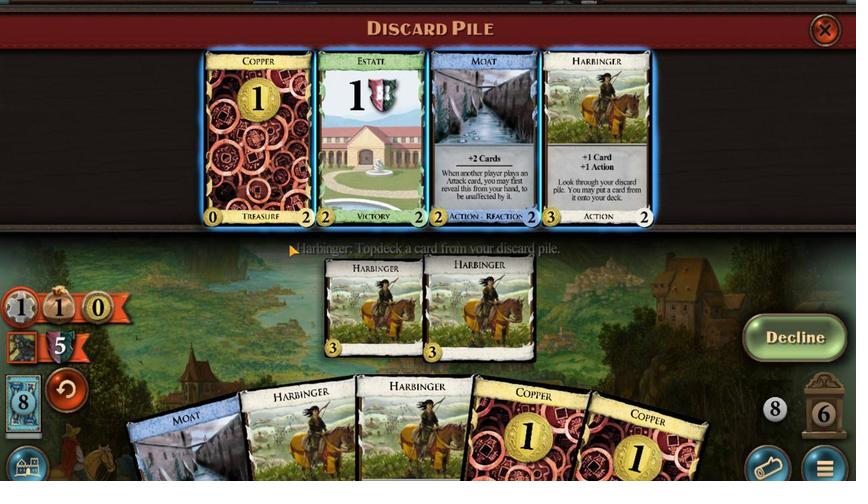 
Action: Mouse moved to (433, 339)
Screenshot: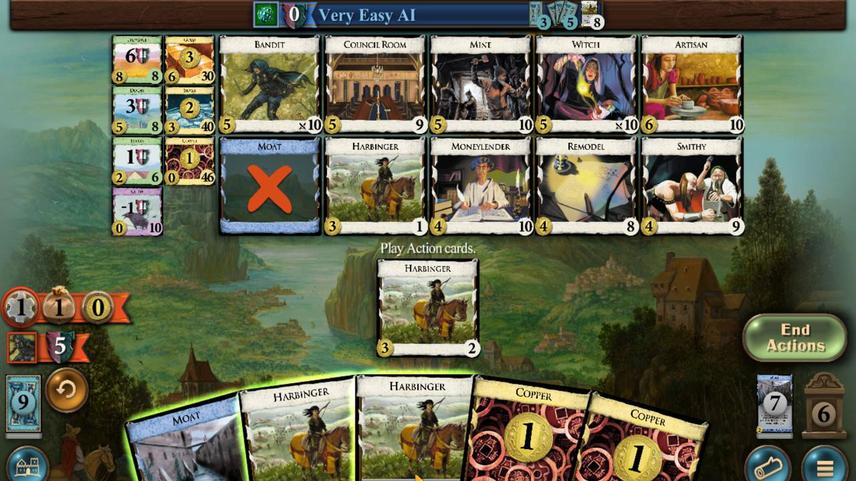 
Action: Mouse pressed left at (433, 339)
Screenshot: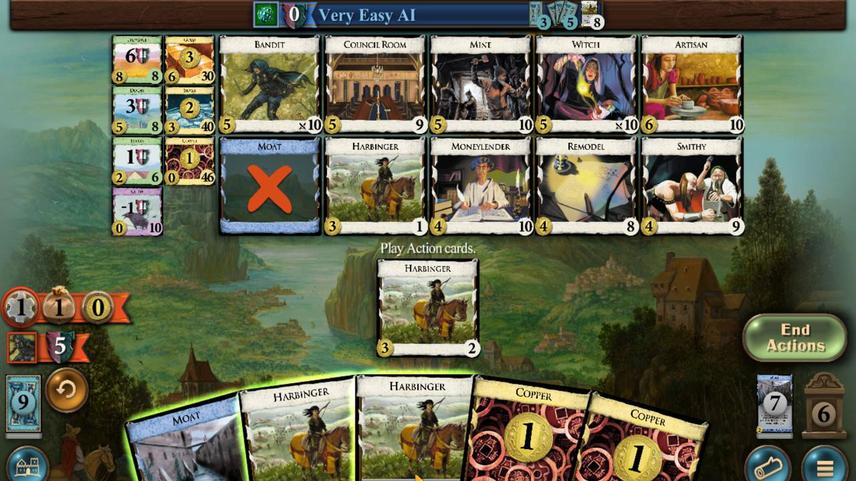 
Action: Mouse moved to (475, 329)
Screenshot: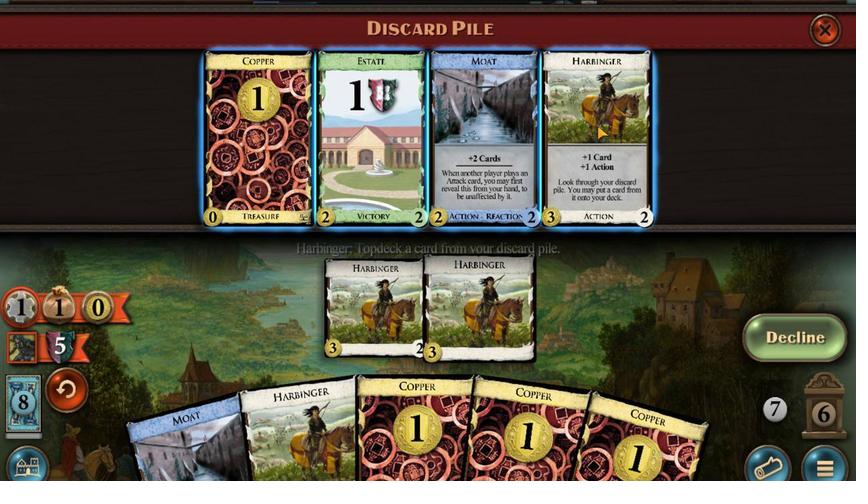 
Action: Mouse pressed left at (475, 329)
Screenshot: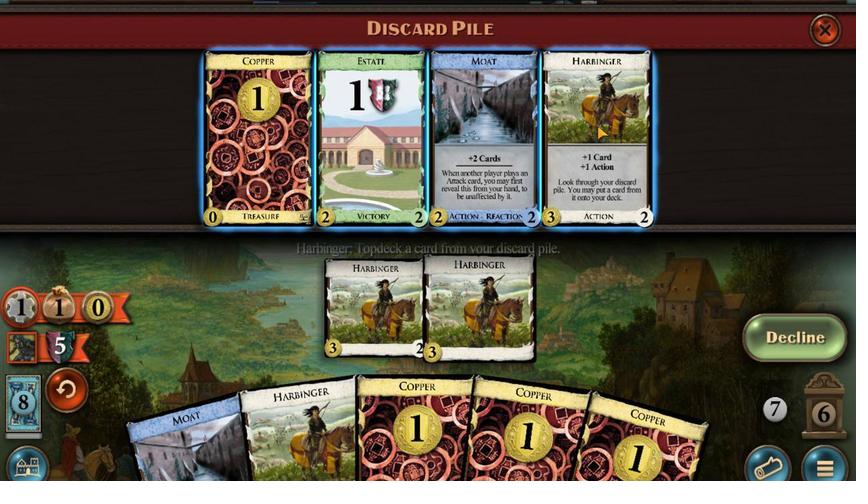 
Action: Mouse moved to (412, 337)
Screenshot: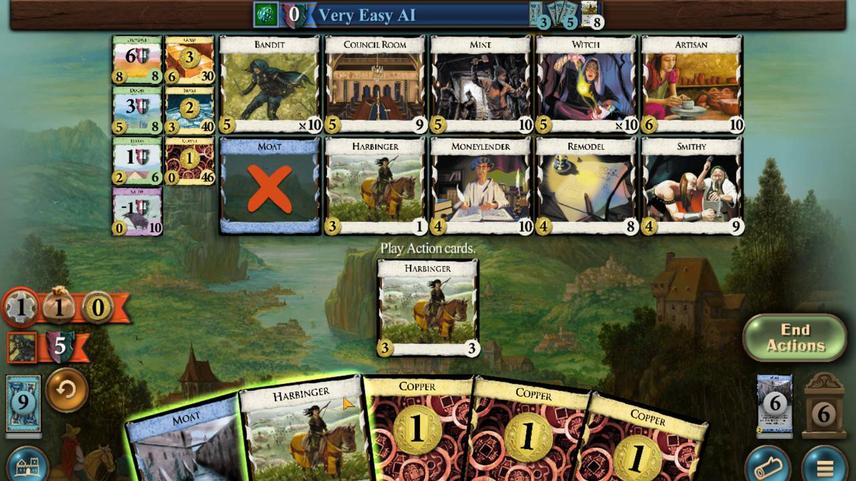 
Action: Mouse pressed left at (412, 337)
Screenshot: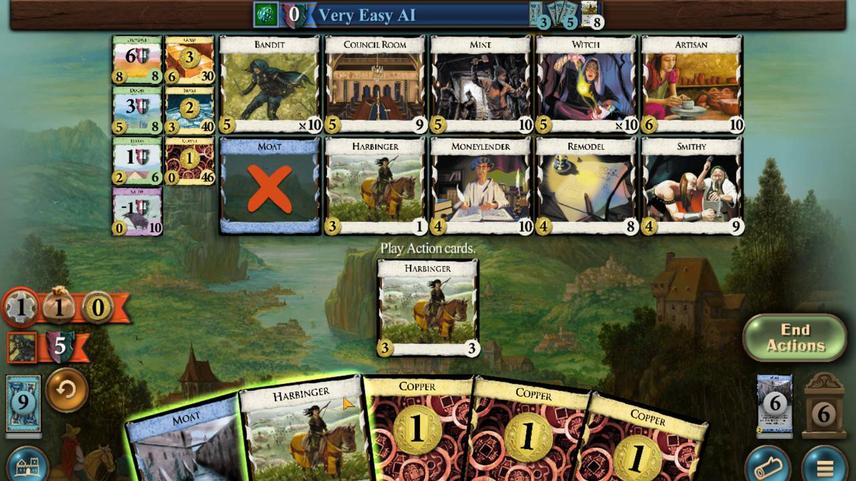 
Action: Mouse moved to (471, 329)
Screenshot: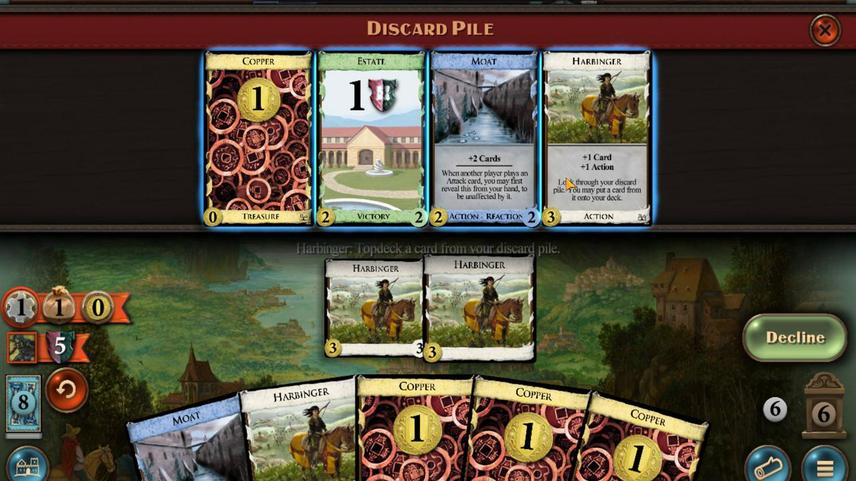 
Action: Mouse pressed left at (471, 329)
Screenshot: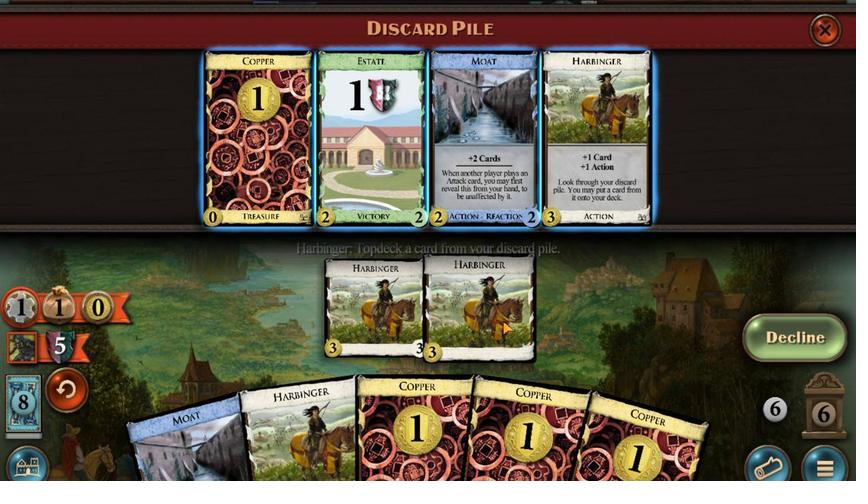 
Action: Mouse moved to (409, 339)
Screenshot: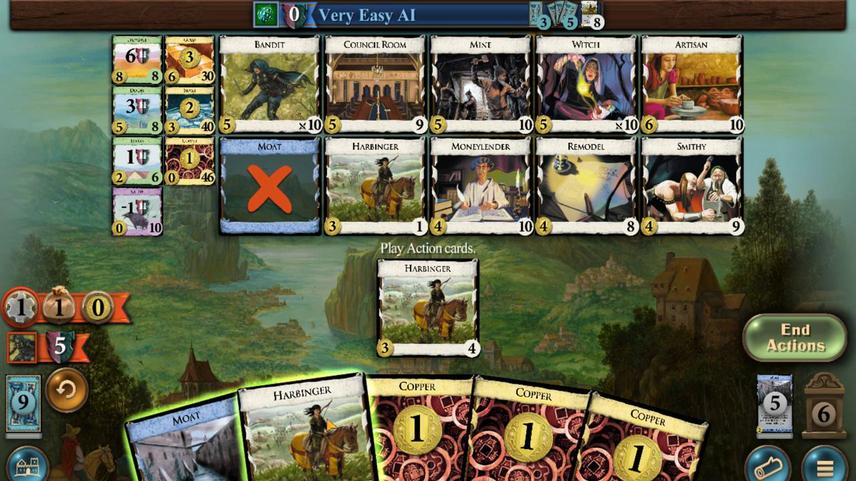 
Action: Mouse pressed left at (409, 339)
Screenshot: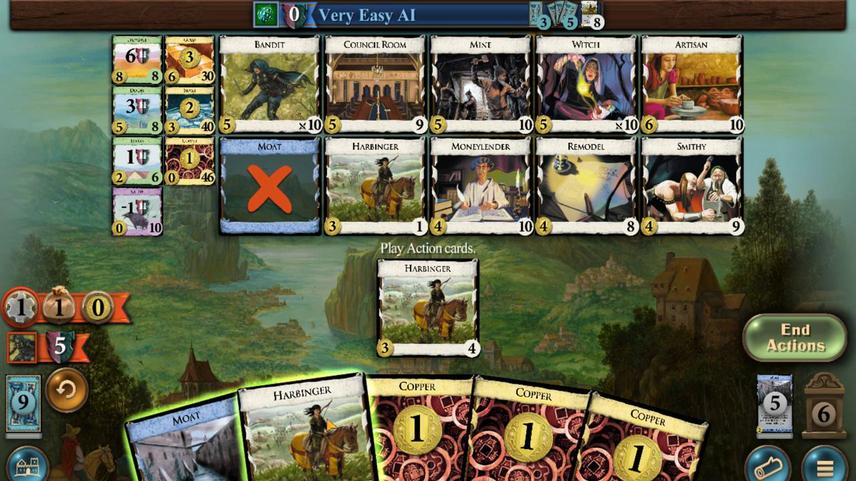 
Action: Mouse moved to (410, 329)
Screenshot: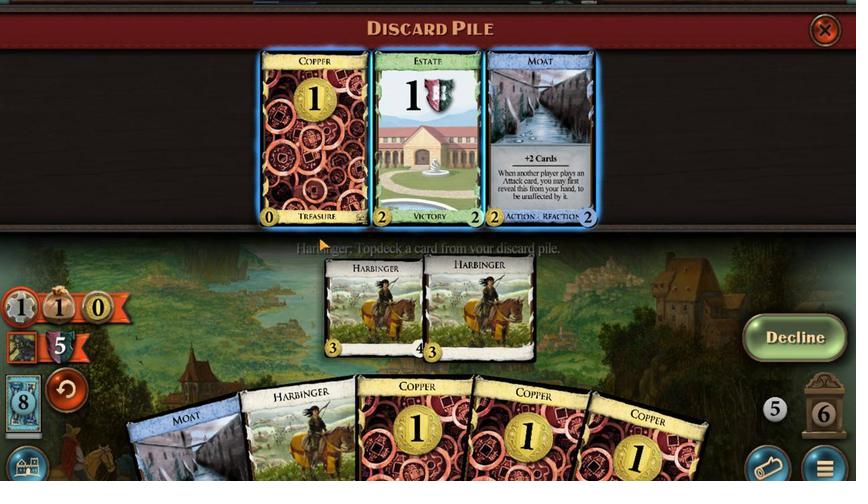 
Action: Mouse pressed left at (410, 329)
Screenshot: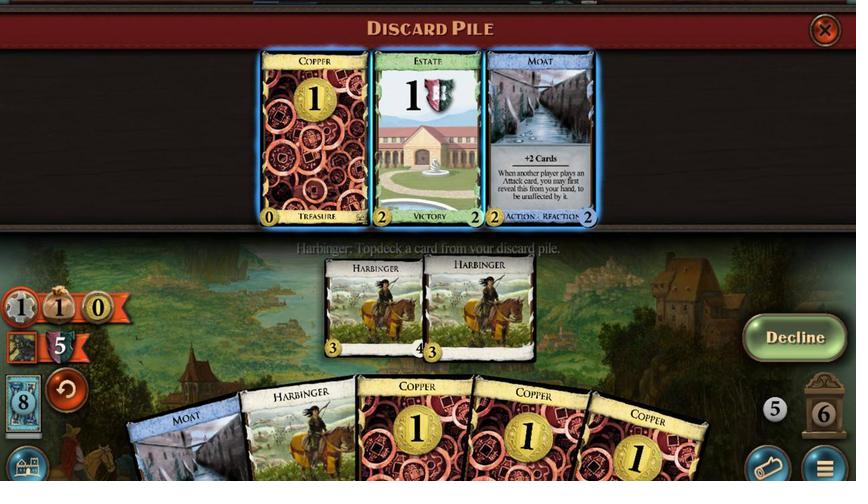 
Action: Mouse moved to (411, 328)
Screenshot: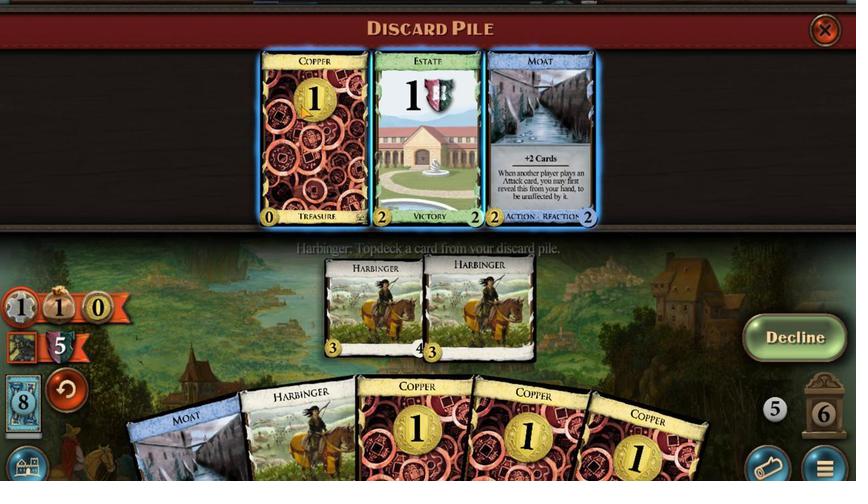 
Action: Mouse pressed left at (411, 328)
Screenshot: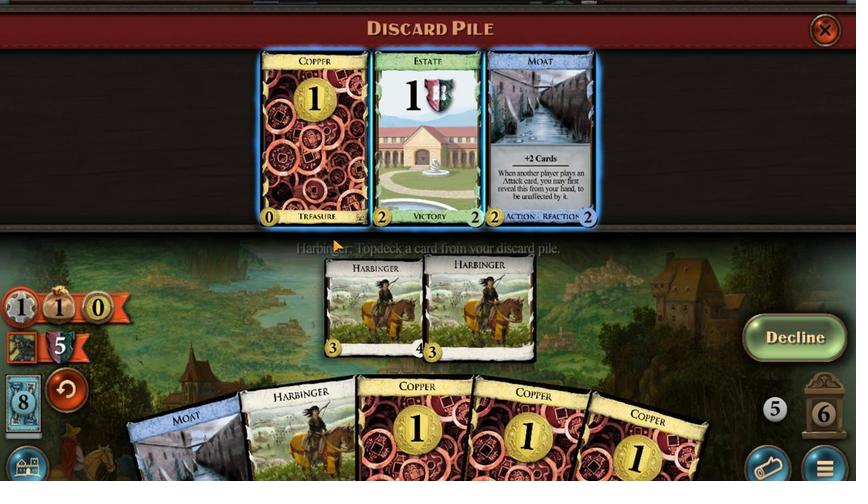 
Action: Mouse moved to (410, 337)
Screenshot: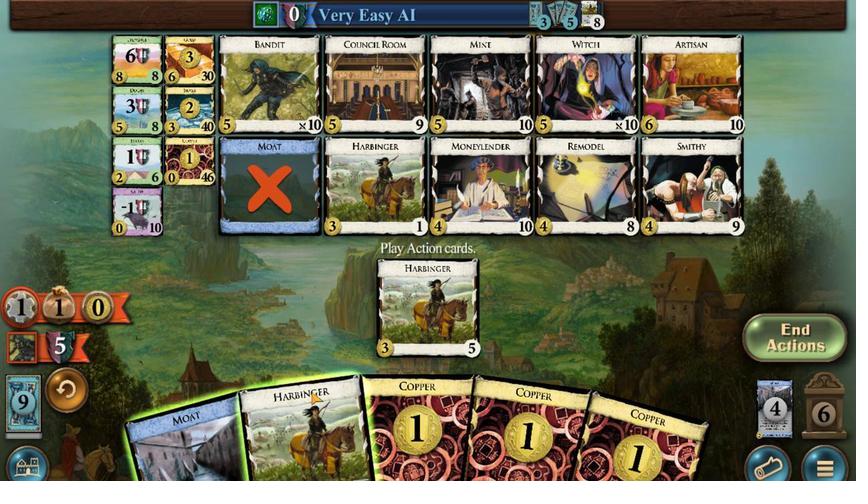 
Action: Mouse pressed left at (410, 337)
Screenshot: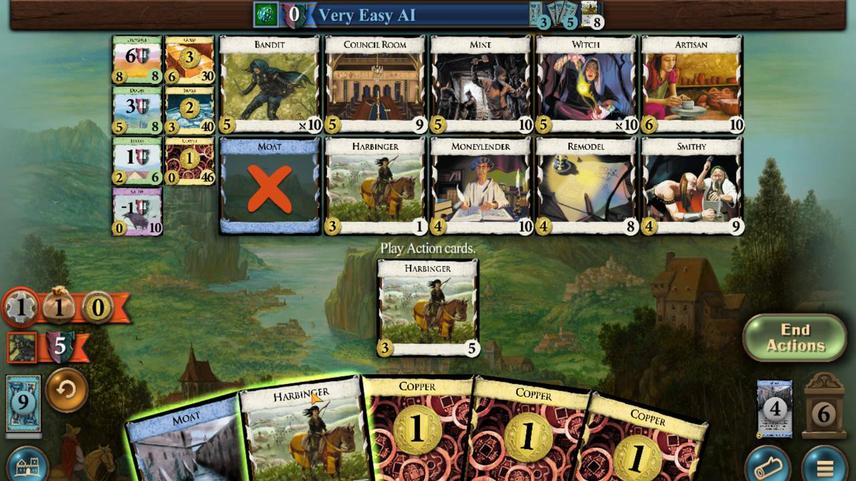 
Action: Mouse moved to (429, 328)
Screenshot: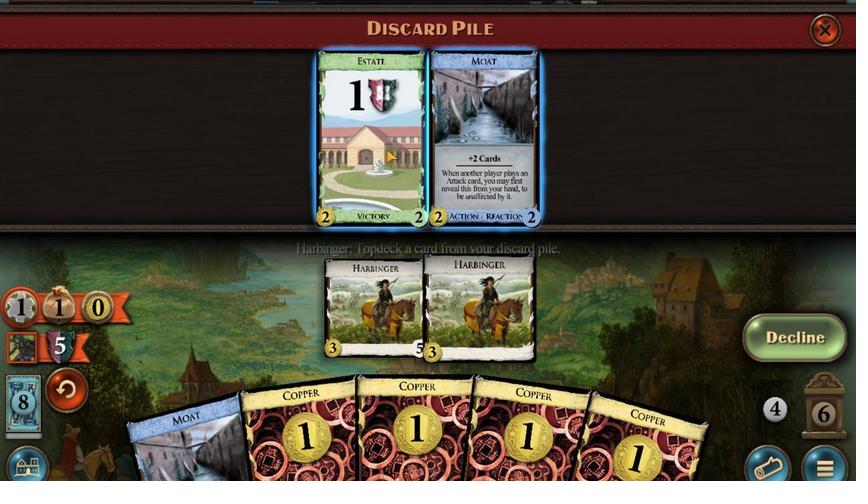 
Action: Mouse pressed left at (429, 328)
Screenshot: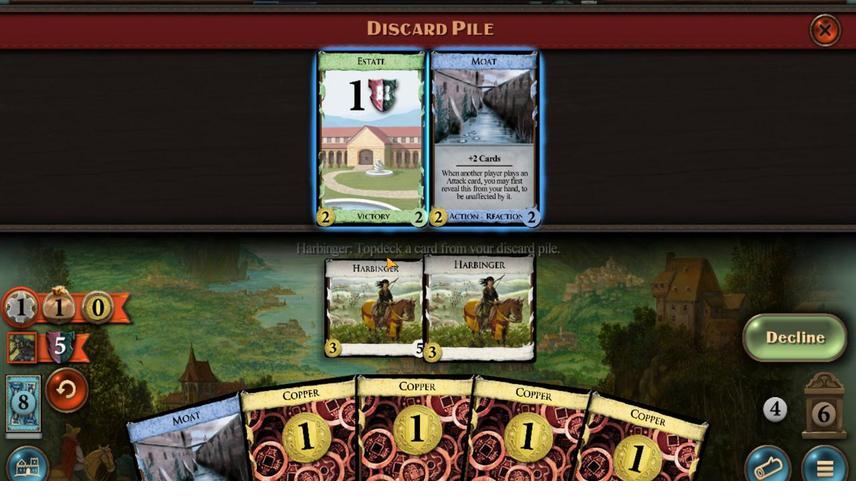 
Action: Mouse moved to (386, 337)
Screenshot: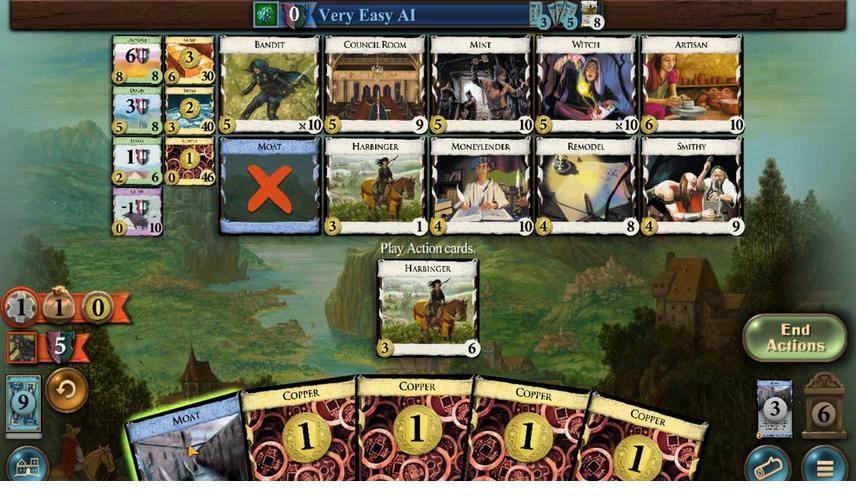
Action: Mouse pressed left at (386, 337)
Screenshot: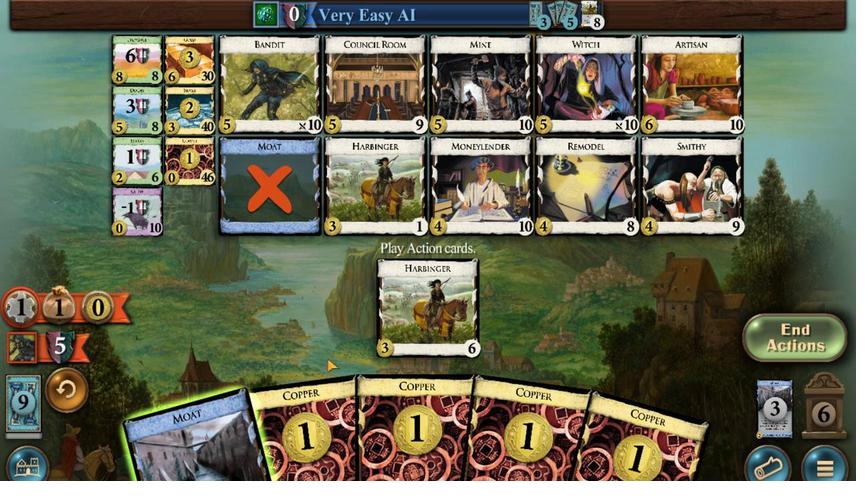 
Action: Mouse moved to (425, 338)
Screenshot: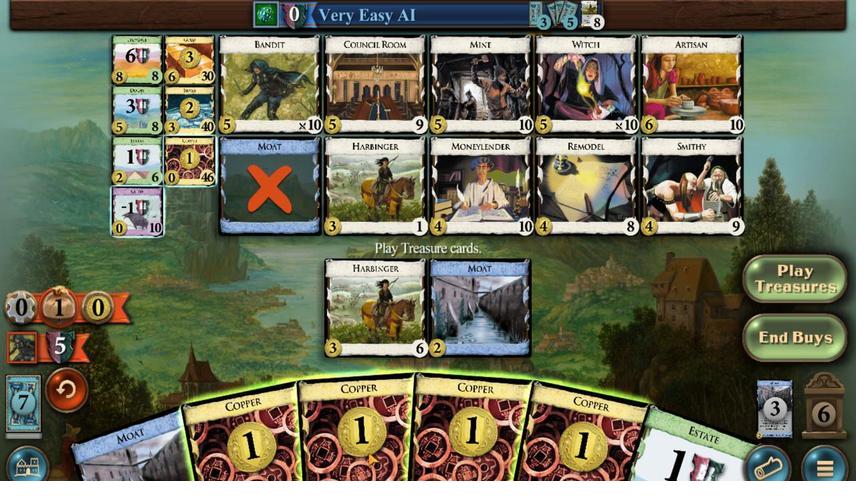 
Action: Mouse pressed left at (425, 338)
Screenshot: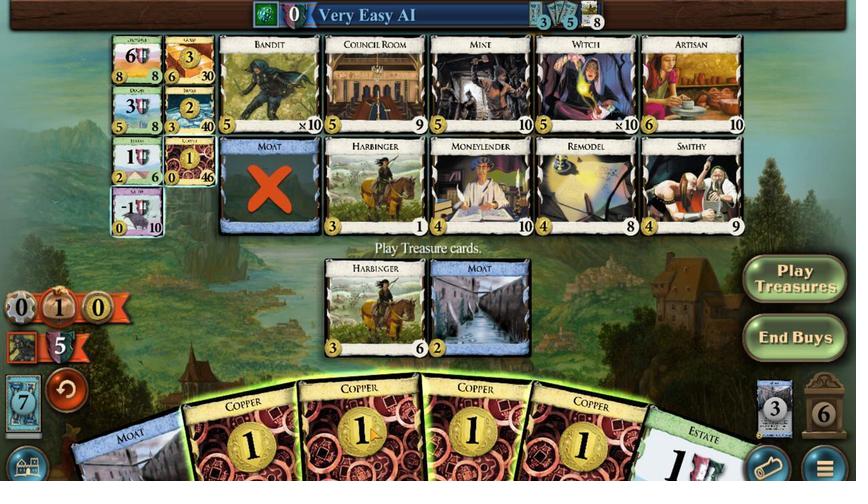 
Action: Mouse moved to (415, 339)
Screenshot: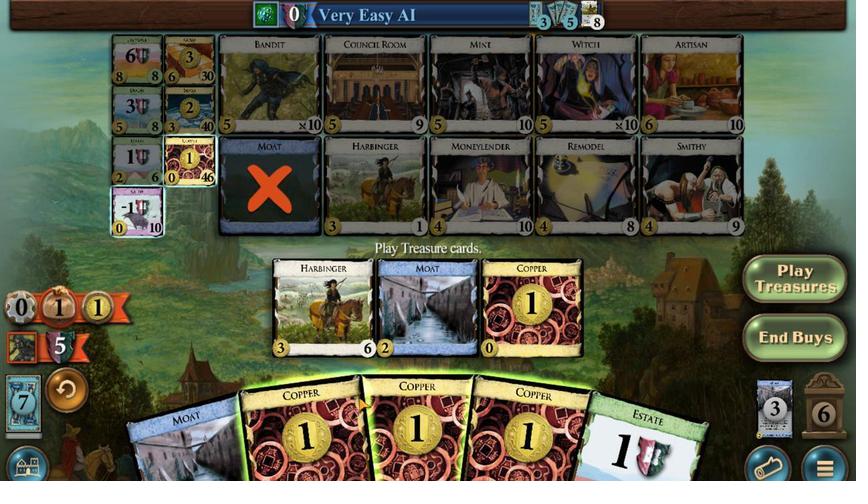 
Action: Mouse pressed left at (415, 339)
Screenshot: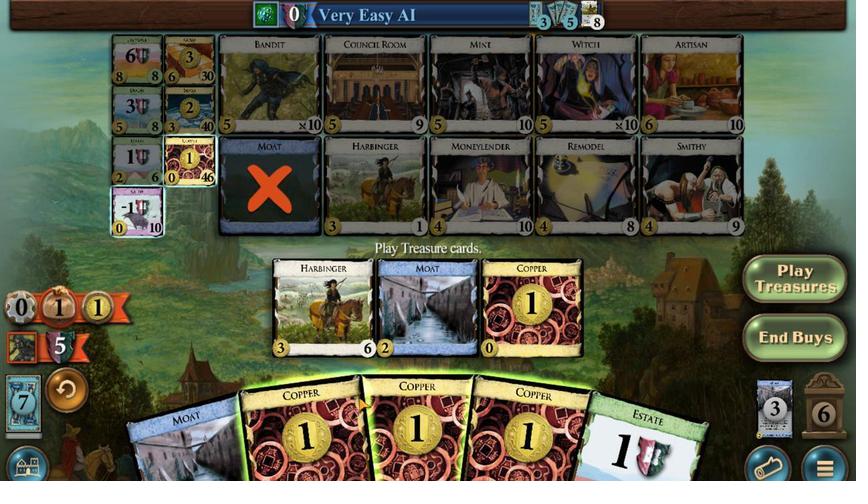 
Action: Mouse moved to (376, 330)
Screenshot: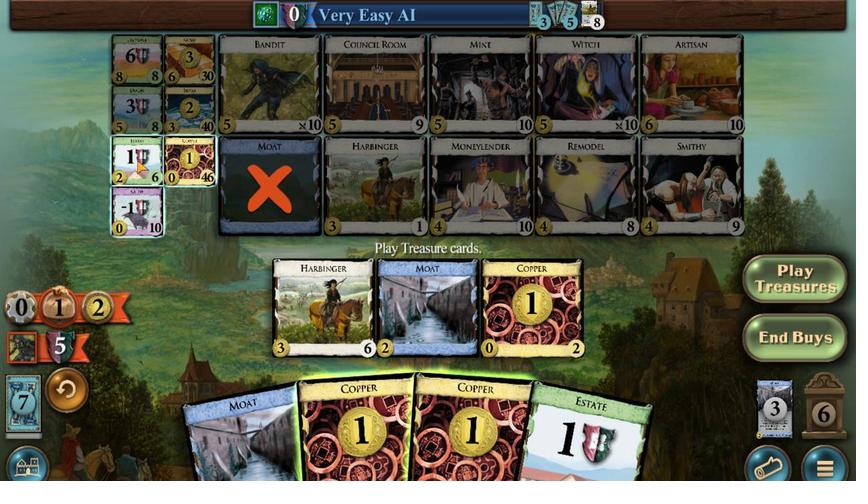 
Action: Mouse pressed left at (376, 330)
Screenshot: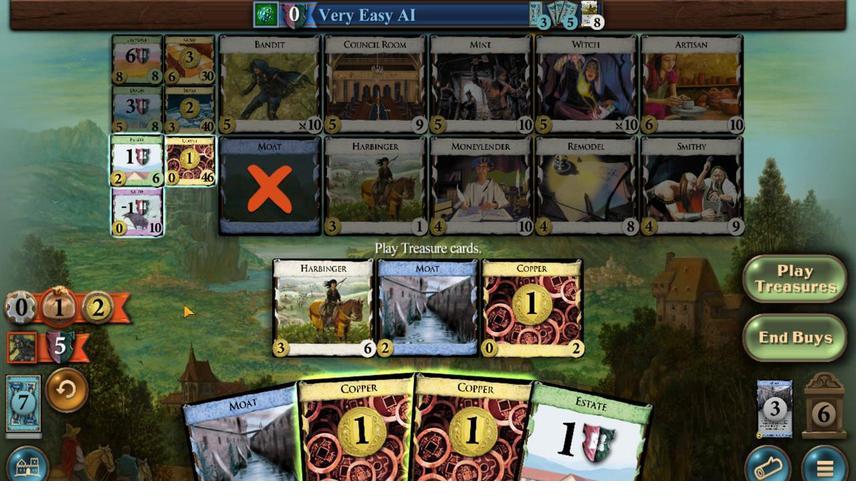 
Action: Mouse moved to (380, 337)
Screenshot: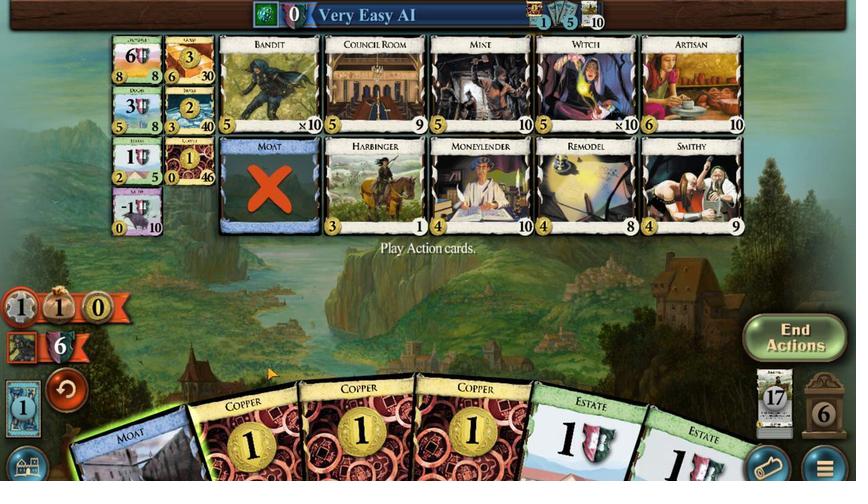 
Action: Mouse pressed left at (380, 337)
Screenshot: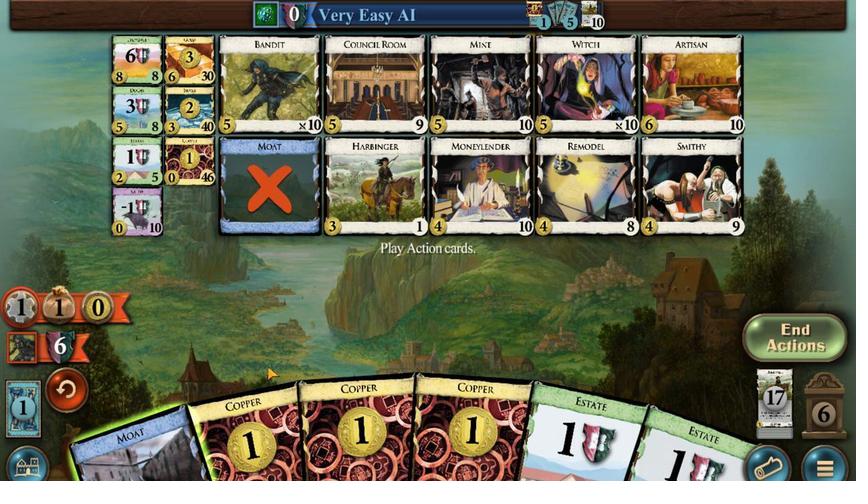 
Action: Mouse moved to (410, 337)
Screenshot: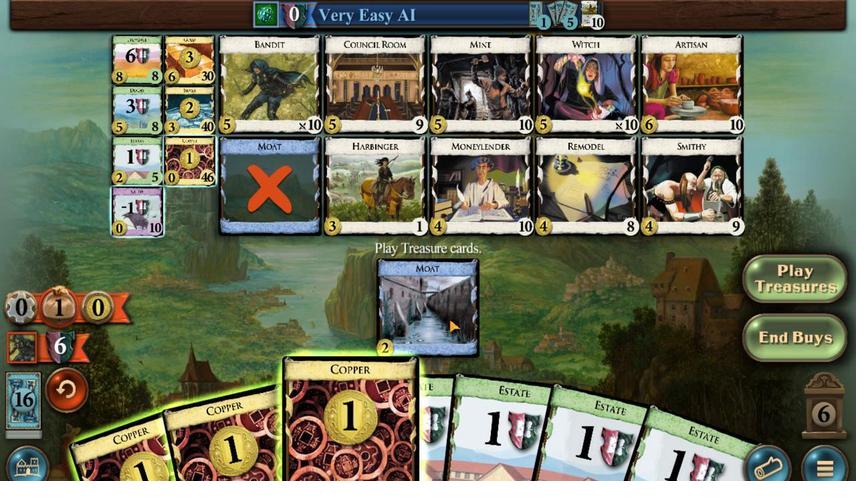 
Action: Mouse pressed left at (410, 337)
Screenshot: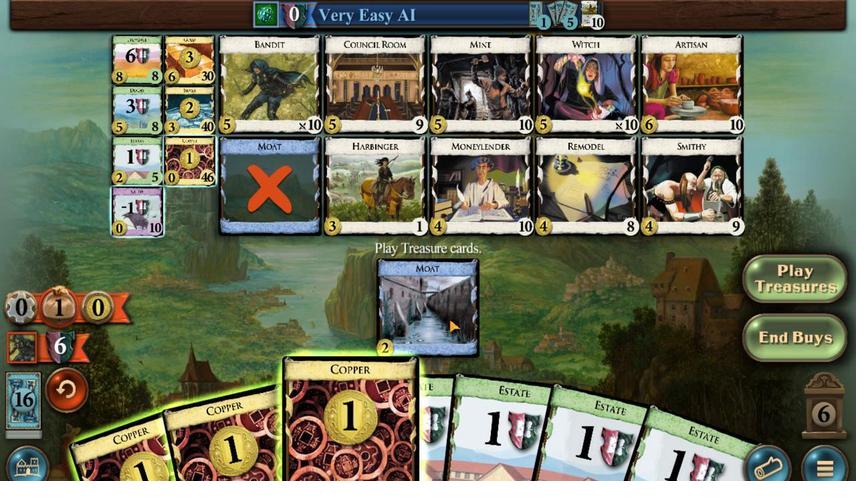 
Action: Mouse moved to (404, 337)
Screenshot: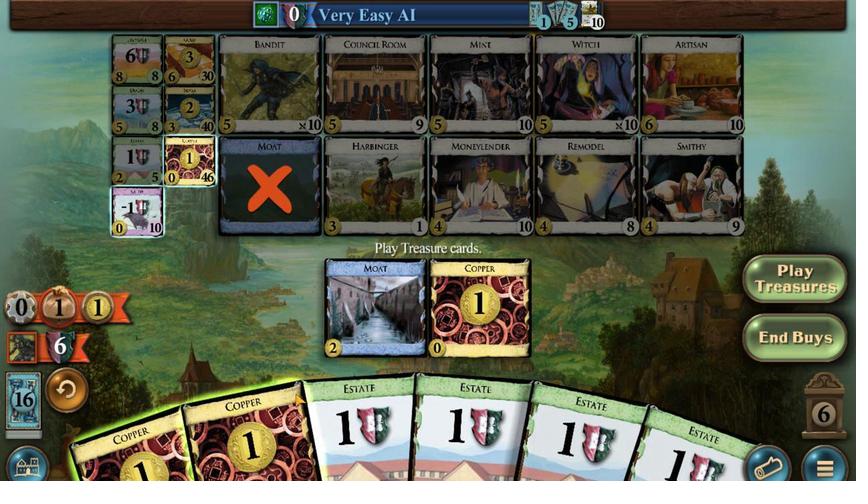 
Action: Mouse pressed left at (404, 337)
Screenshot: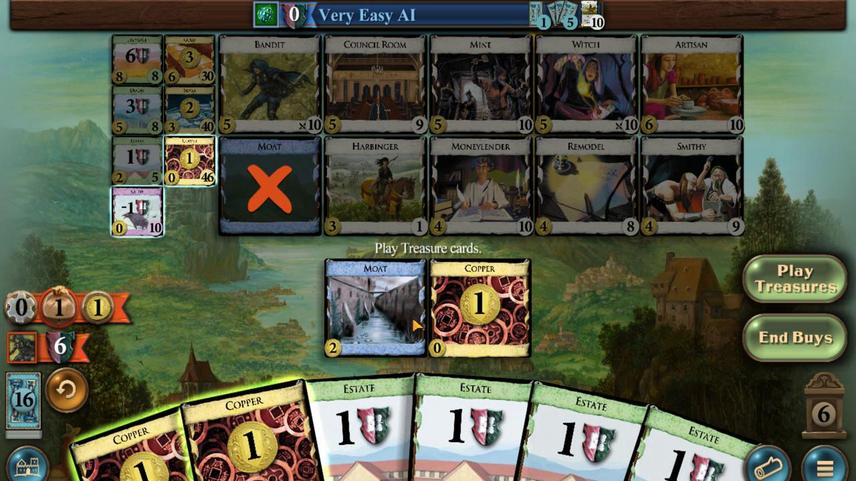 
Action: Mouse moved to (395, 337)
Screenshot: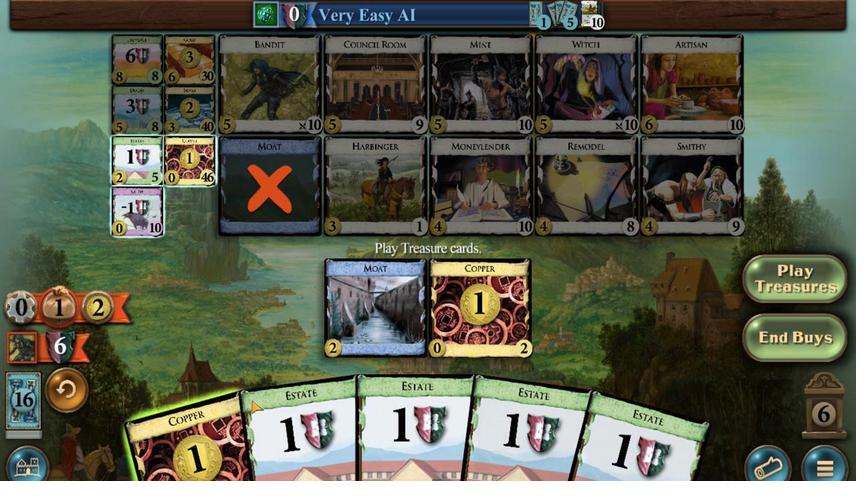 
Action: Mouse pressed left at (395, 337)
Screenshot: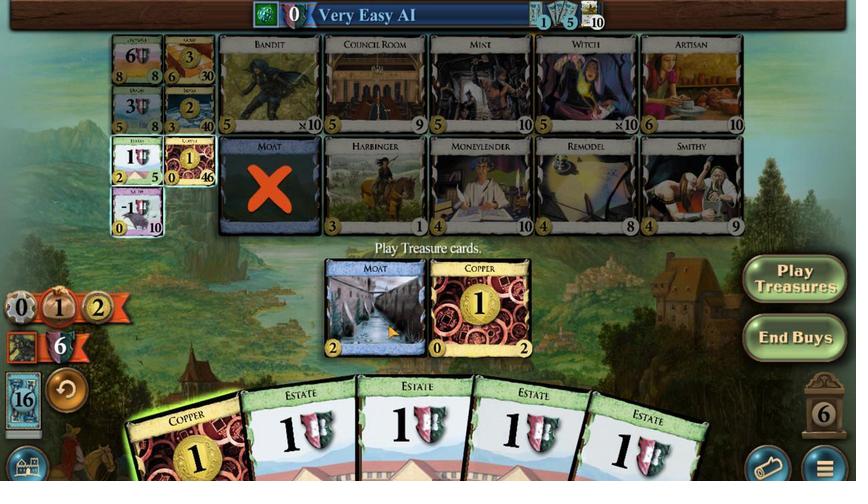
Action: Mouse moved to (430, 331)
Screenshot: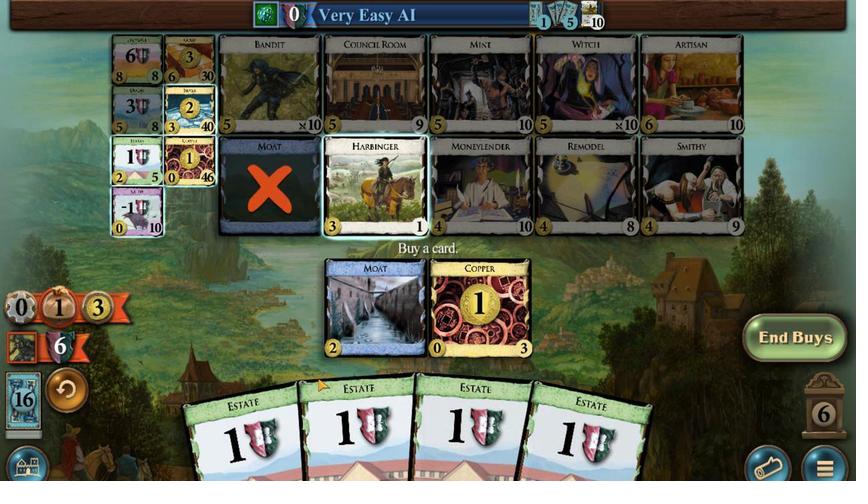 
Action: Mouse pressed left at (430, 331)
Screenshot: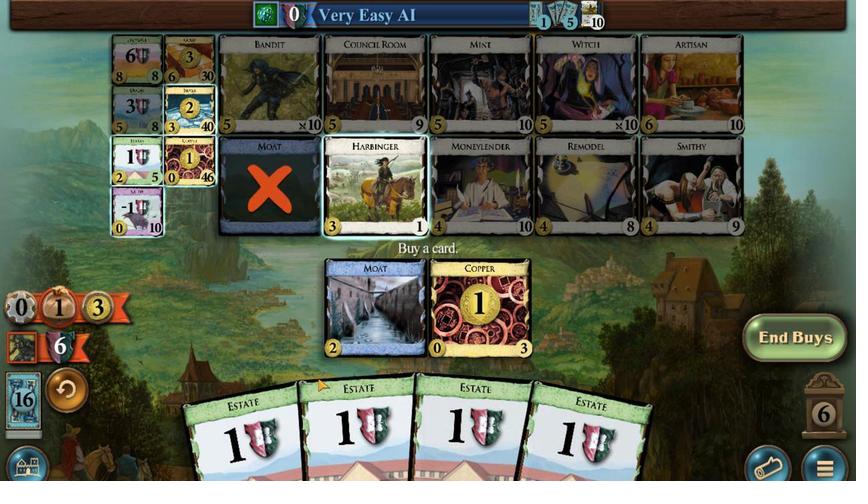 
Action: Mouse moved to (391, 337)
Screenshot: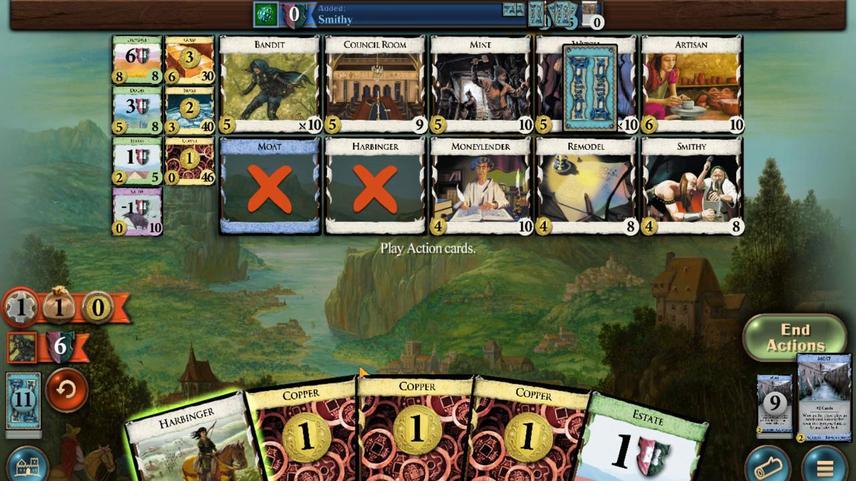 
Action: Mouse pressed left at (391, 337)
Screenshot: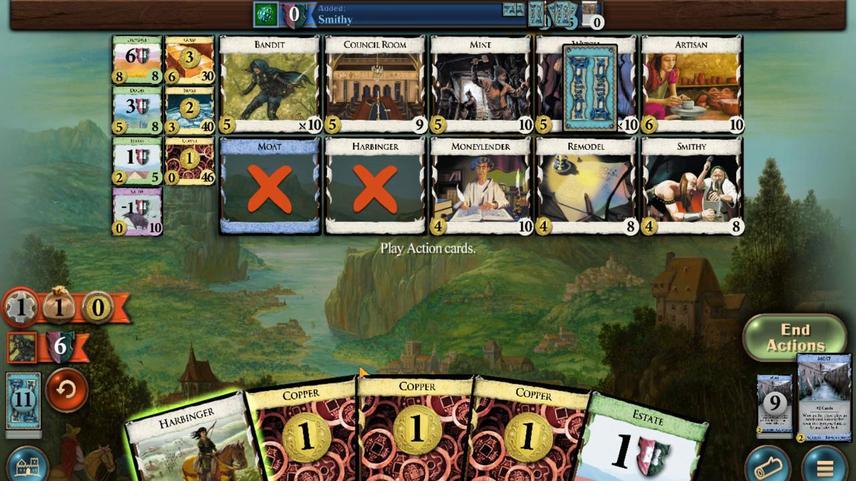 
Action: Mouse moved to (401, 328)
Screenshot: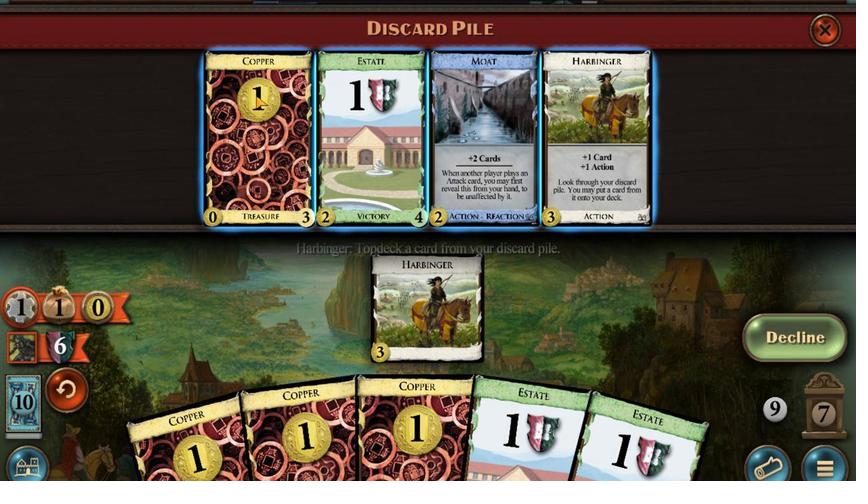 
Action: Mouse pressed left at (401, 328)
Screenshot: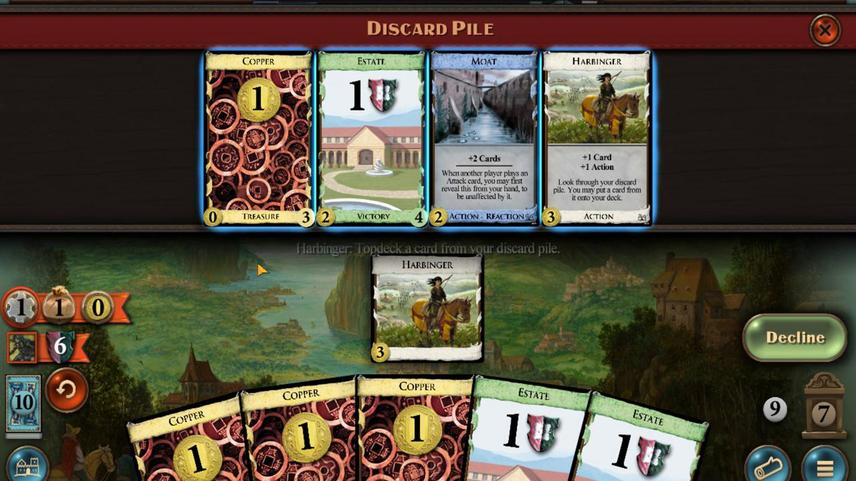 
Action: Mouse moved to (409, 338)
Screenshot: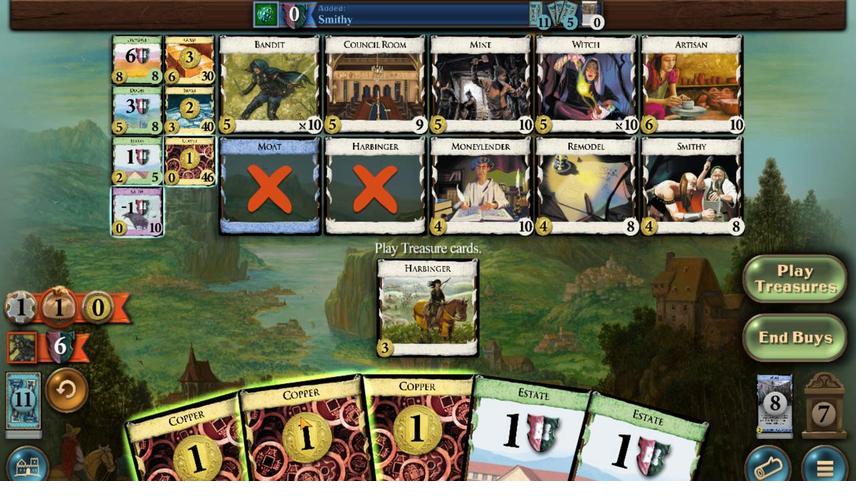 
Action: Mouse pressed left at (409, 338)
Screenshot: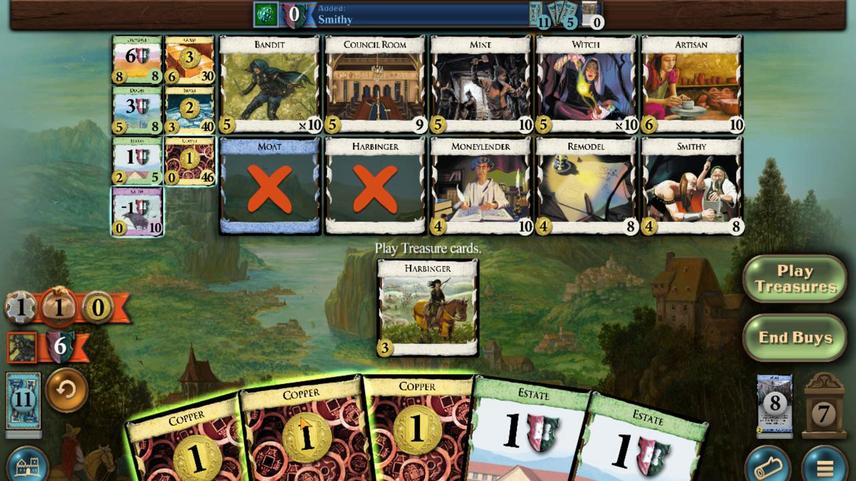 
Action: Mouse moved to (424, 338)
Screenshot: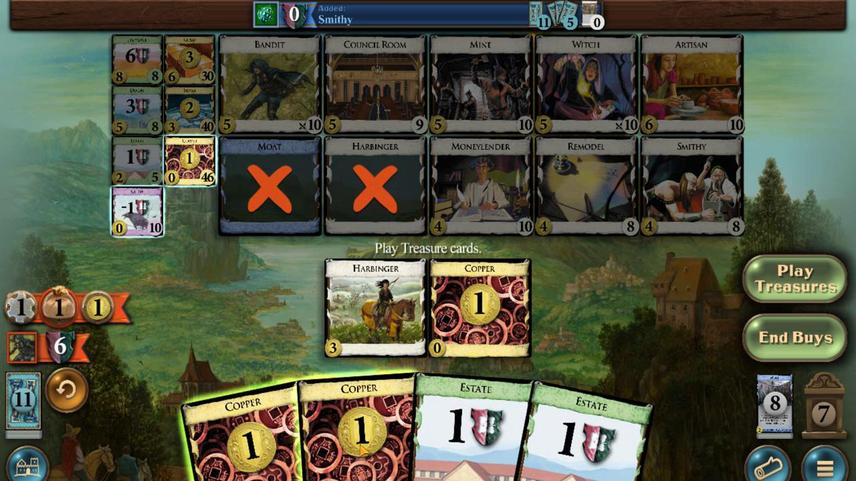 
Action: Mouse pressed left at (424, 338)
Screenshot: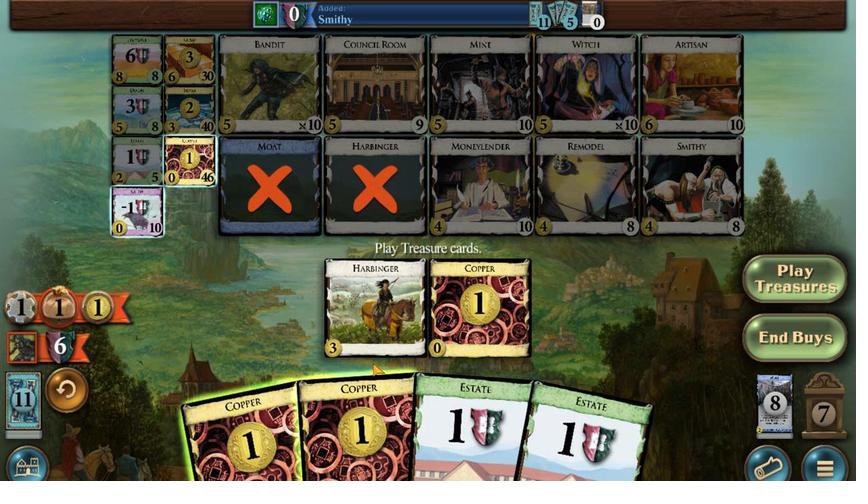 
Action: Mouse moved to (374, 329)
Screenshot: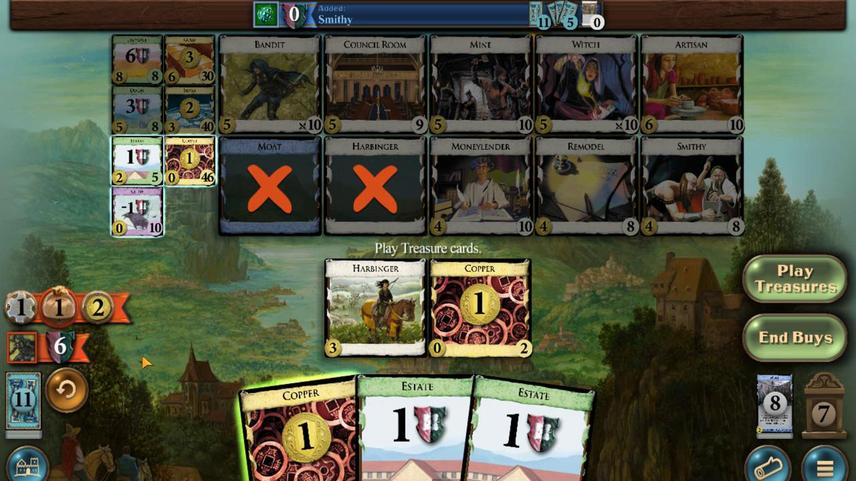 
Action: Mouse pressed left at (374, 329)
Screenshot: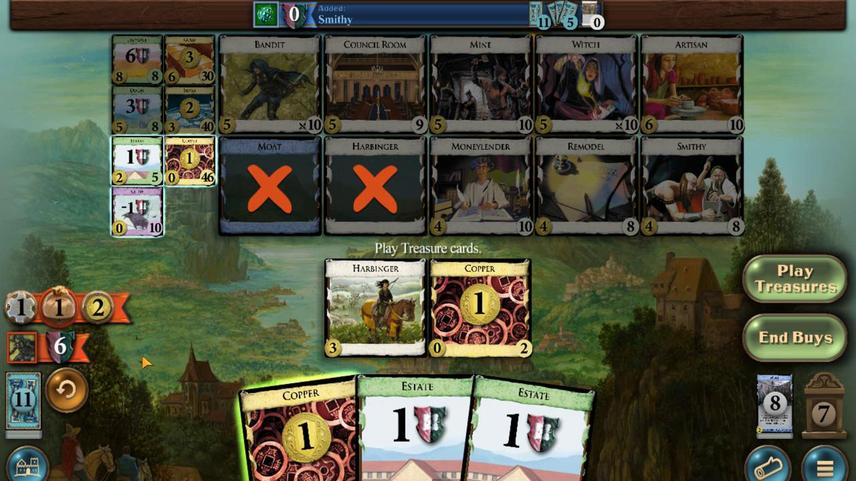 
Action: Mouse moved to (376, 338)
Screenshot: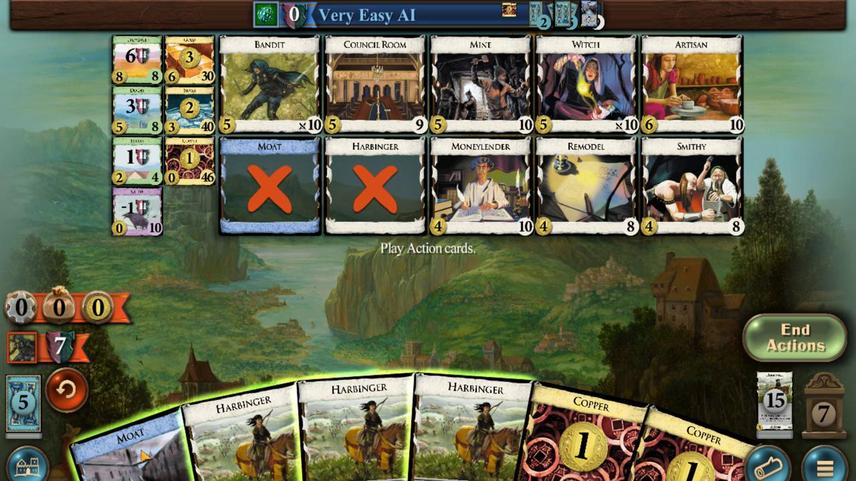 
Action: Mouse pressed left at (376, 338)
Screenshot: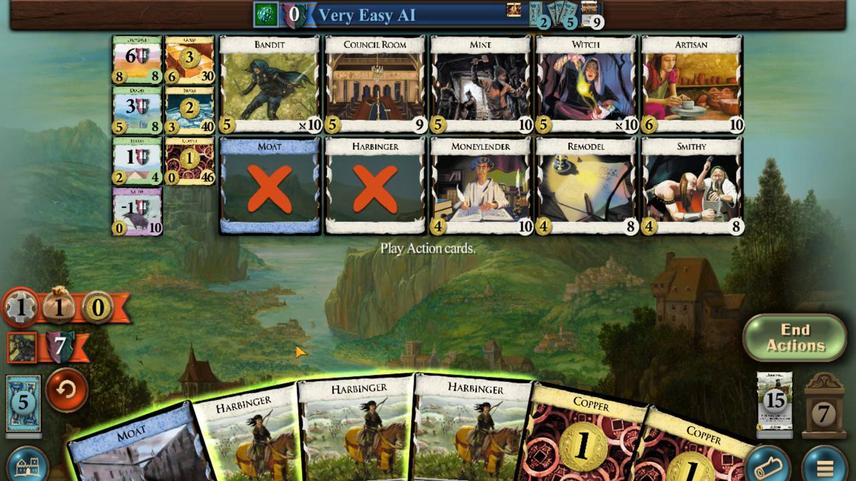 
Action: Mouse moved to (479, 337)
Screenshot: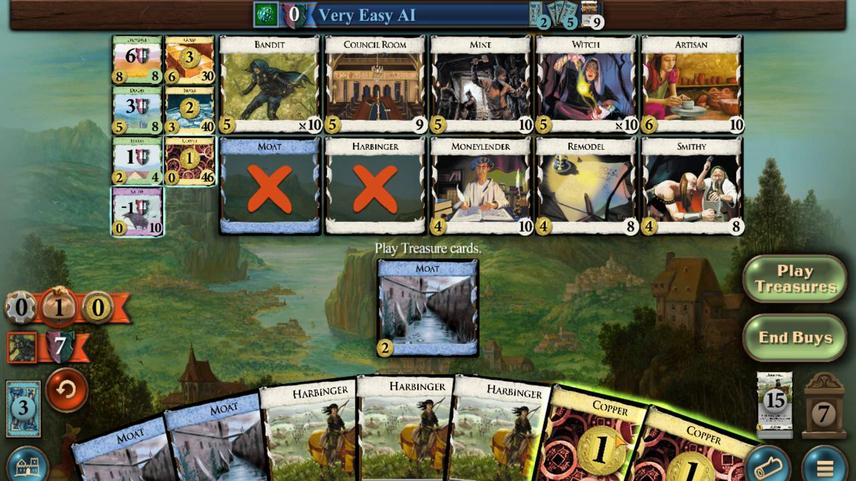 
Action: Mouse pressed left at (479, 337)
Screenshot: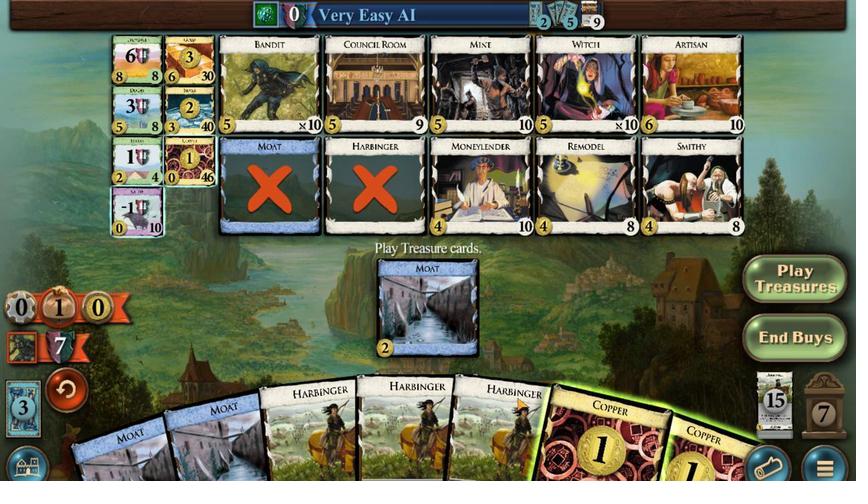 
Action: Mouse moved to (497, 337)
Screenshot: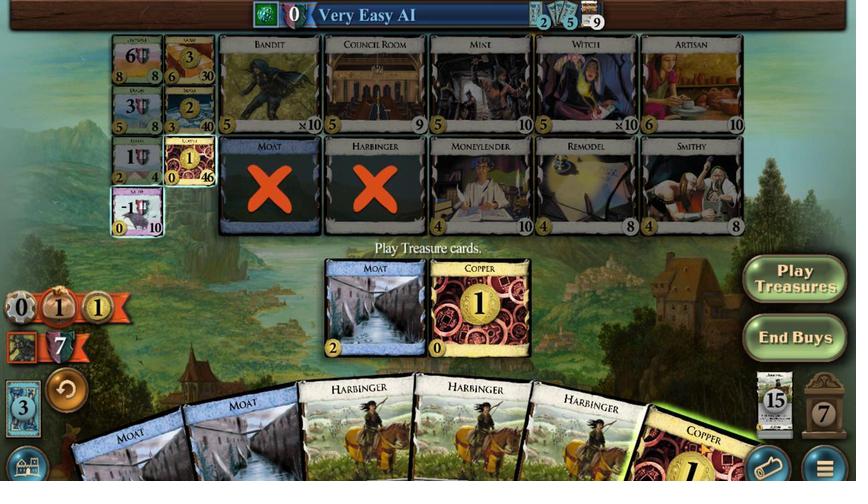 
Action: Mouse pressed left at (497, 337)
Screenshot: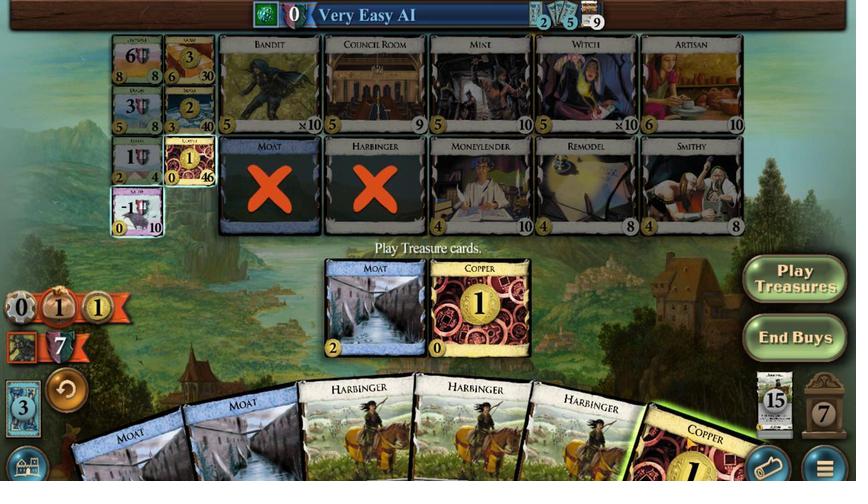 
Action: Mouse moved to (377, 329)
Screenshot: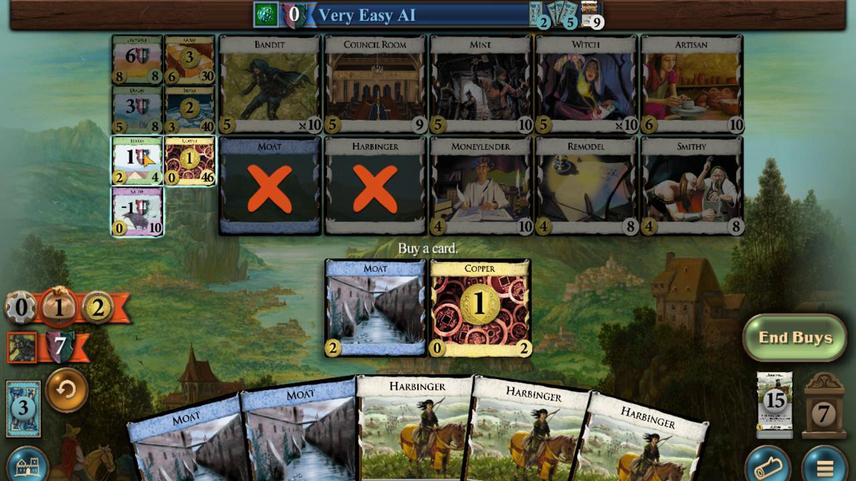 
Action: Mouse pressed left at (377, 329)
Screenshot: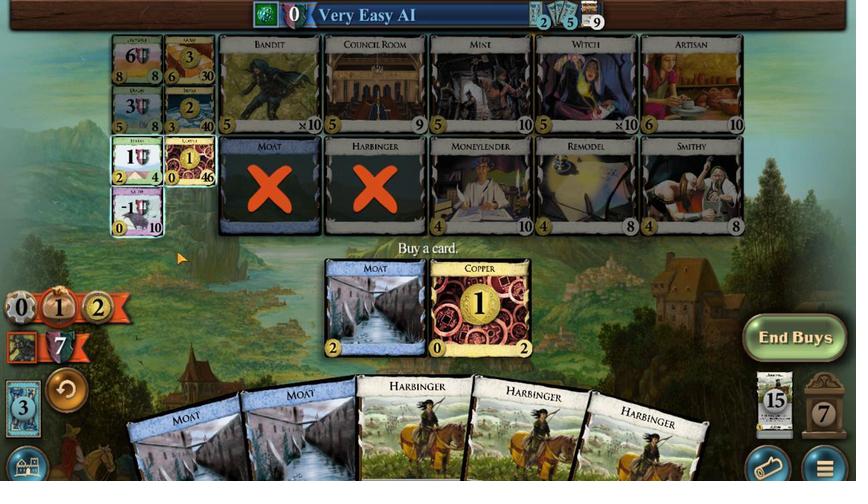 
Action: Mouse moved to (390, 338)
Screenshot: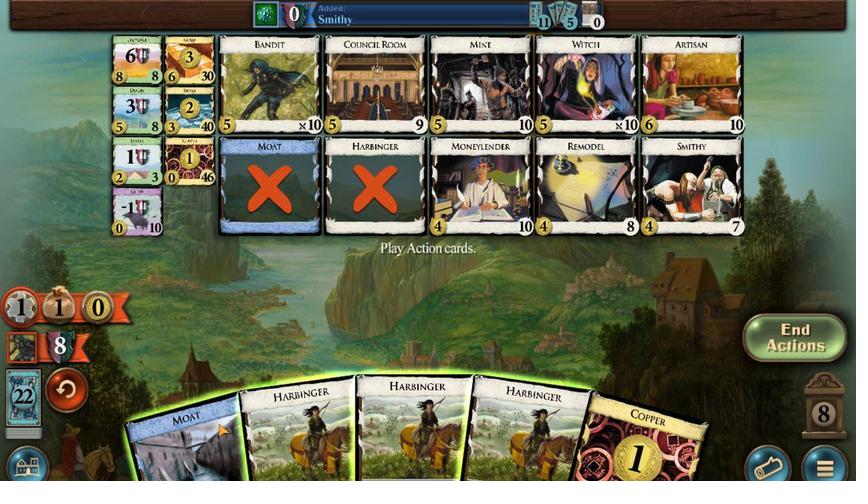 
Action: Mouse pressed left at (390, 338)
Screenshot: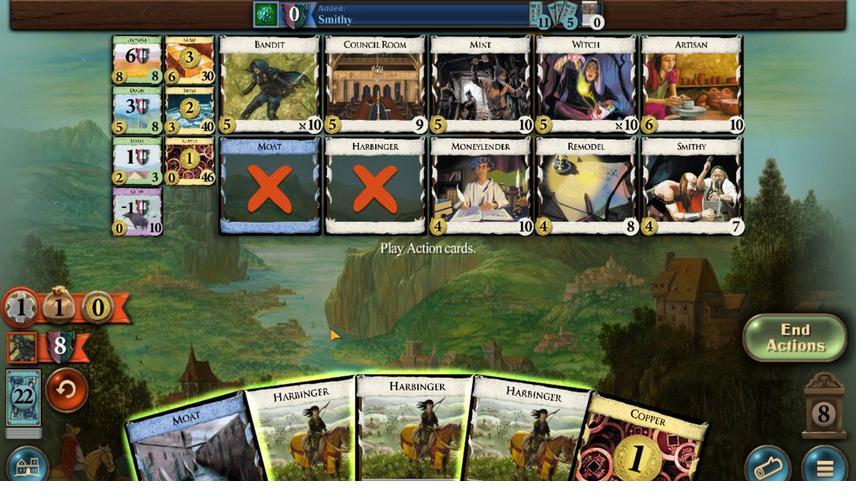 
Action: Mouse moved to (445, 337)
Screenshot: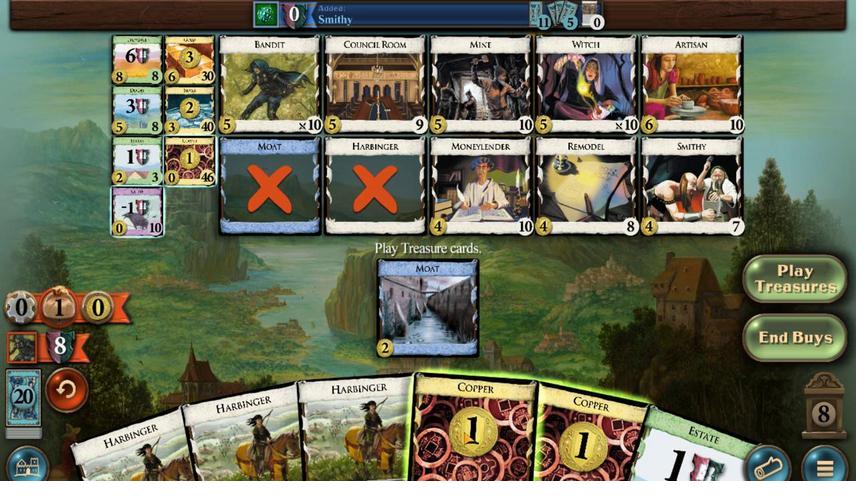 
Action: Mouse pressed left at (445, 337)
Screenshot: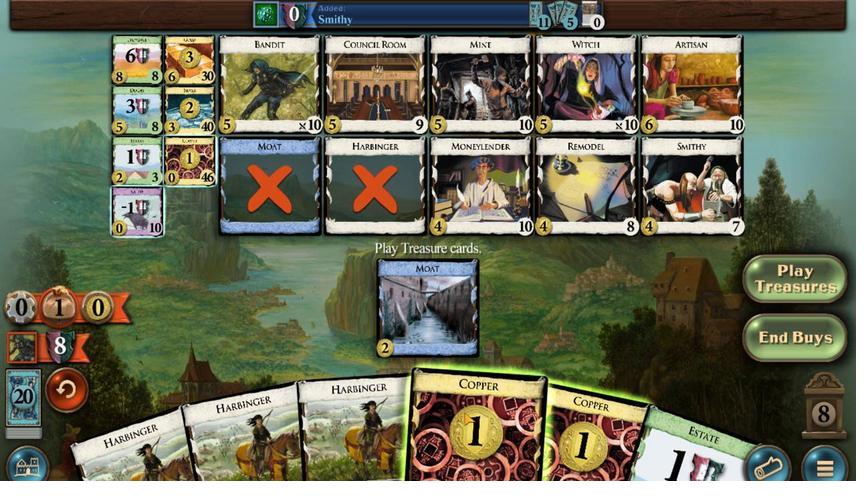 
Action: Mouse moved to (453, 337)
Screenshot: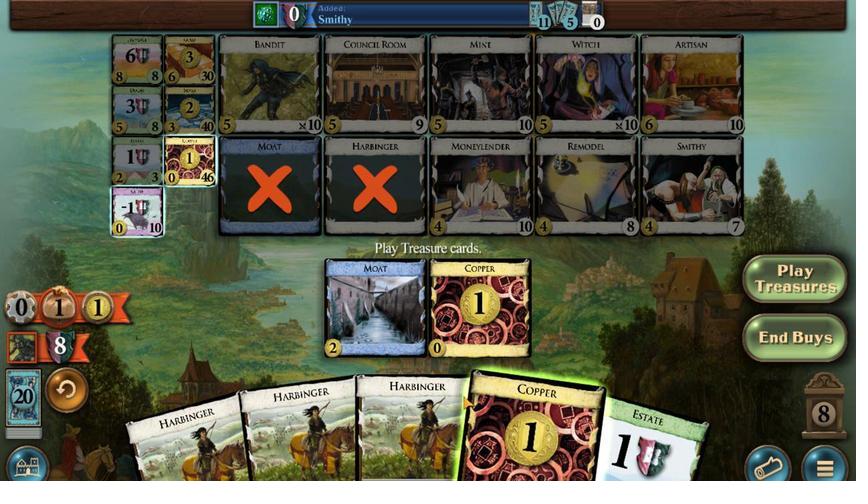 
Action: Mouse pressed left at (453, 337)
Screenshot: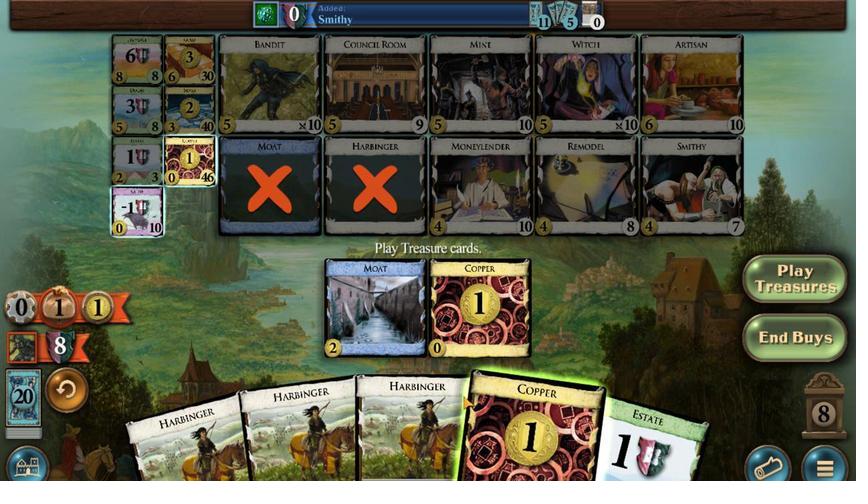 
Action: Mouse moved to (375, 330)
Screenshot: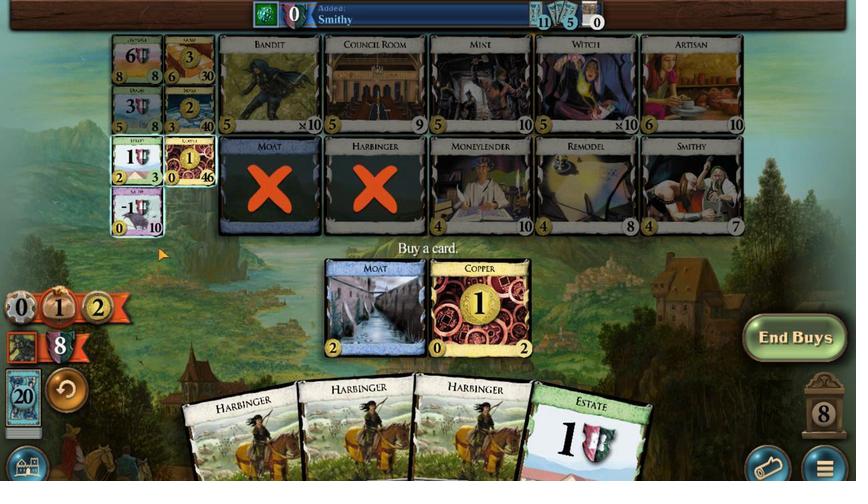 
Action: Mouse pressed left at (375, 330)
Screenshot: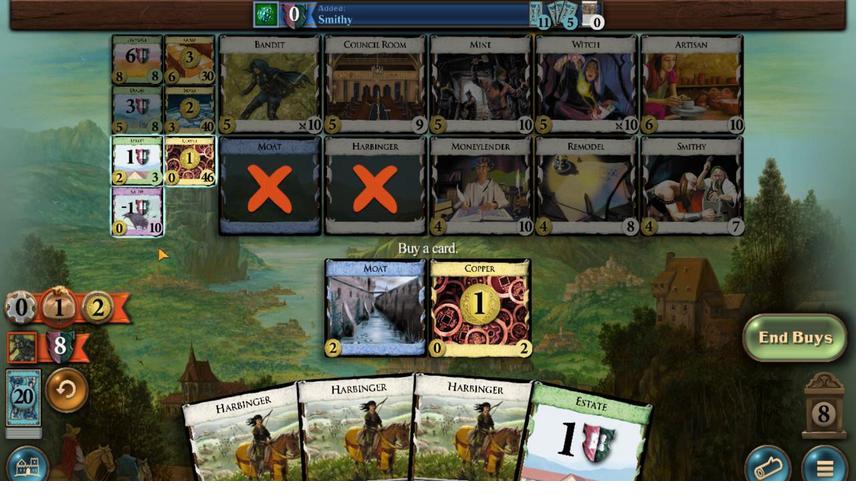 
Action: Mouse moved to (406, 337)
Screenshot: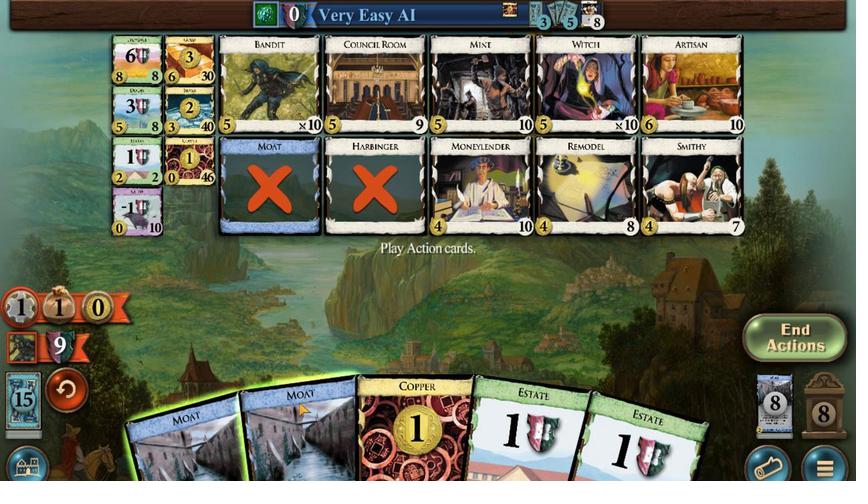 
Action: Mouse pressed left at (406, 337)
Screenshot: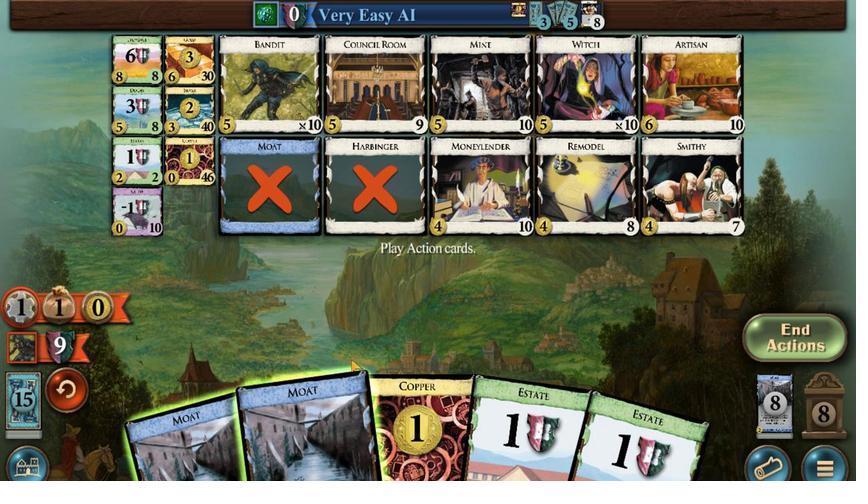 
Action: Mouse moved to (416, 338)
Screenshot: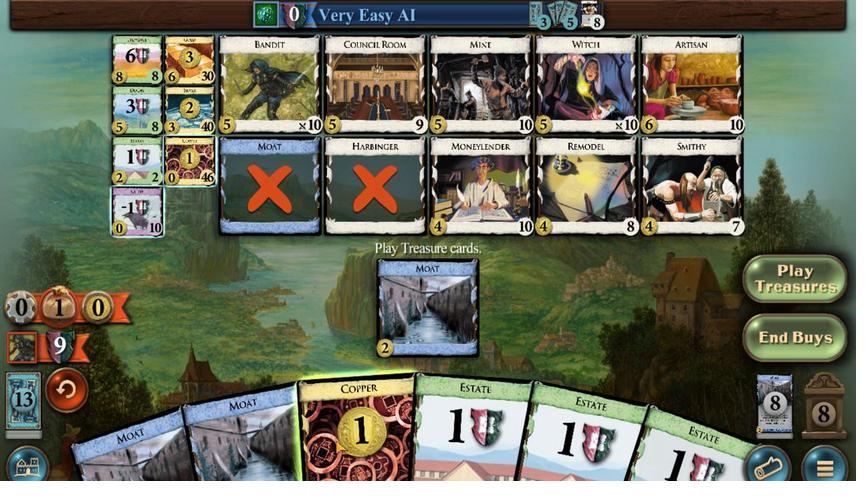 
Action: Mouse pressed left at (416, 338)
Screenshot: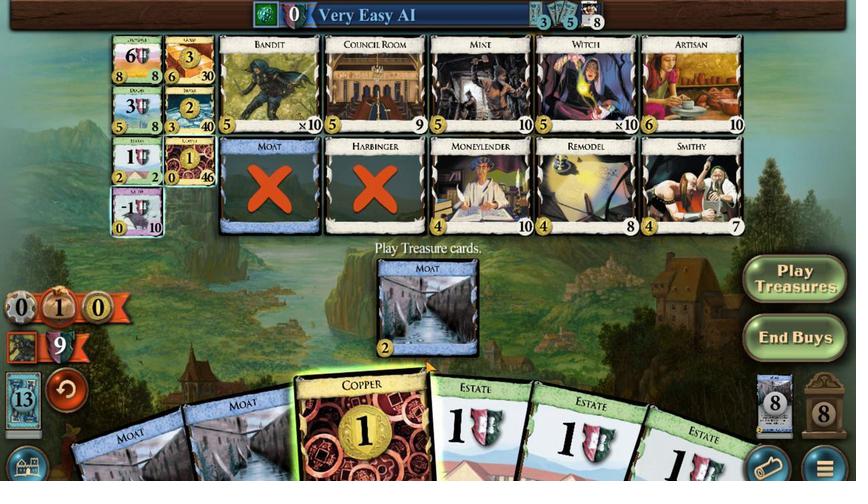
Action: Mouse moved to (384, 329)
Screenshot: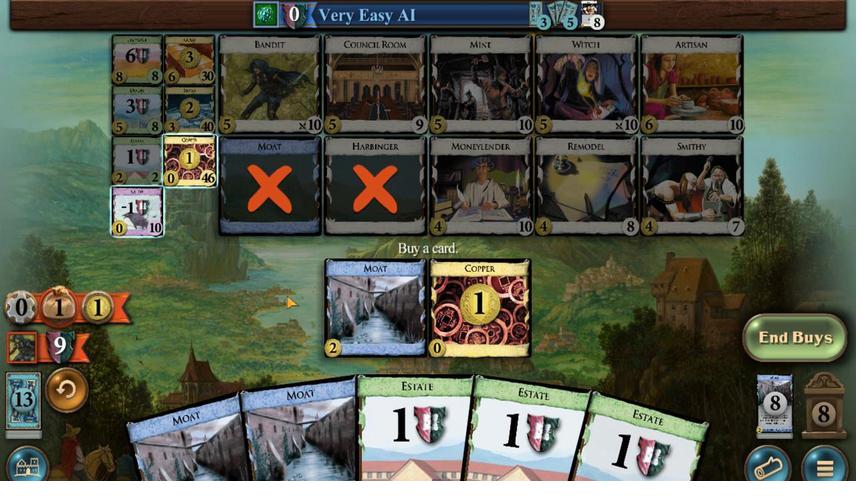 
Action: Mouse pressed left at (384, 329)
Screenshot: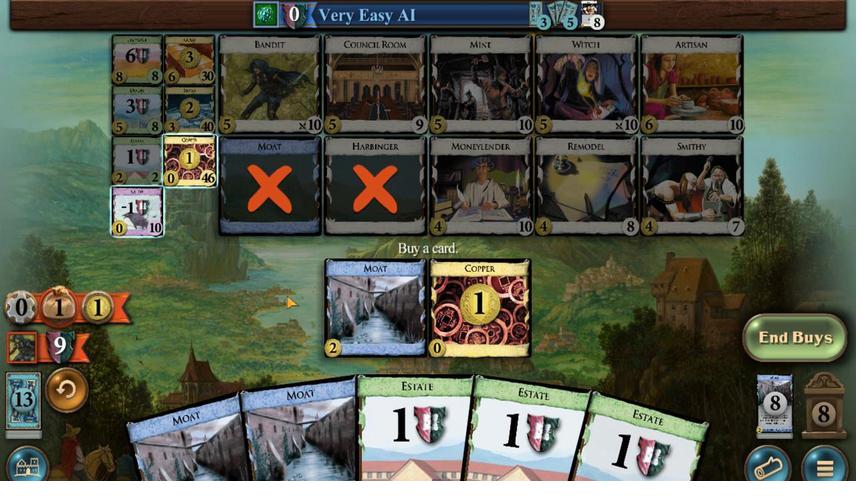 
Action: Mouse moved to (414, 337)
Screenshot: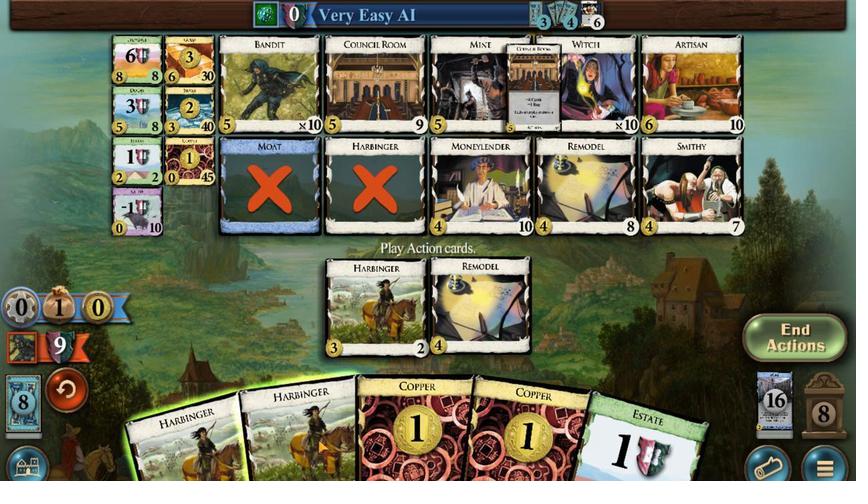 
Action: Mouse pressed left at (414, 337)
Screenshot: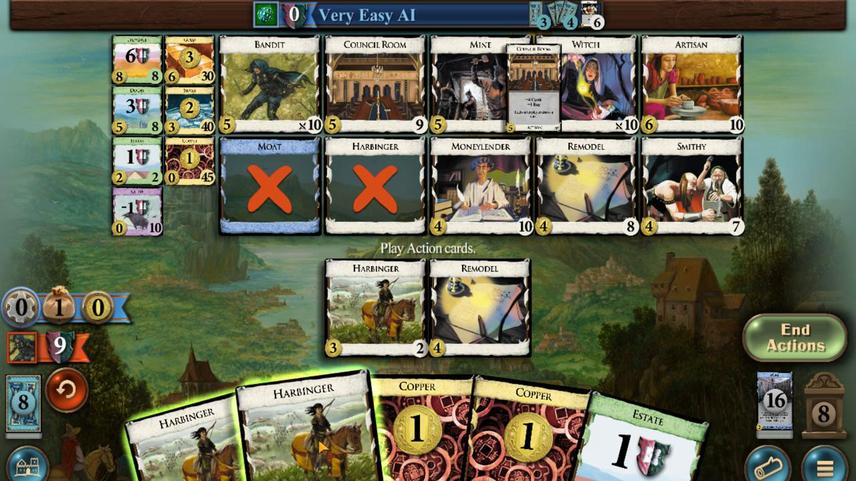 
Action: Mouse moved to (396, 335)
Screenshot: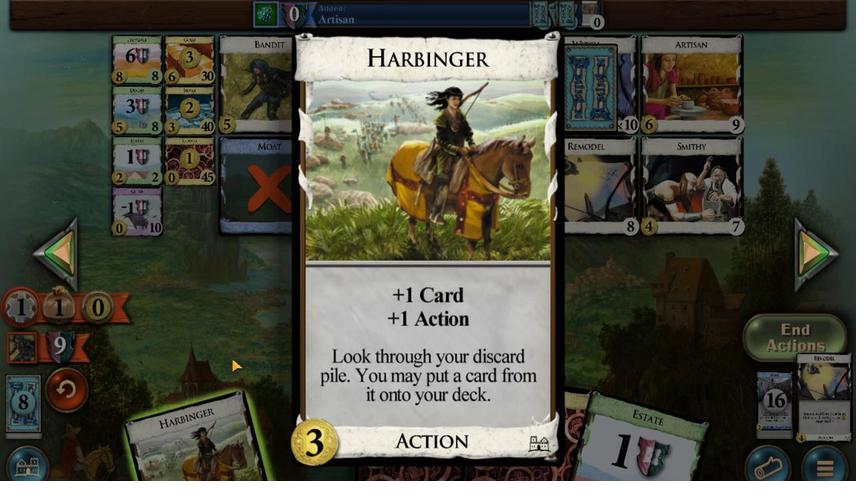 
Action: Mouse pressed left at (396, 335)
Screenshot: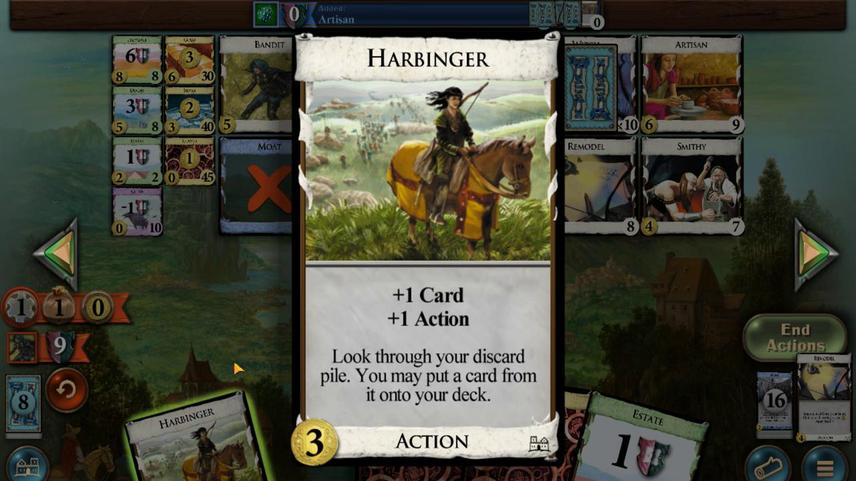 
Action: Mouse moved to (408, 337)
Screenshot: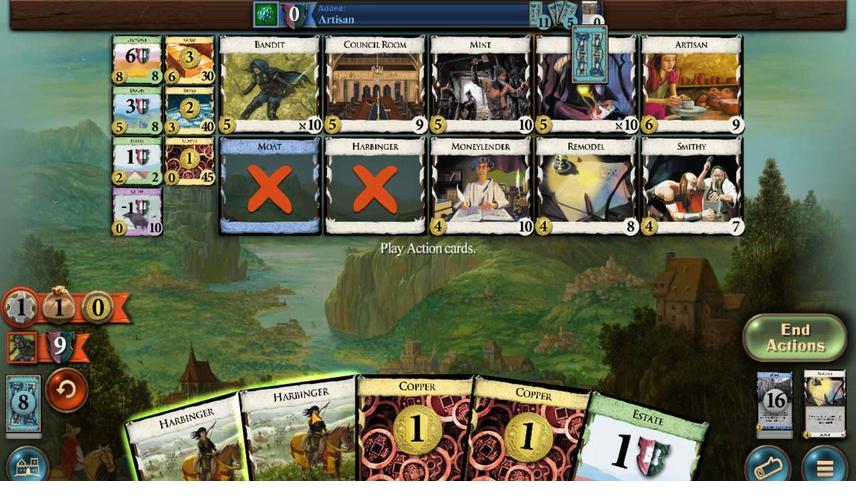 
Action: Mouse pressed left at (408, 337)
Screenshot: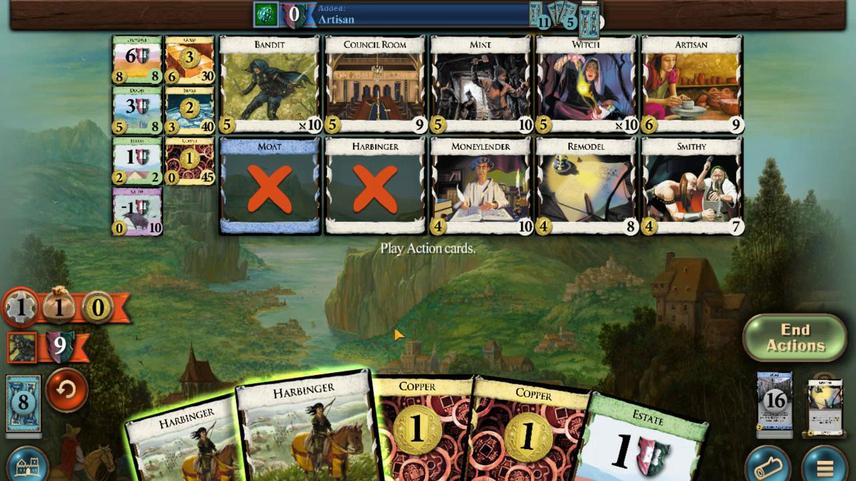 
Action: Mouse moved to (471, 329)
Screenshot: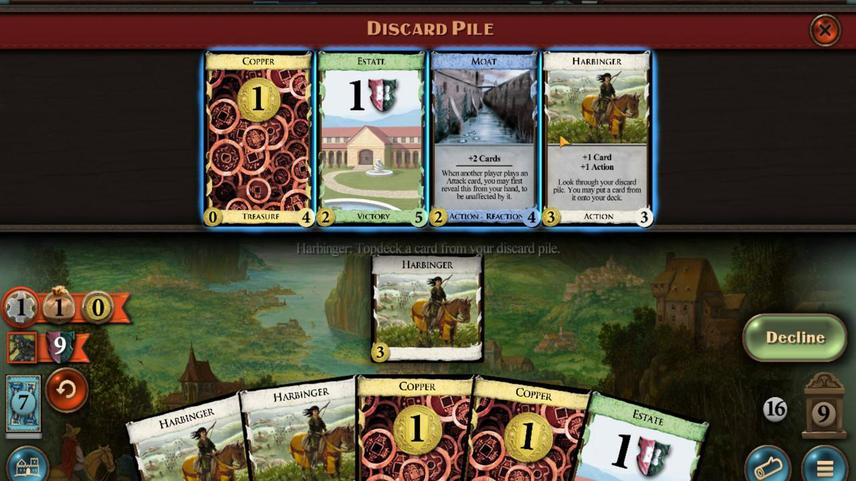 
Action: Mouse pressed left at (471, 329)
Screenshot: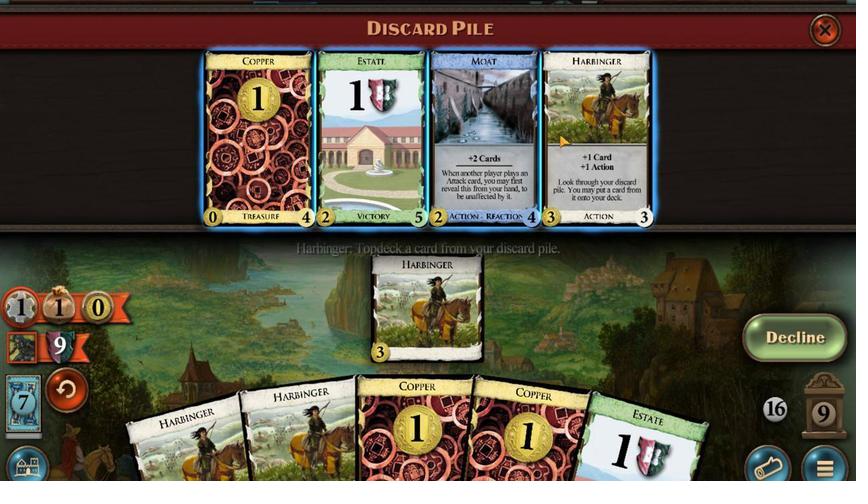 
Action: Mouse moved to (471, 329)
Screenshot: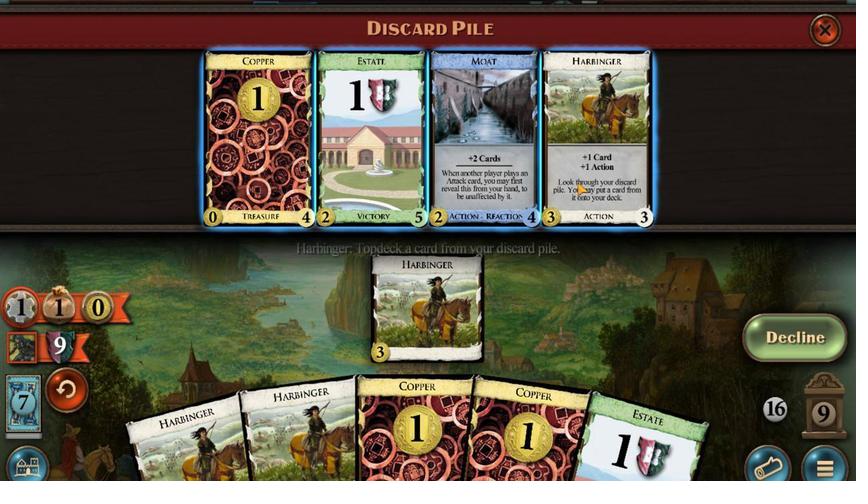 
Action: Mouse pressed left at (471, 329)
Screenshot: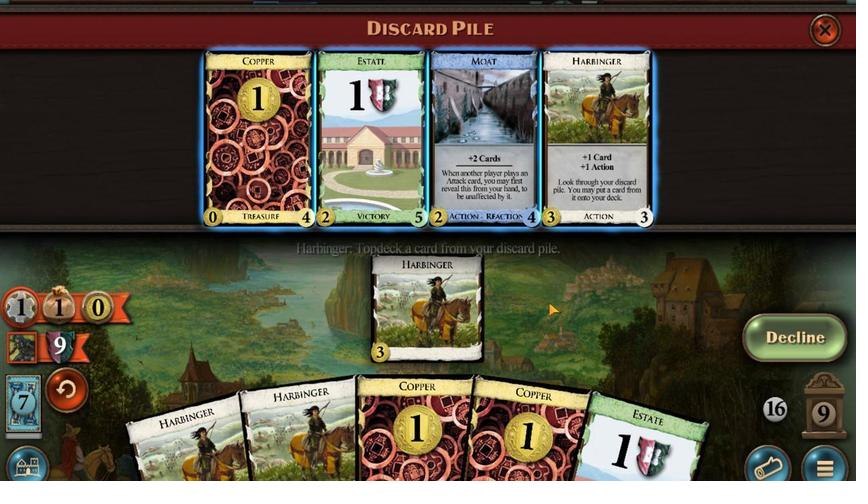 
Action: Mouse moved to (416, 337)
Screenshot: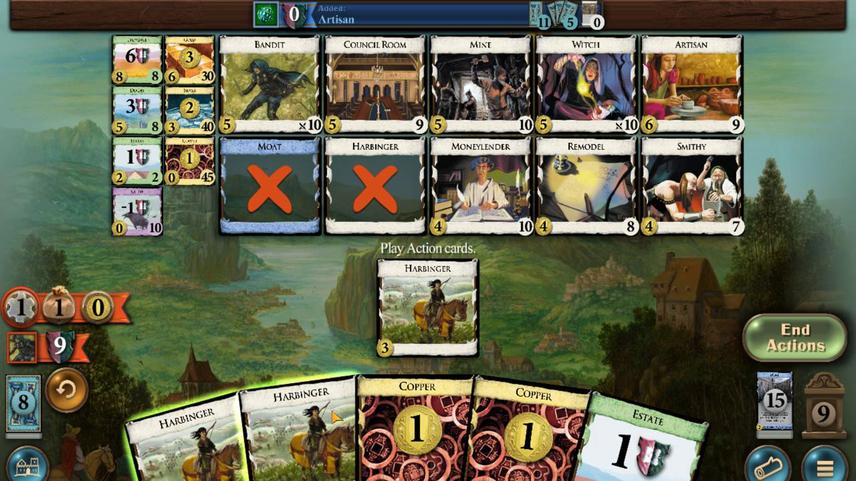 
Action: Mouse pressed left at (416, 337)
Screenshot: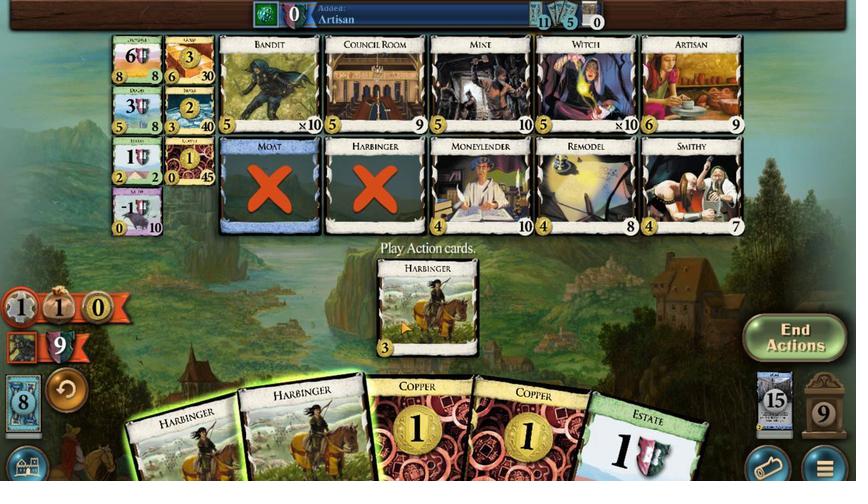
Action: Mouse moved to (407, 328)
Screenshot: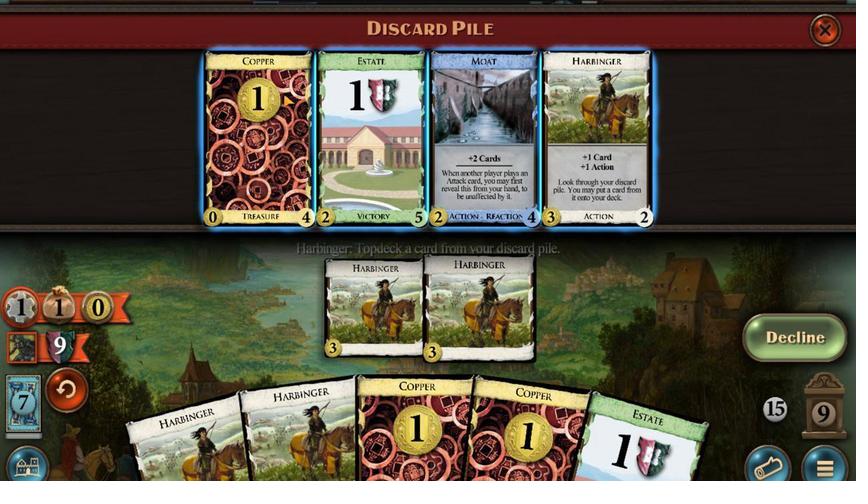 
Action: Mouse pressed left at (407, 328)
Screenshot: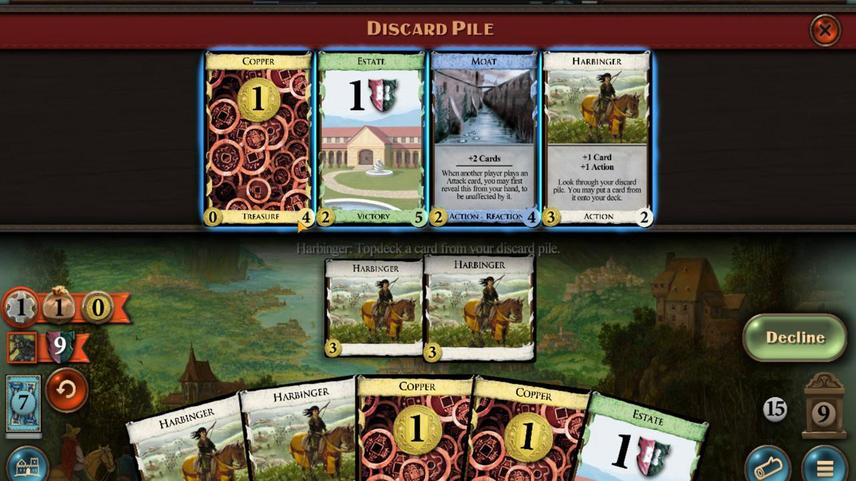 
Action: Mouse moved to (406, 329)
Screenshot: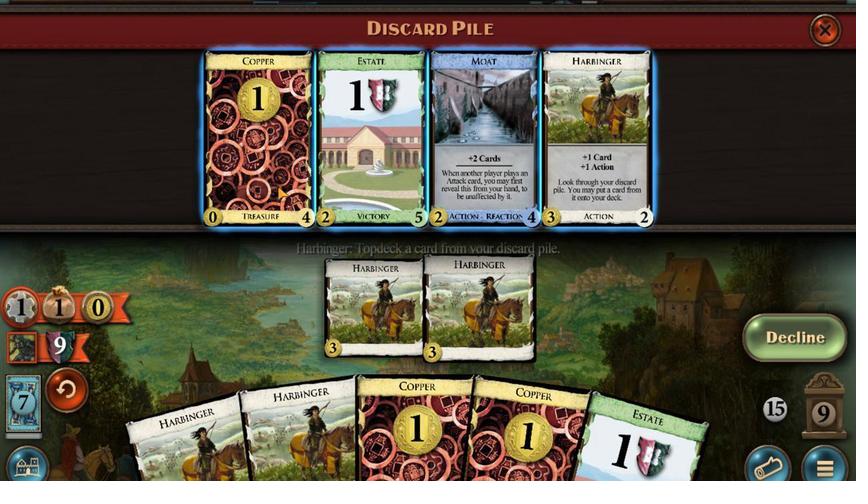 
Action: Mouse pressed left at (406, 329)
Screenshot: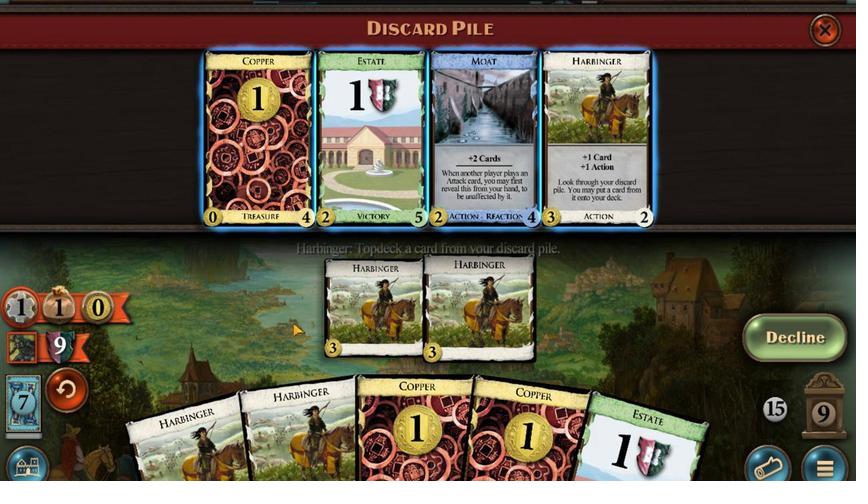 
Action: Mouse moved to (417, 337)
Screenshot: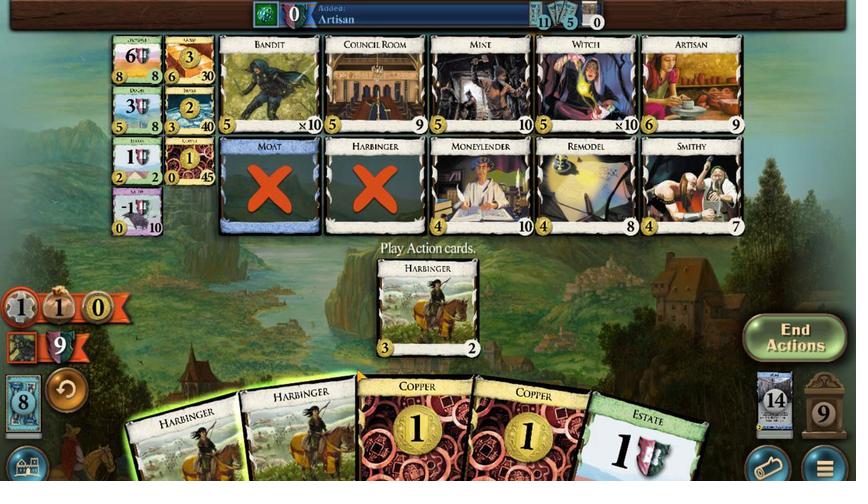 
Action: Mouse pressed left at (417, 337)
Screenshot: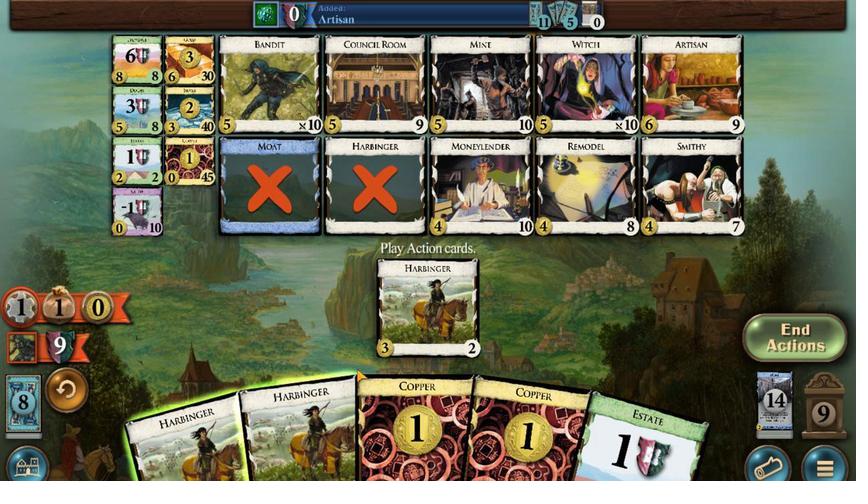 
Action: Mouse moved to (407, 328)
Screenshot: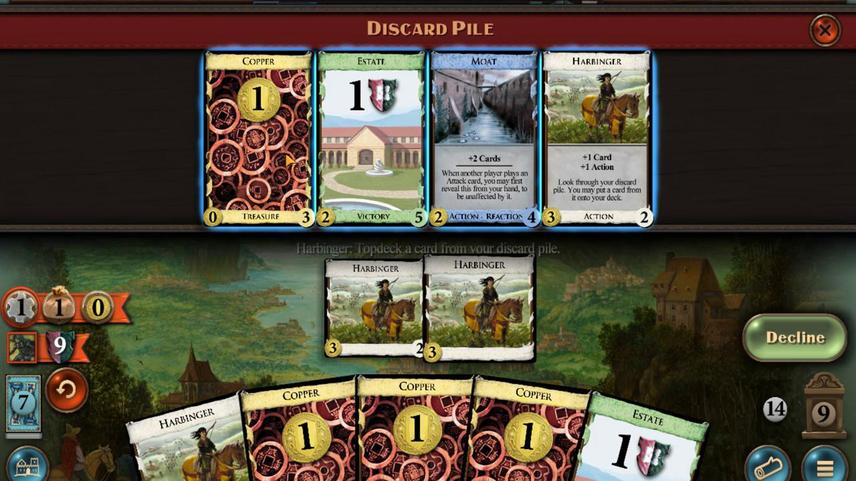 
Action: Mouse pressed left at (407, 328)
Screenshot: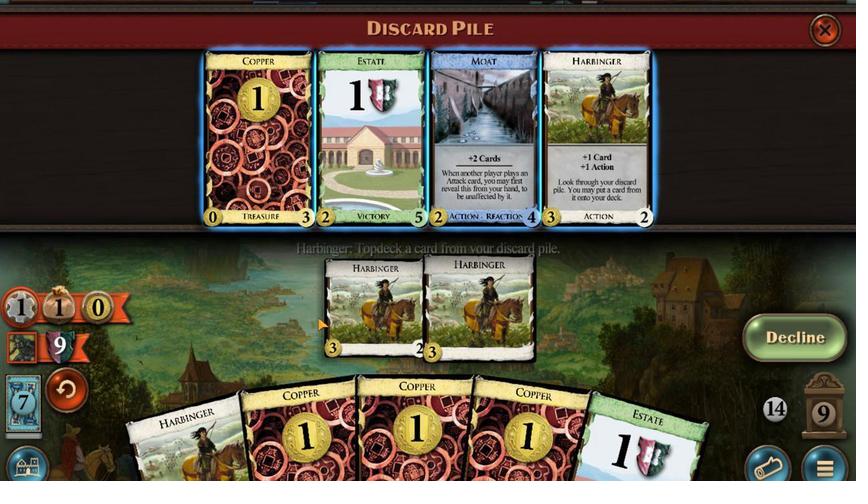 
Action: Mouse moved to (391, 338)
Screenshot: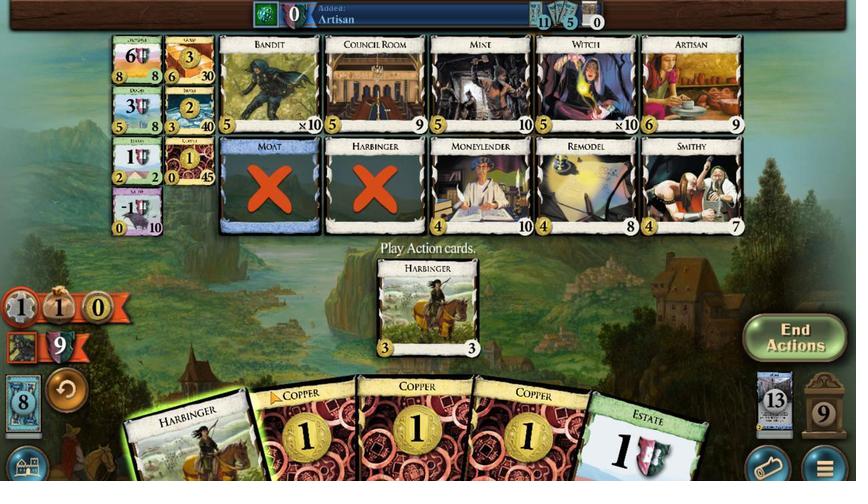 
Action: Mouse pressed left at (391, 338)
